 Task: Find connections with filter location Preston with filter topic #linkedincoachwith filter profile language German with filter current company LIC with filter school V.B.S Purvanchal University with filter industry Insurance with filter service category Team Building with filter keywords title Quality Engineer
Action: Mouse moved to (723, 71)
Screenshot: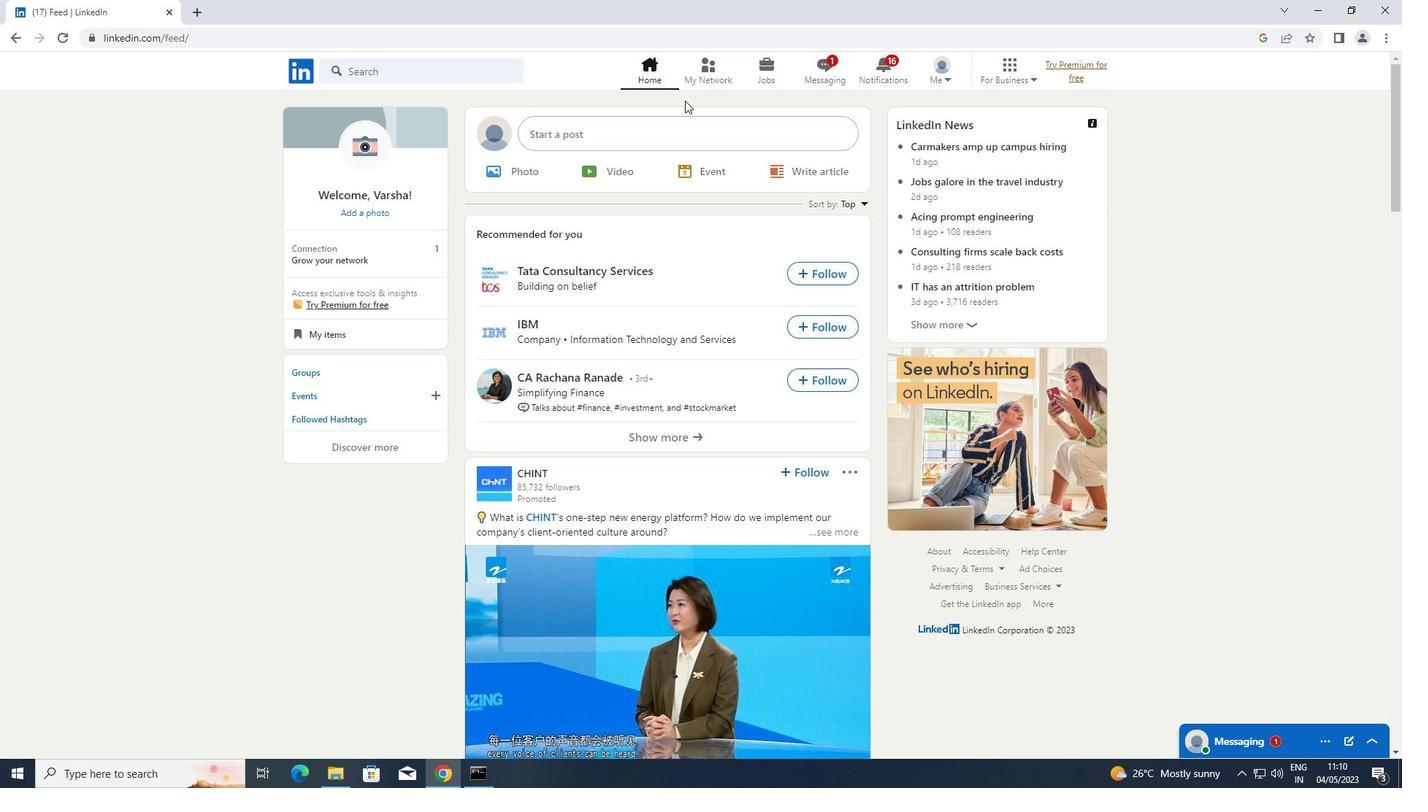 
Action: Mouse pressed left at (723, 71)
Screenshot: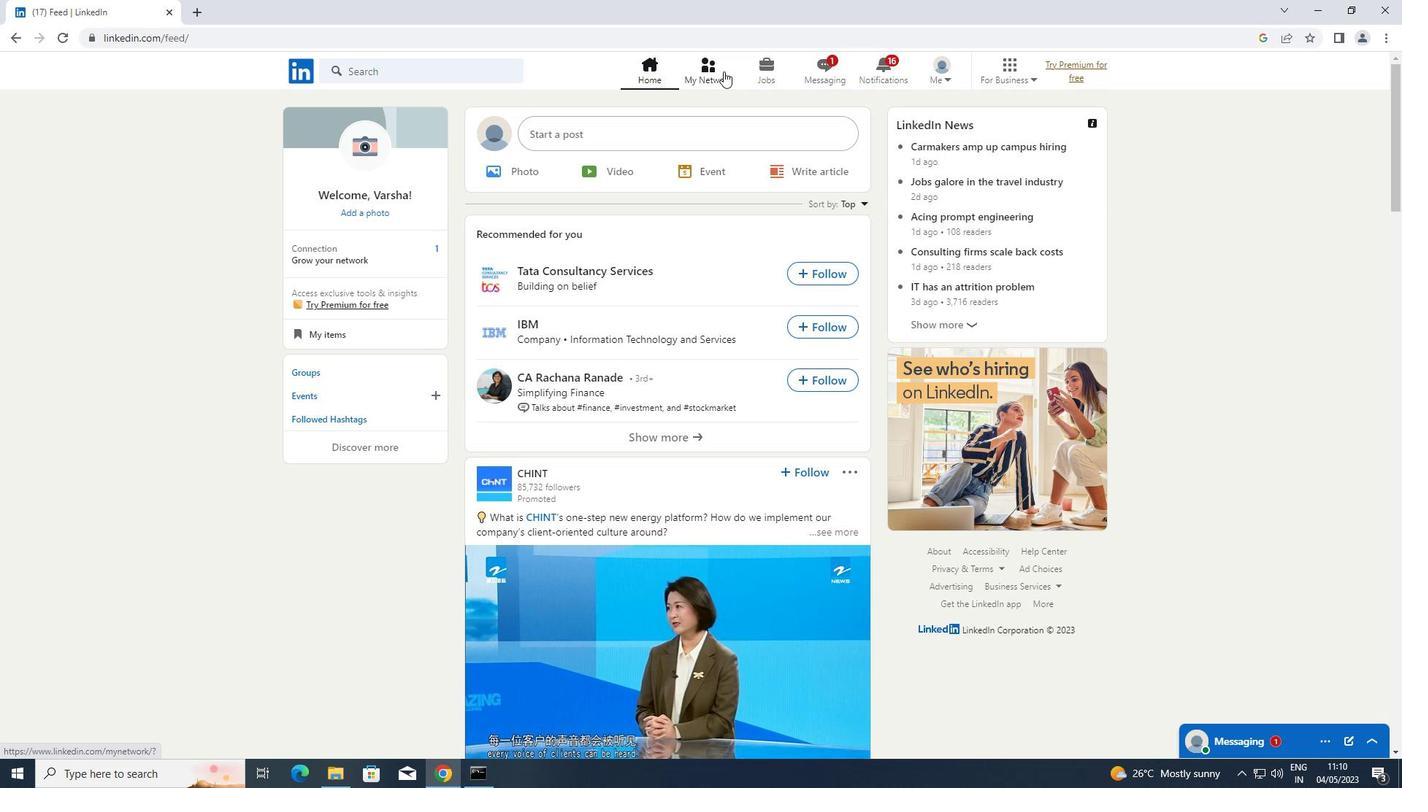 
Action: Mouse moved to (397, 154)
Screenshot: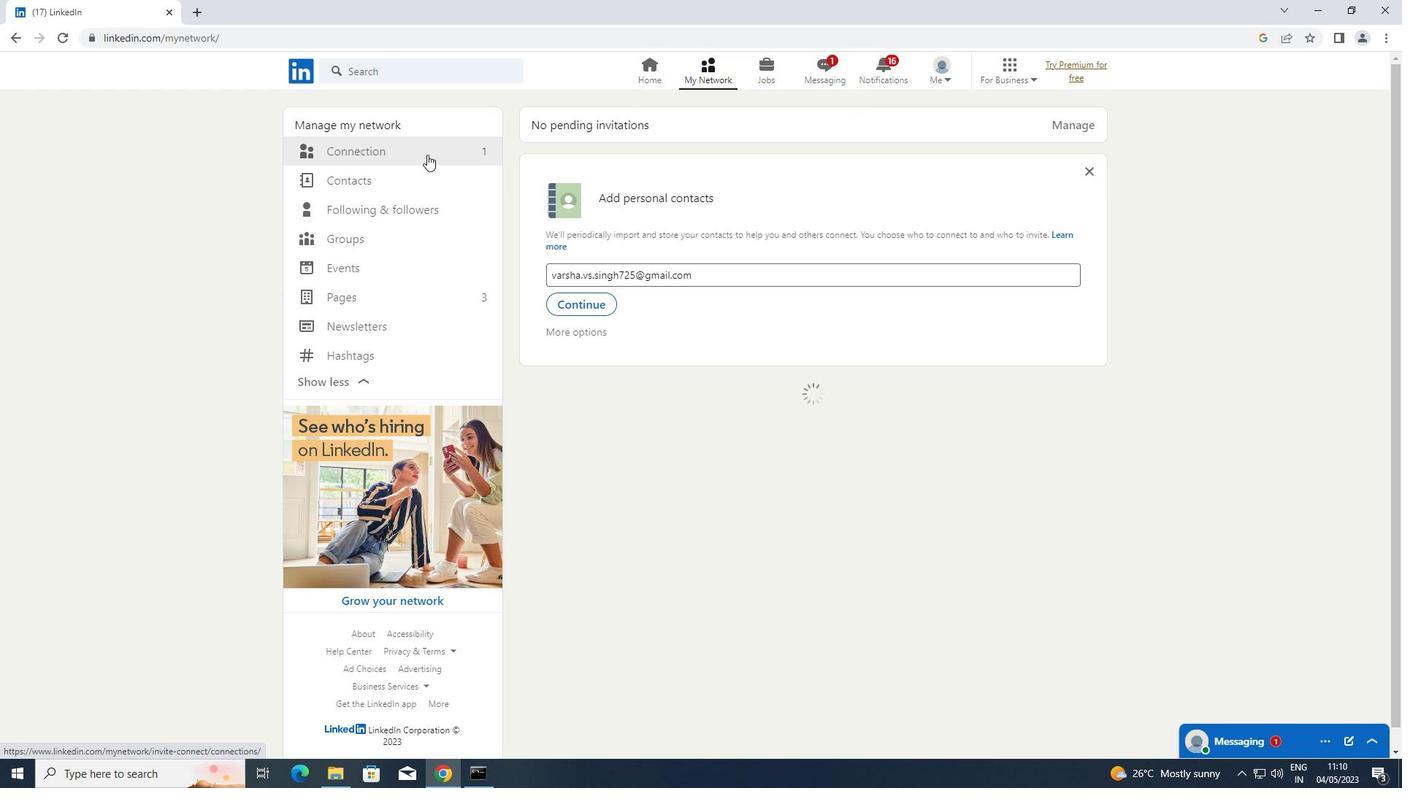 
Action: Mouse pressed left at (397, 154)
Screenshot: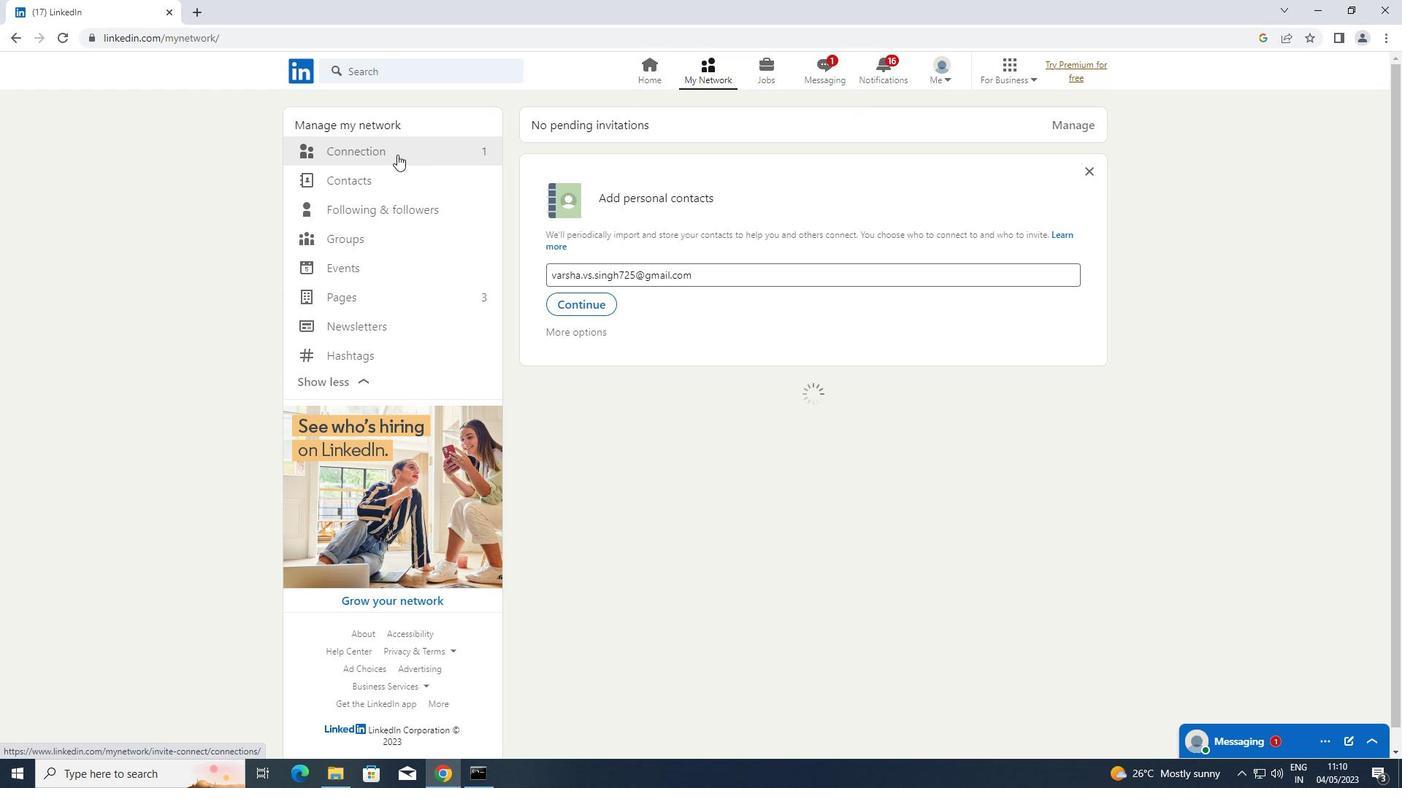 
Action: Mouse moved to (798, 150)
Screenshot: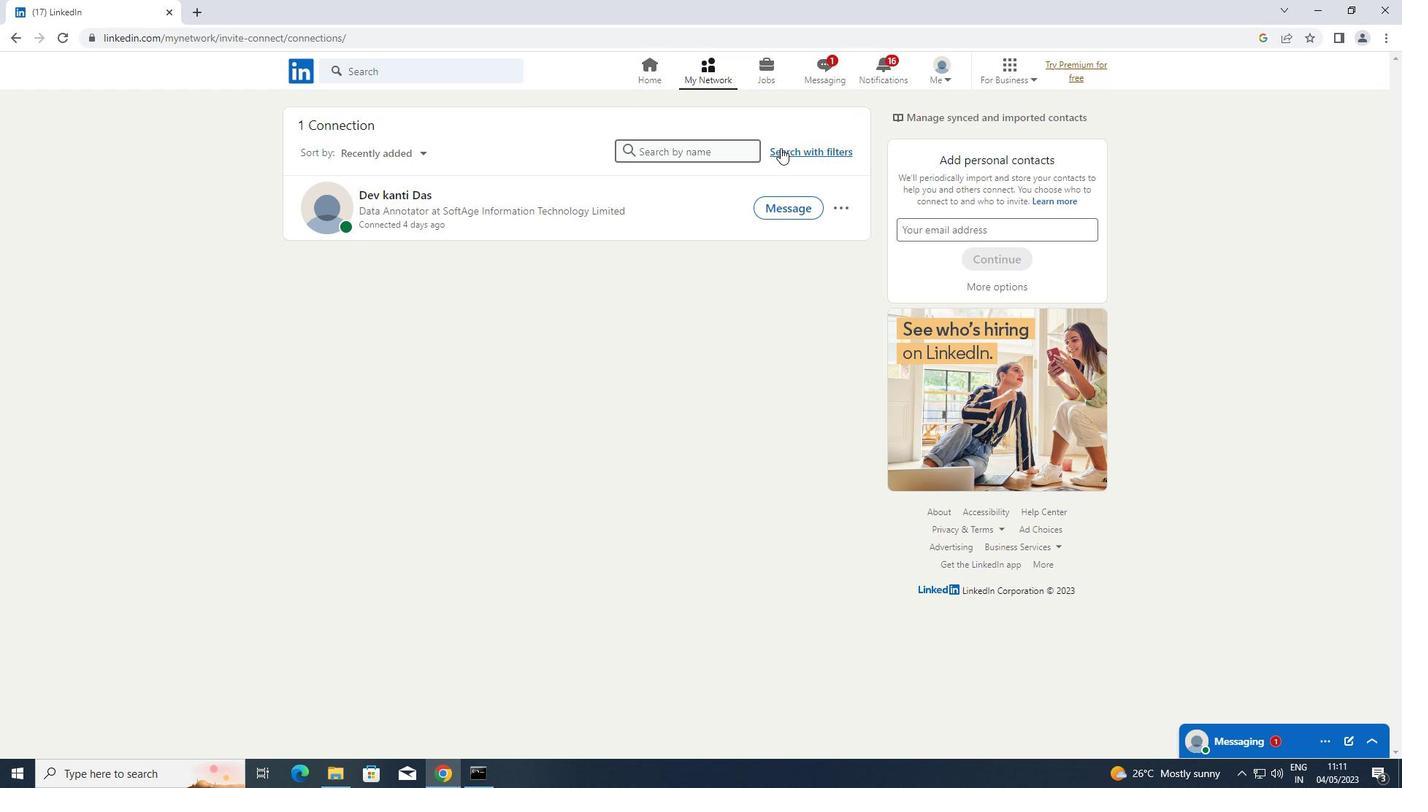 
Action: Mouse pressed left at (798, 150)
Screenshot: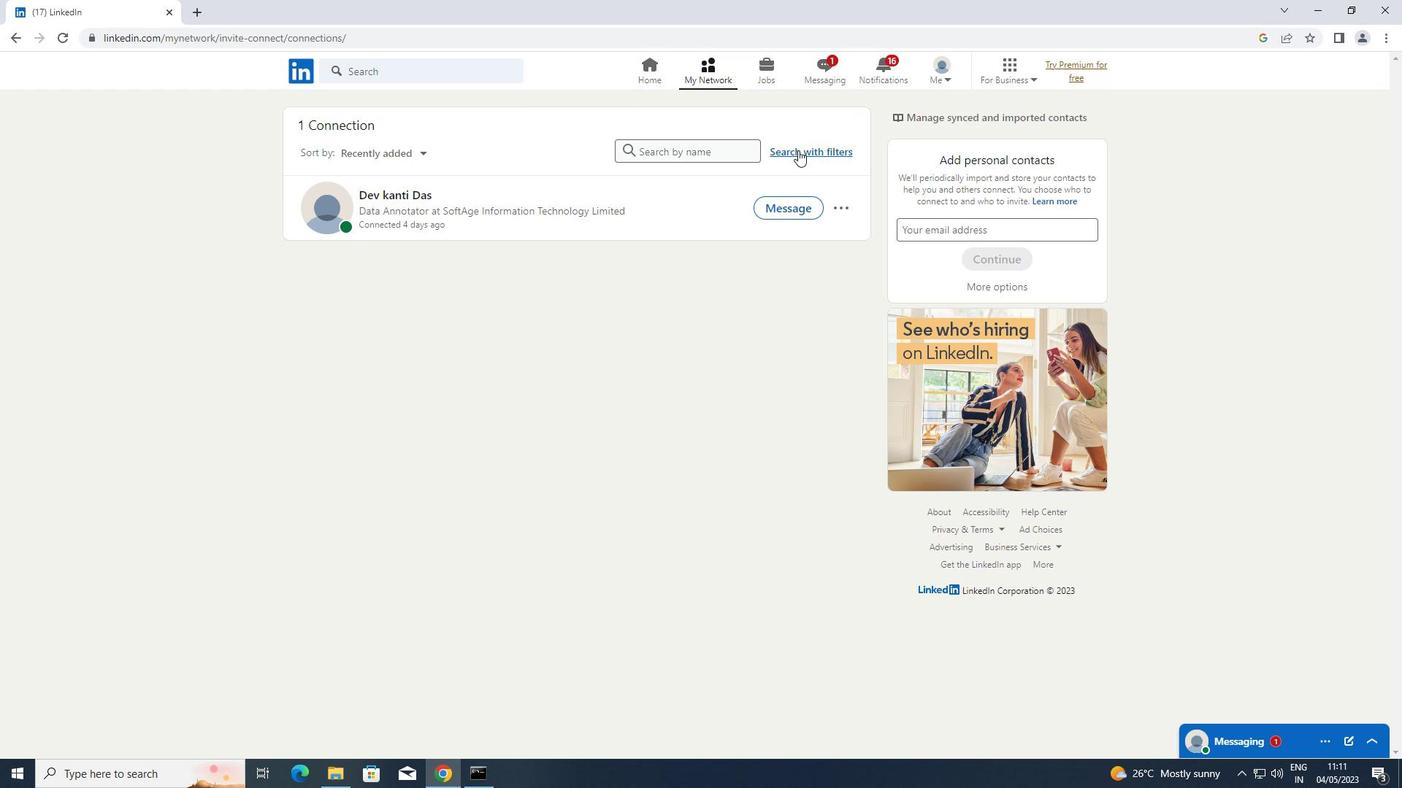 
Action: Mouse moved to (756, 113)
Screenshot: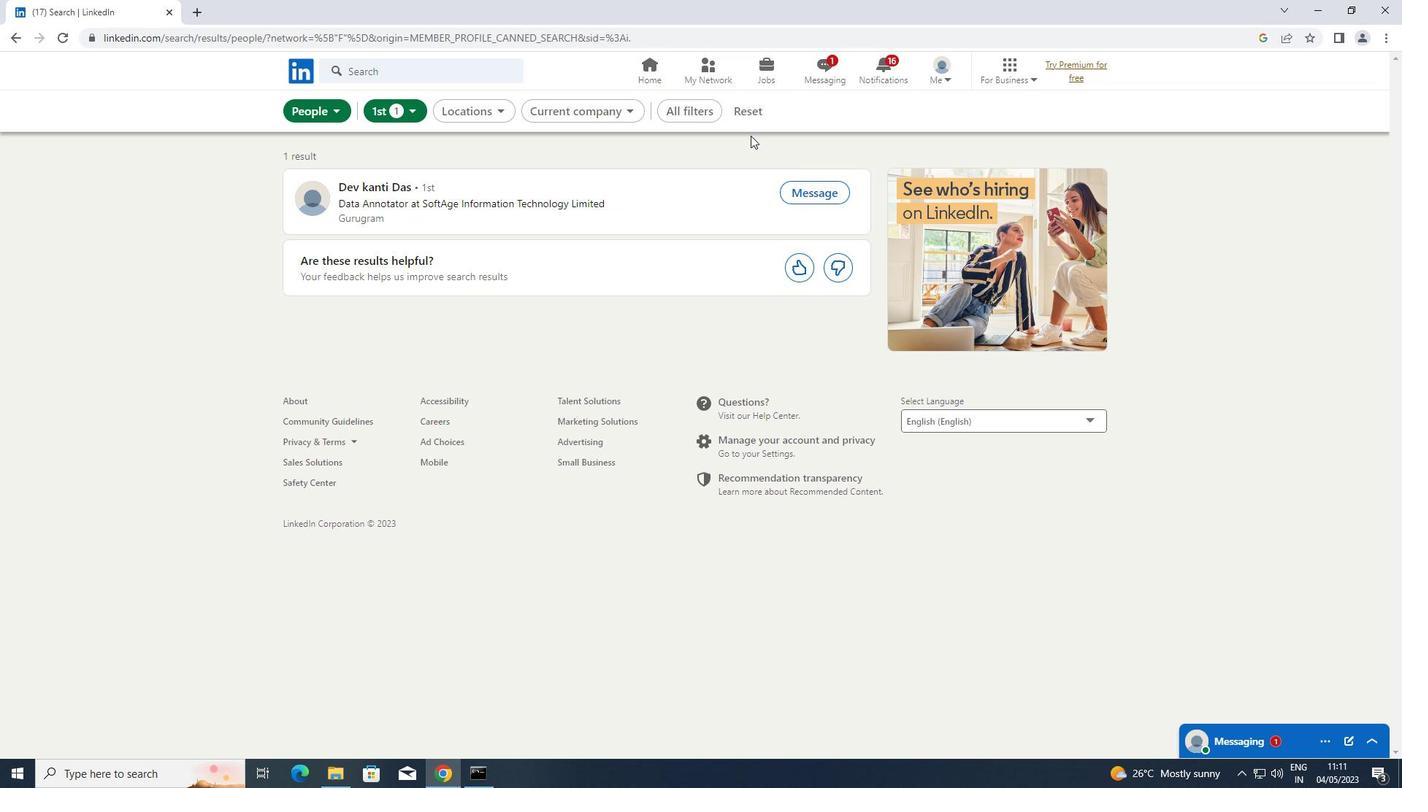 
Action: Mouse pressed left at (756, 113)
Screenshot: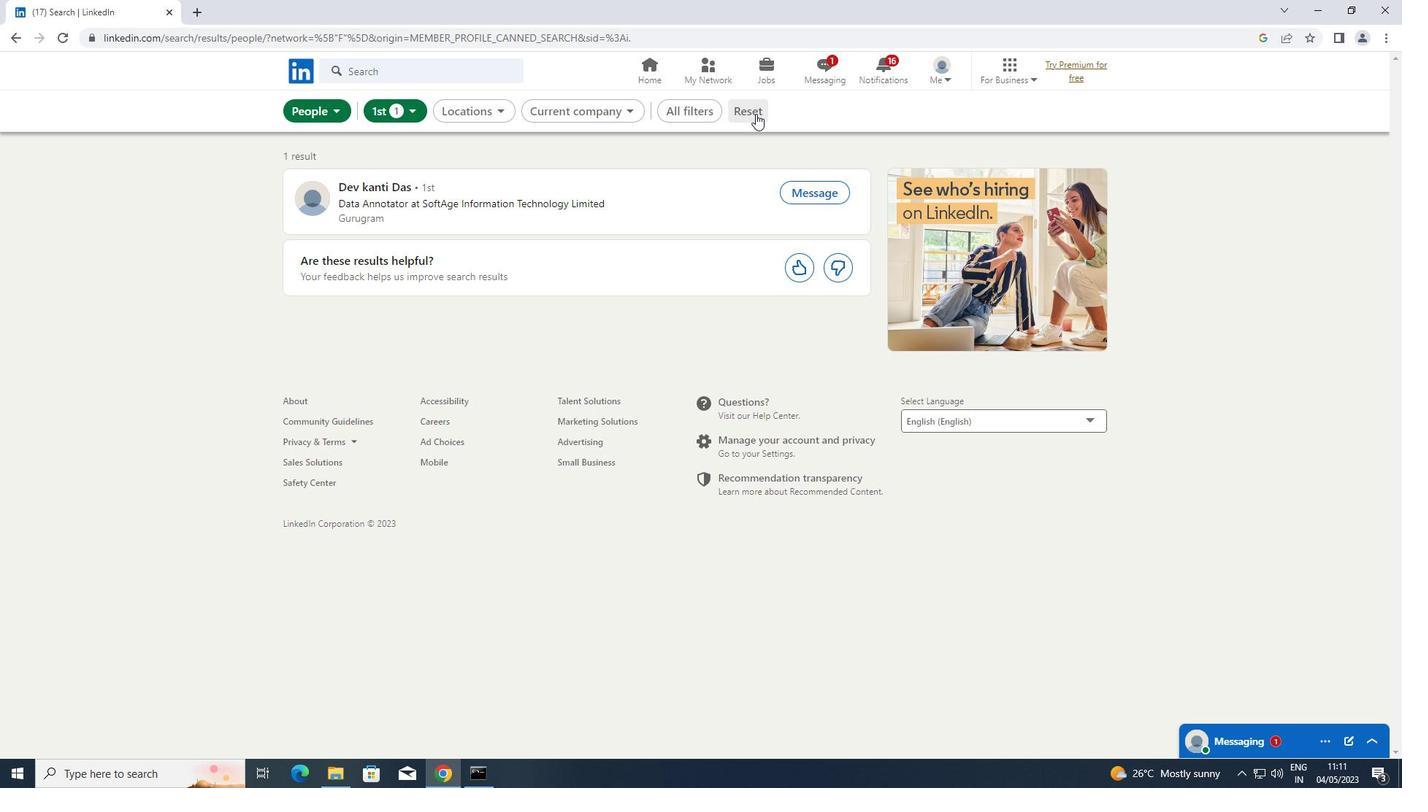 
Action: Mouse moved to (741, 105)
Screenshot: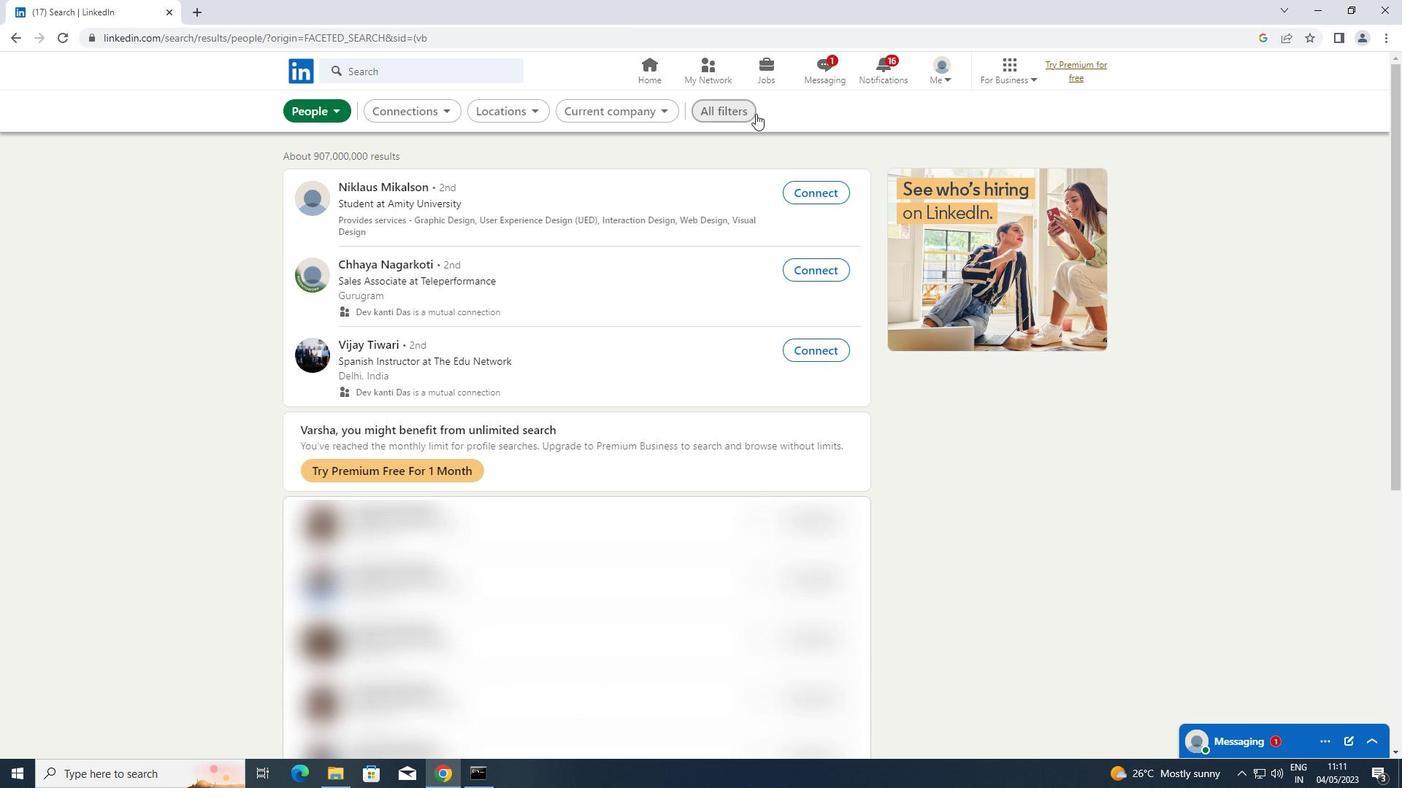 
Action: Mouse pressed left at (741, 105)
Screenshot: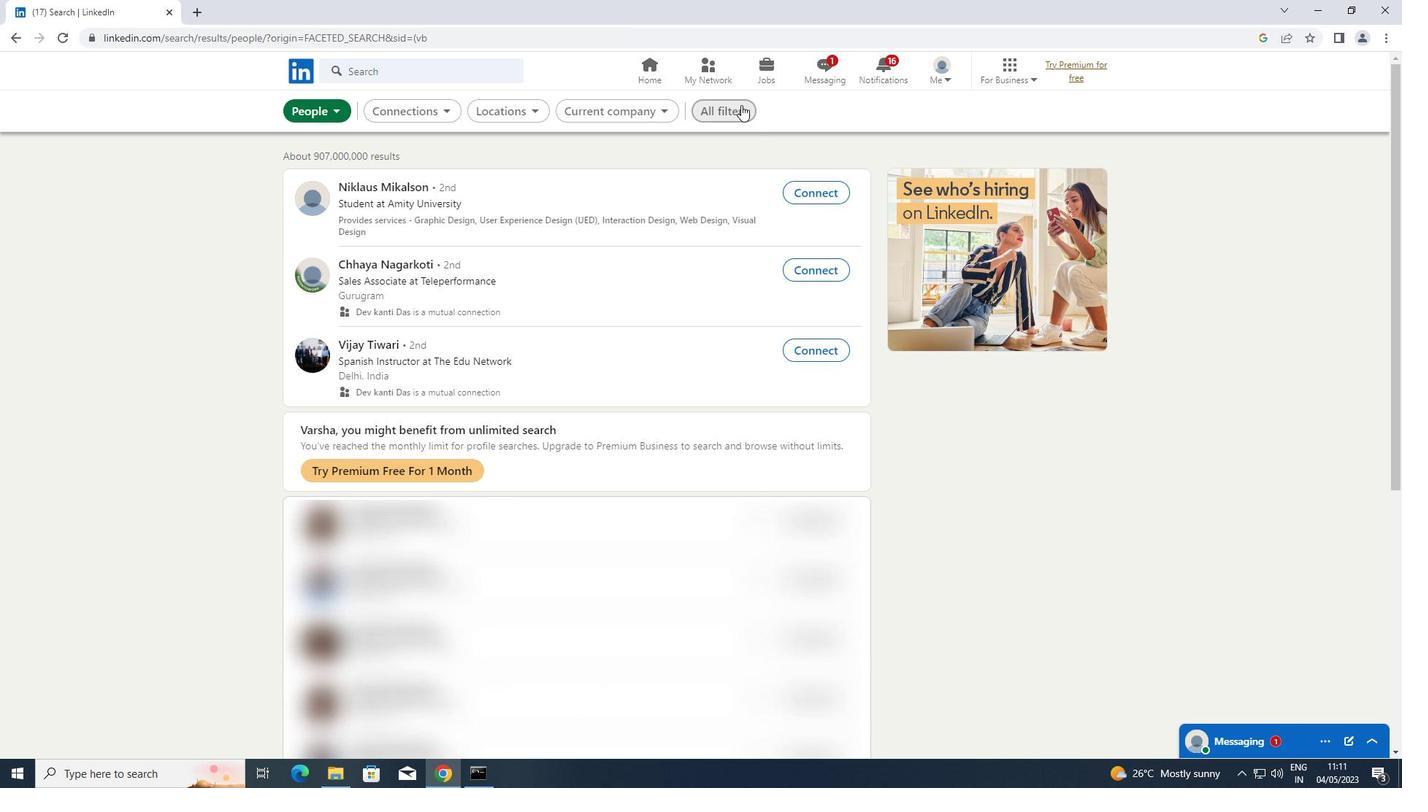 
Action: Mouse moved to (989, 214)
Screenshot: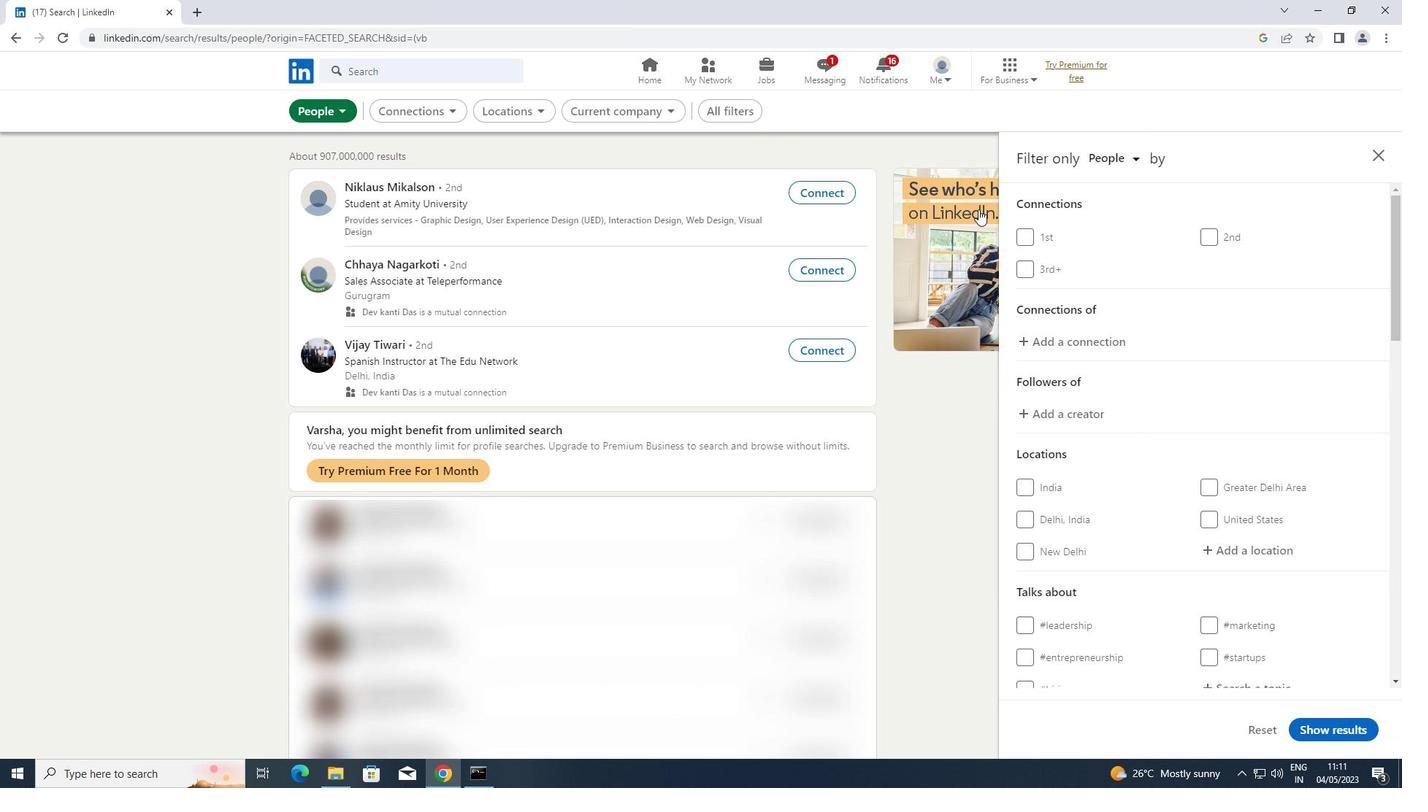 
Action: Mouse scrolled (989, 214) with delta (0, 0)
Screenshot: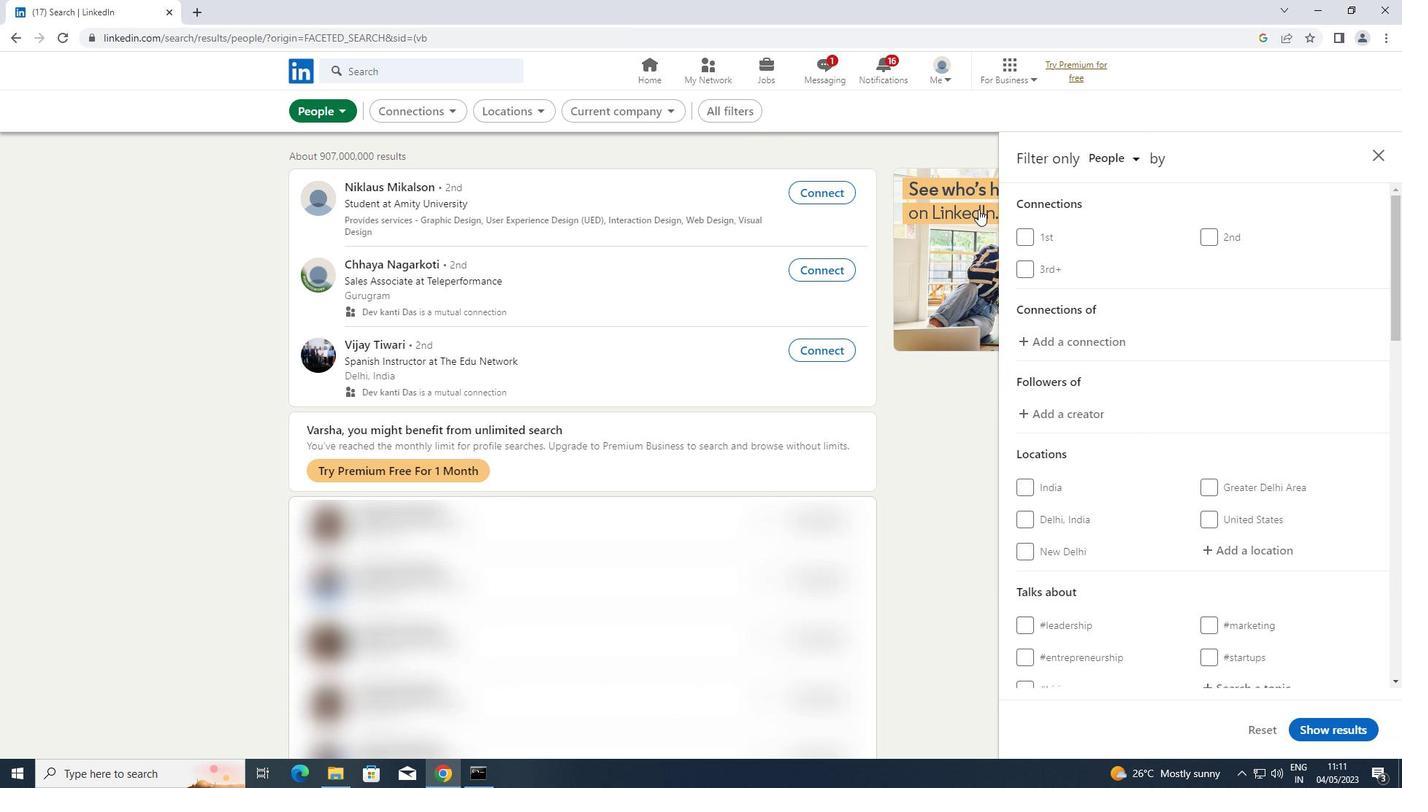 
Action: Mouse moved to (991, 215)
Screenshot: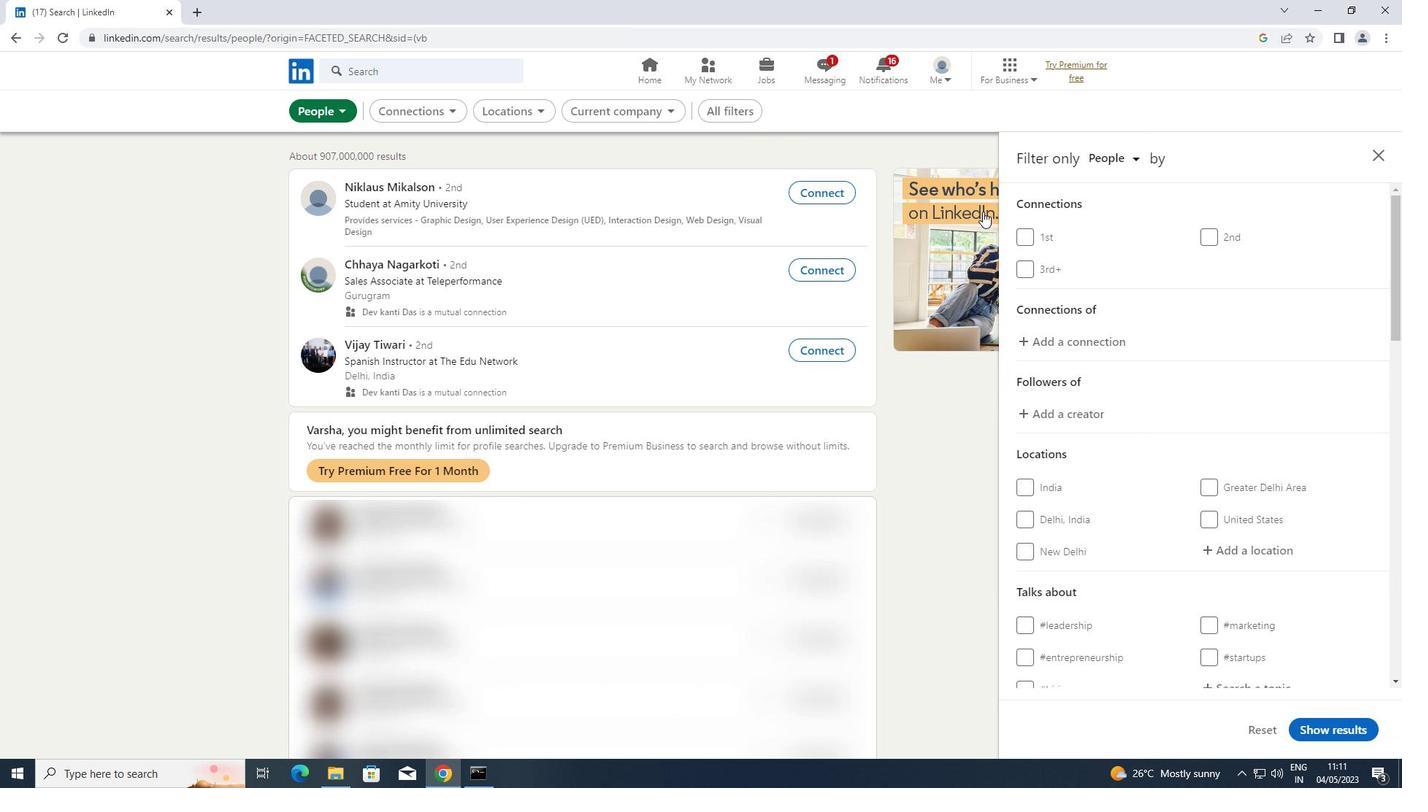 
Action: Mouse scrolled (991, 214) with delta (0, 0)
Screenshot: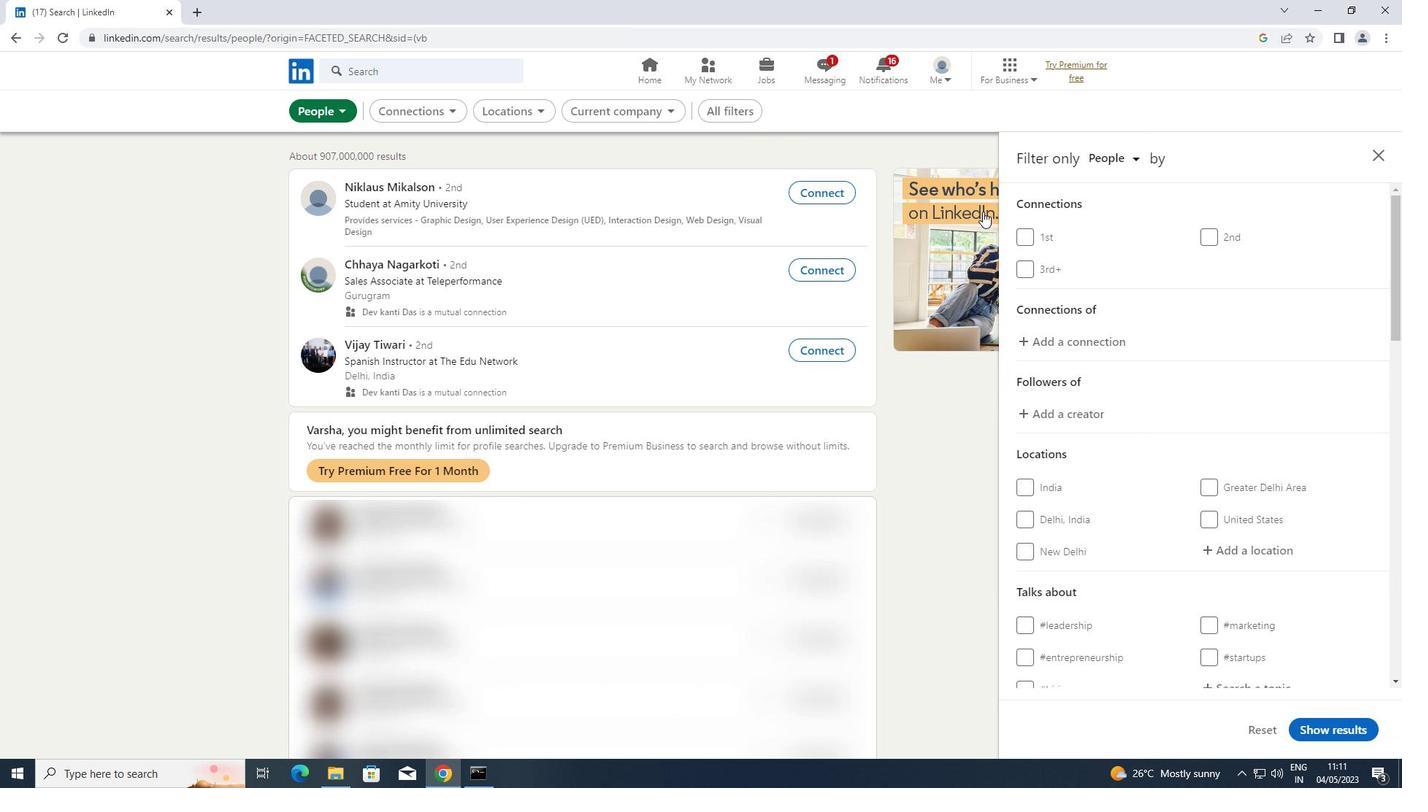 
Action: Mouse scrolled (991, 214) with delta (0, 0)
Screenshot: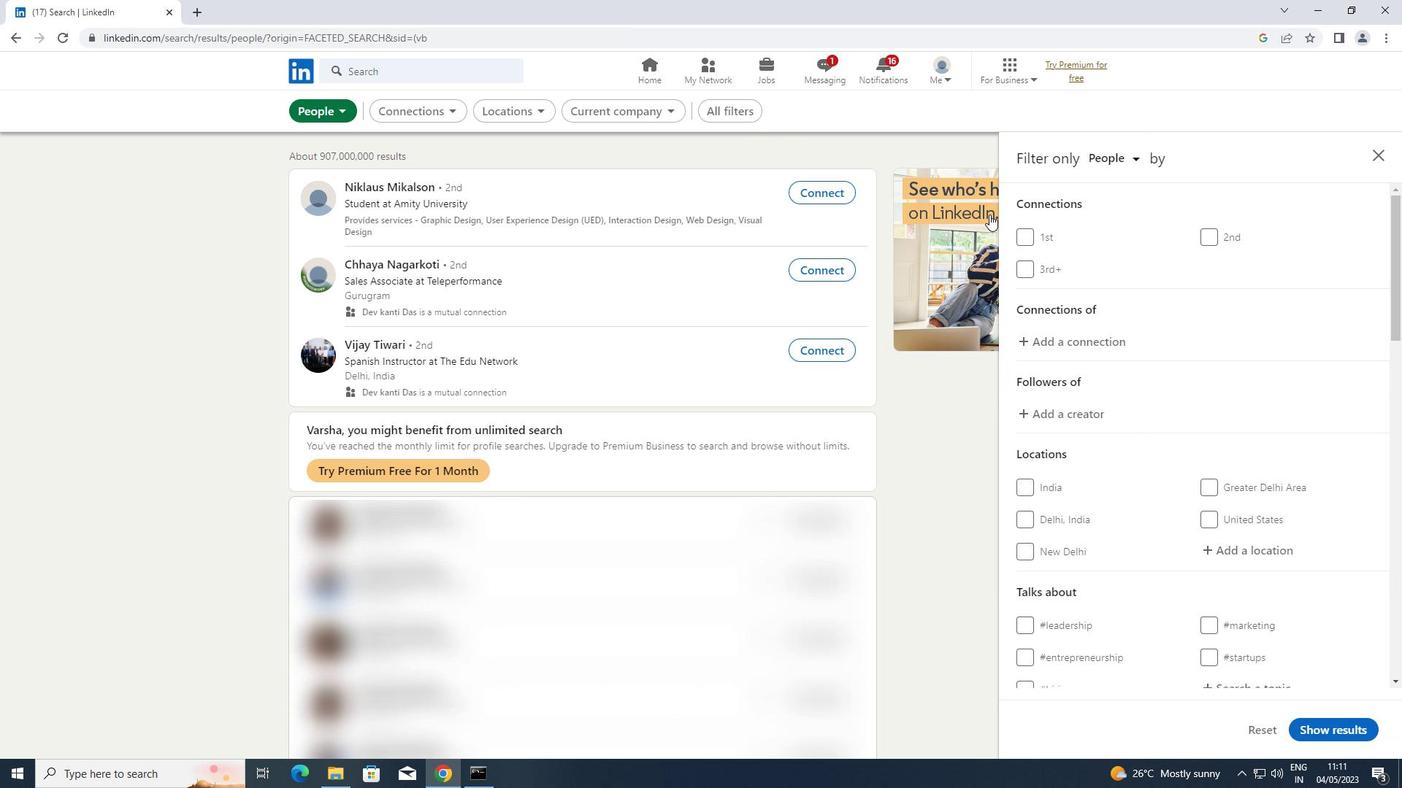 
Action: Mouse moved to (1179, 312)
Screenshot: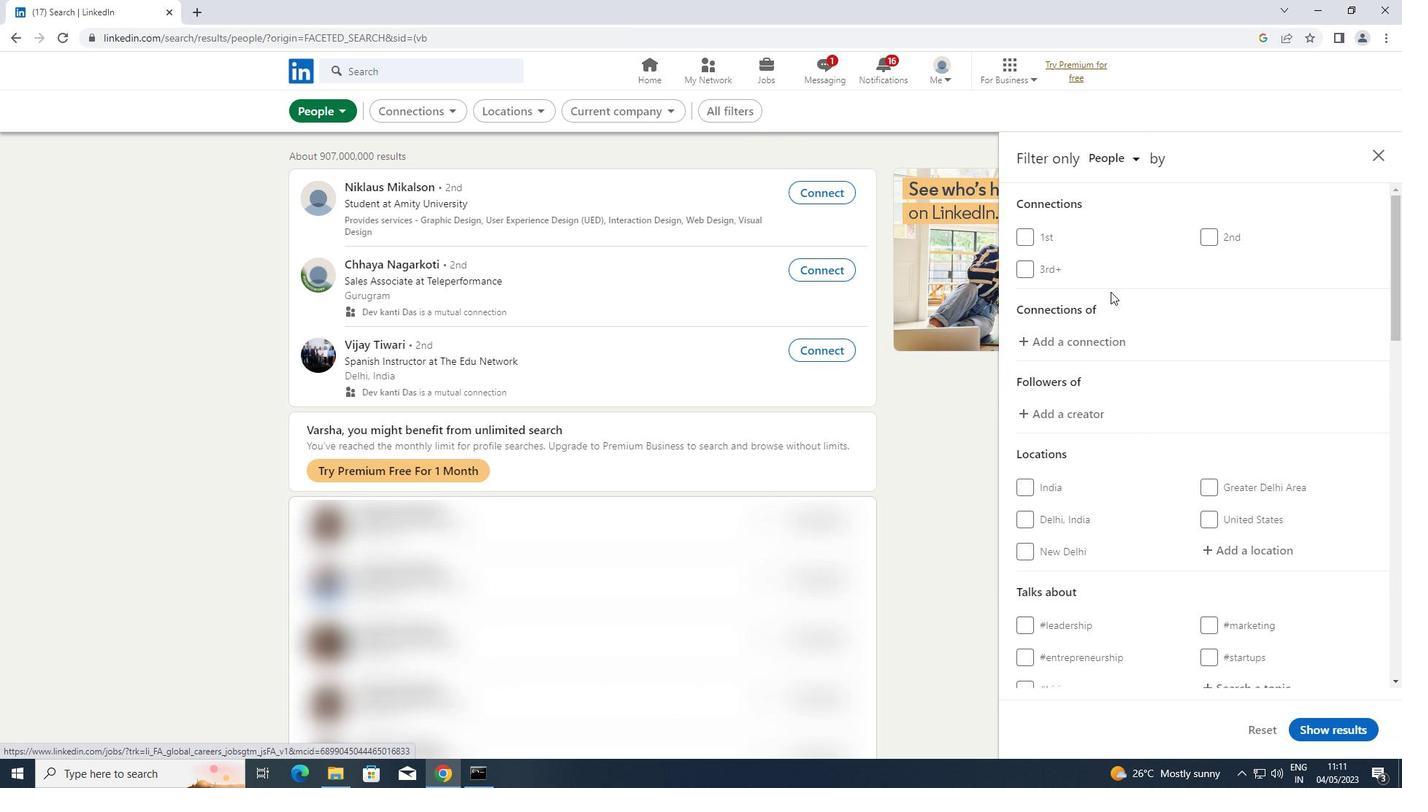 
Action: Mouse scrolled (1179, 311) with delta (0, 0)
Screenshot: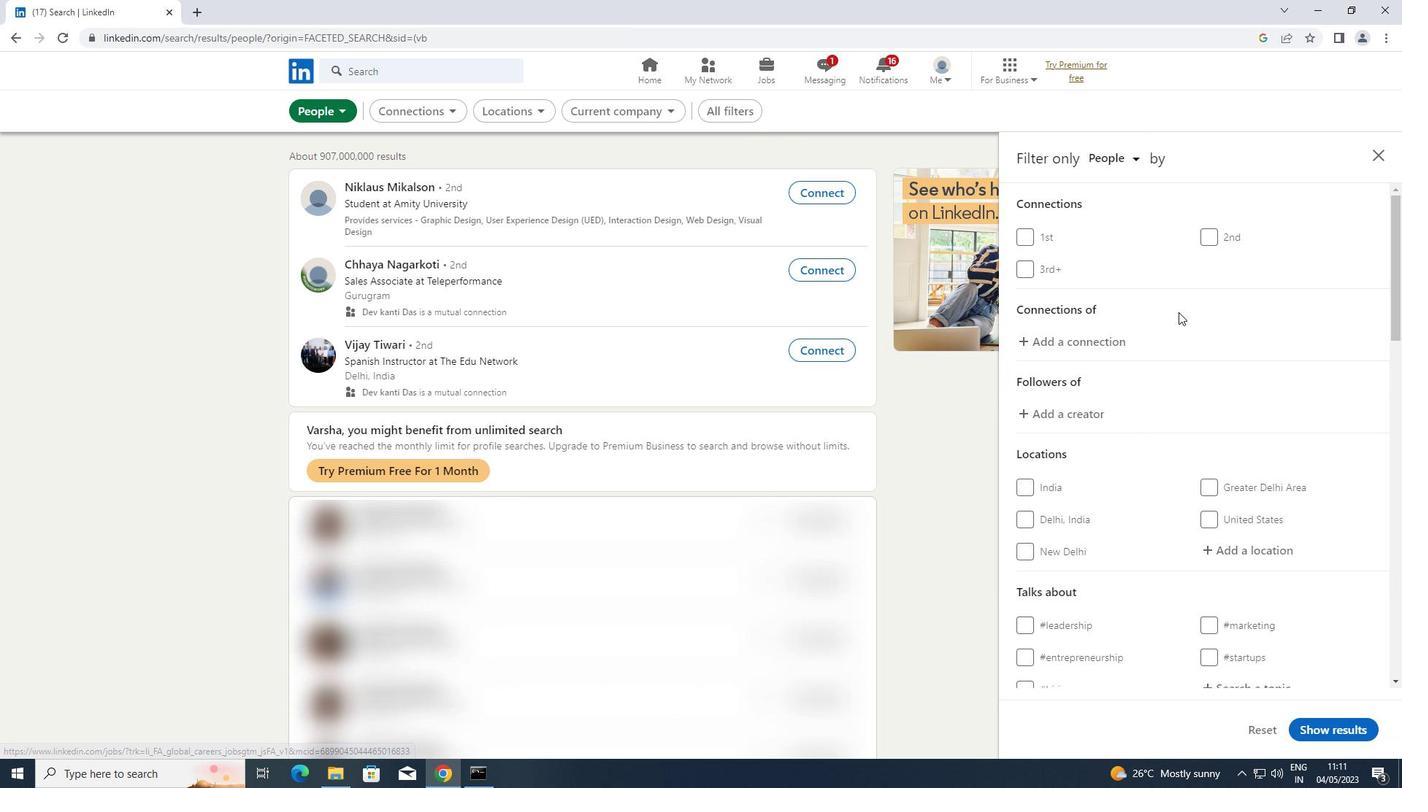 
Action: Mouse scrolled (1179, 311) with delta (0, 0)
Screenshot: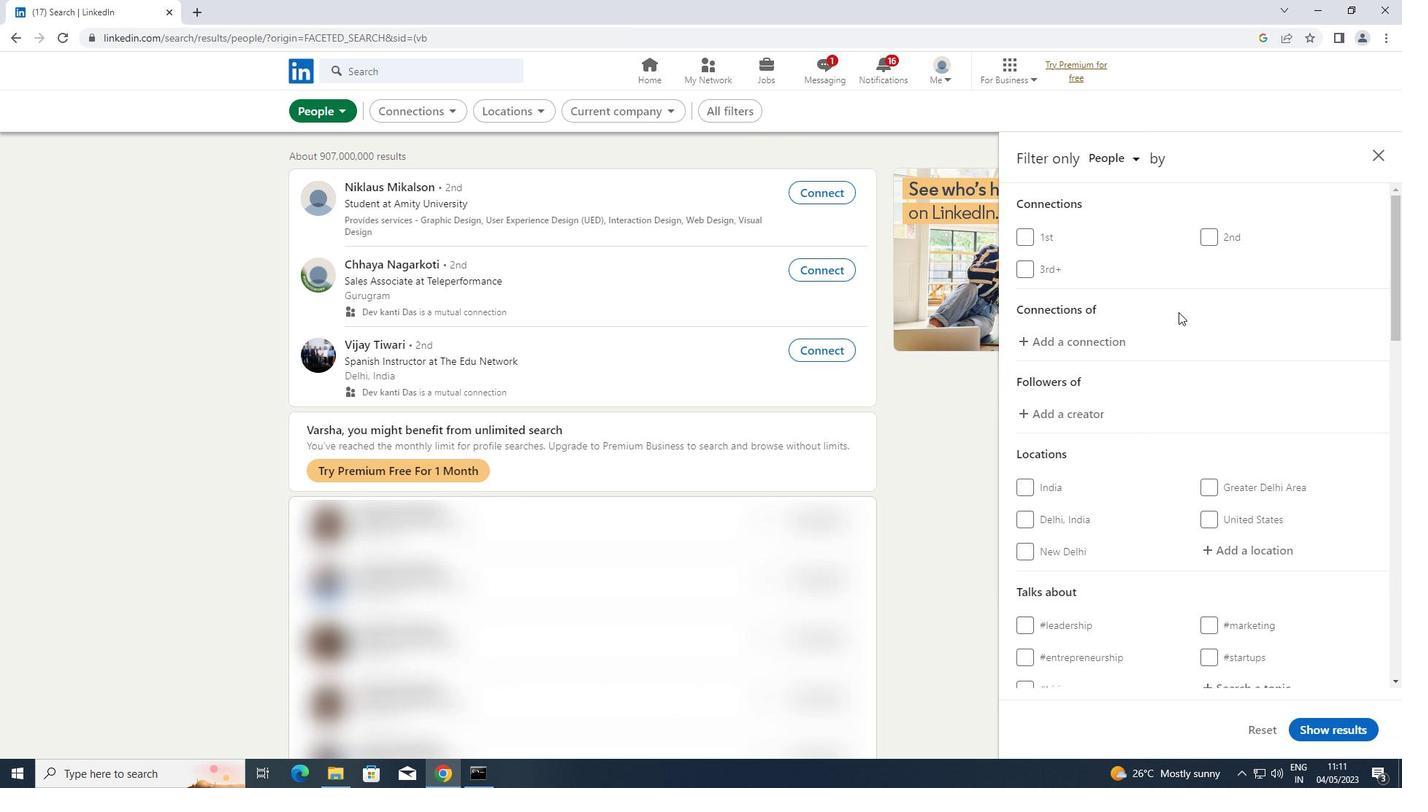 
Action: Mouse moved to (1246, 406)
Screenshot: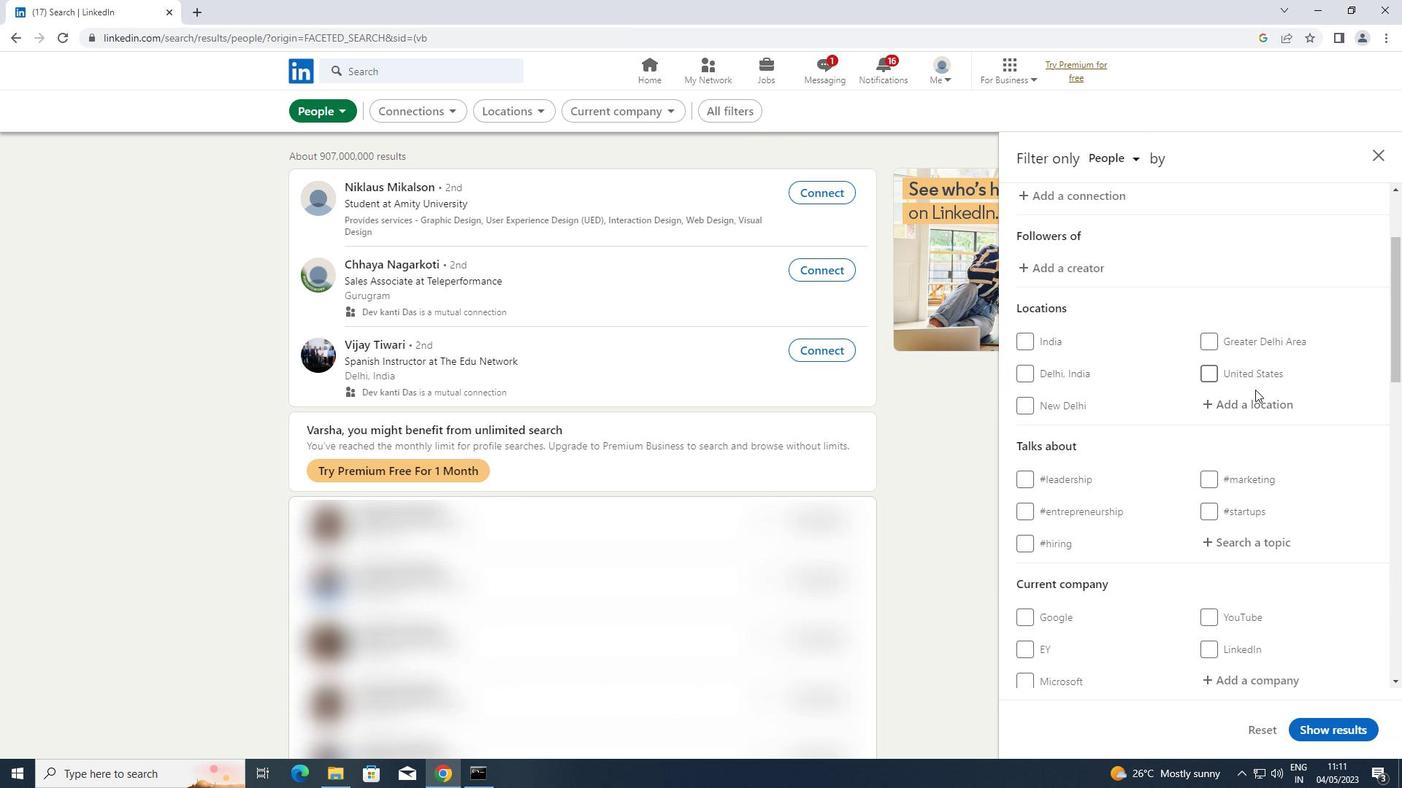 
Action: Mouse pressed left at (1246, 406)
Screenshot: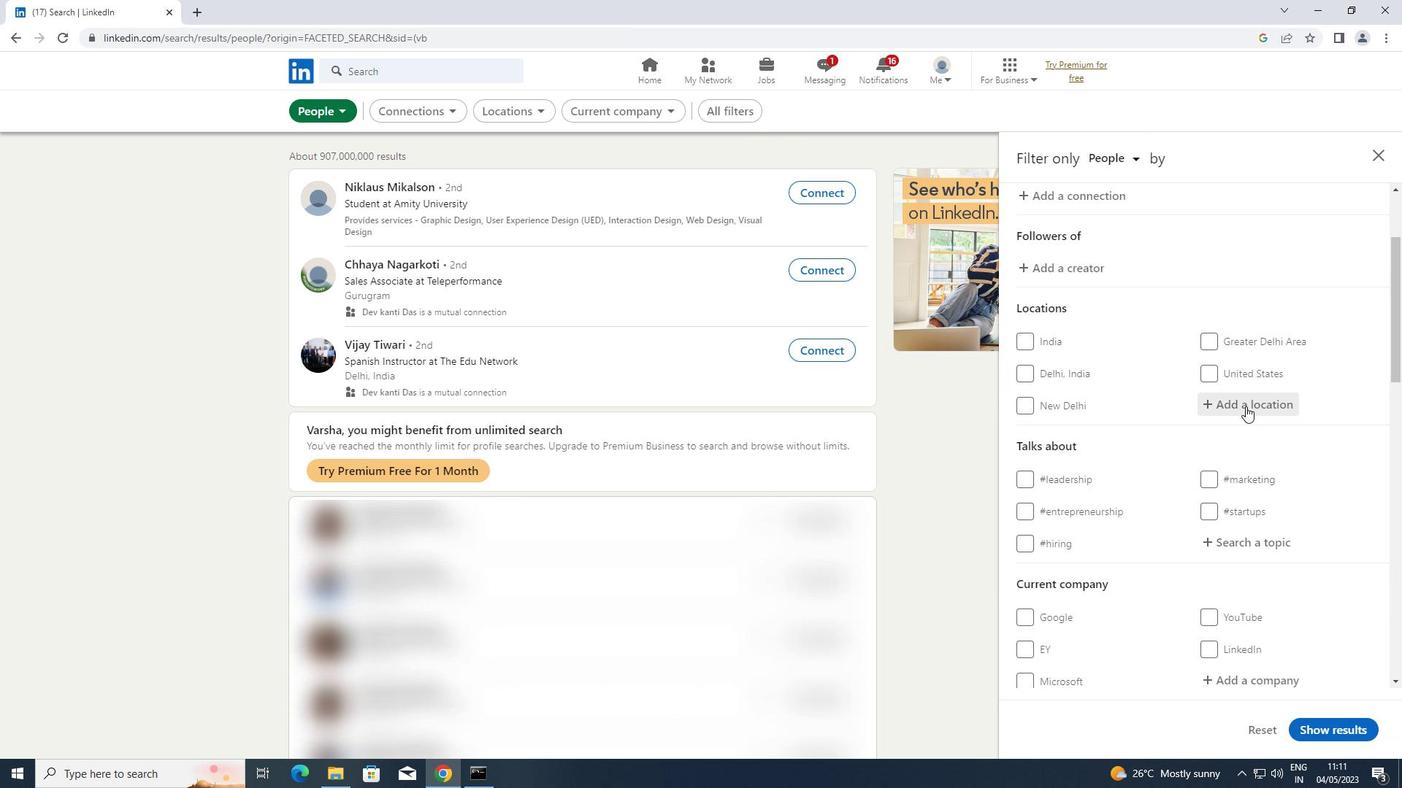 
Action: Key pressed <Key.shift>PRESTON
Screenshot: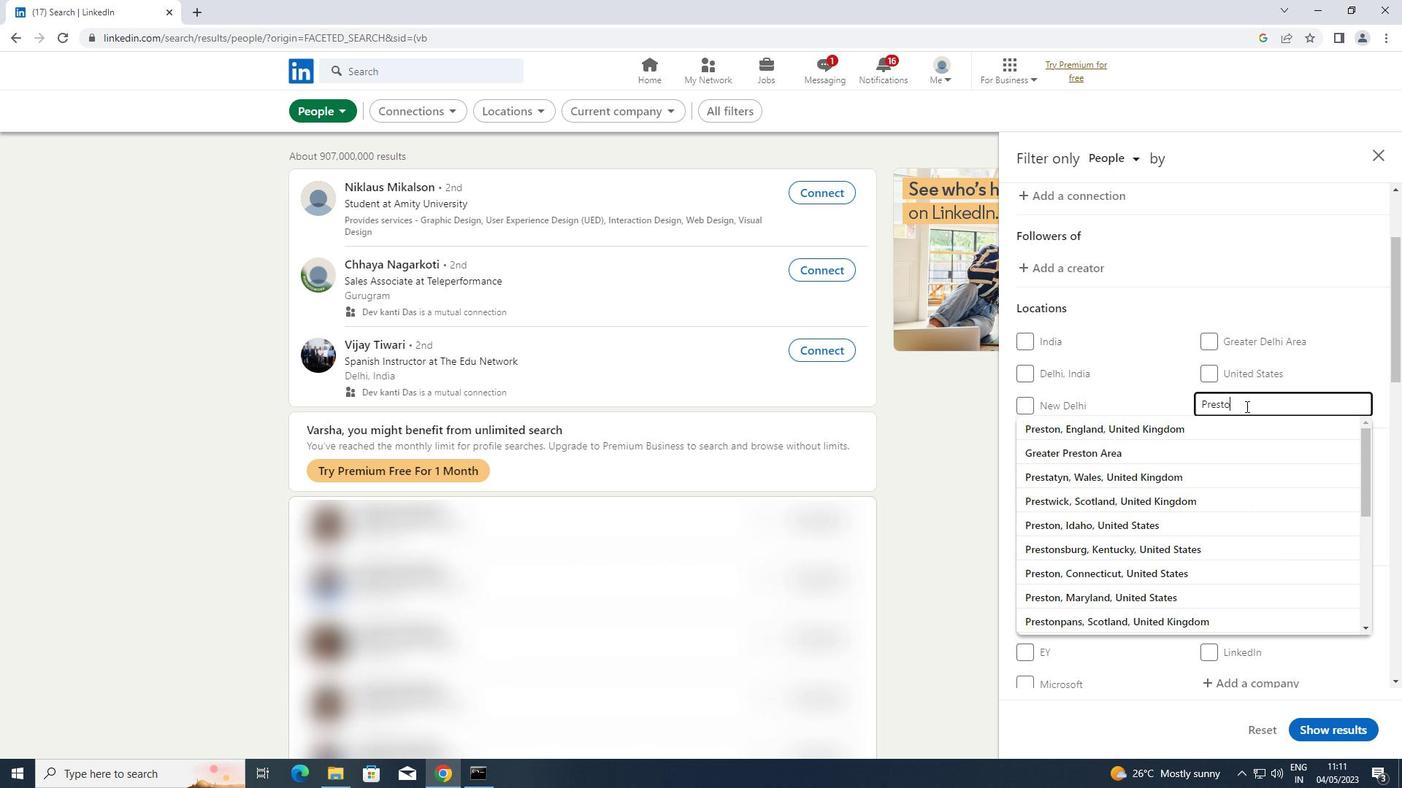 
Action: Mouse moved to (1219, 408)
Screenshot: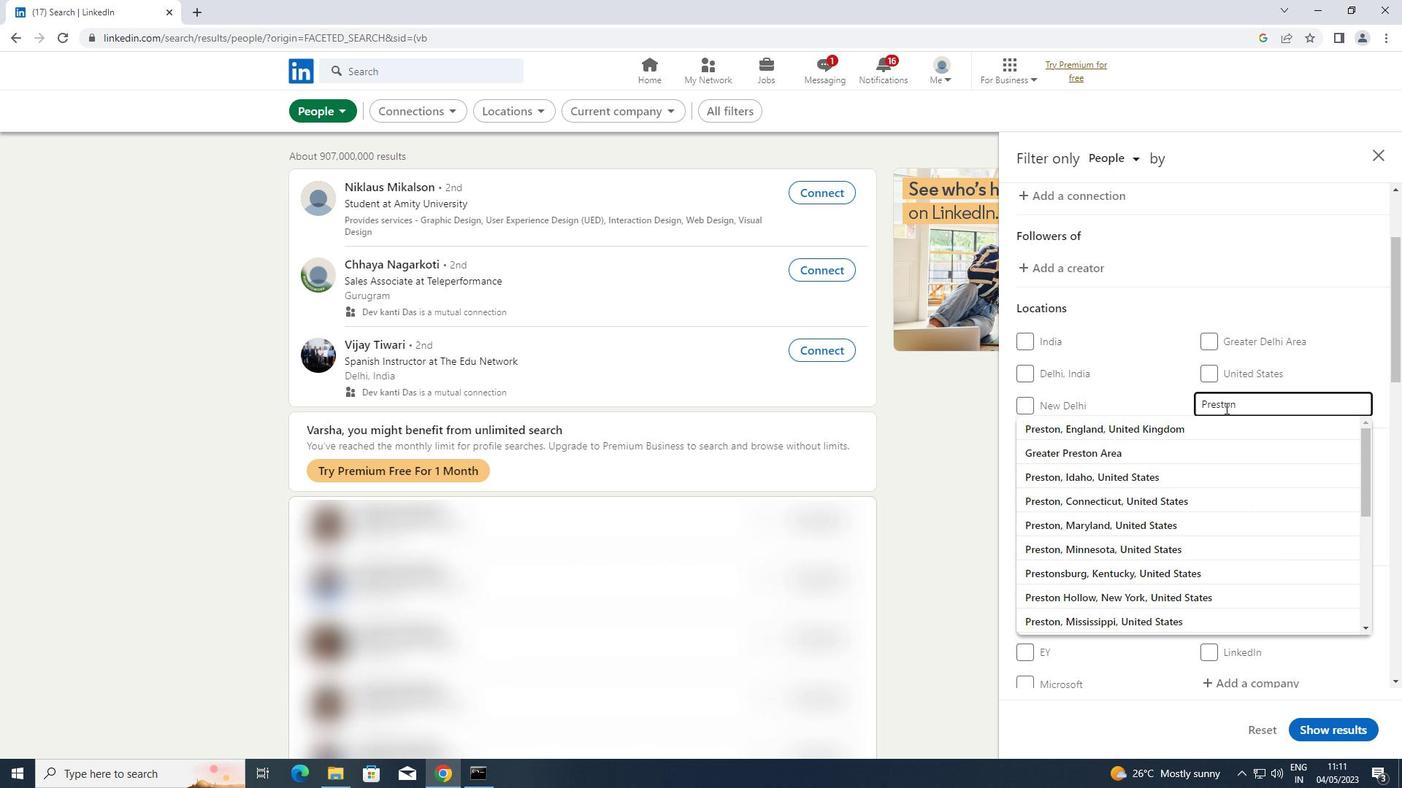 
Action: Mouse scrolled (1219, 407) with delta (0, 0)
Screenshot: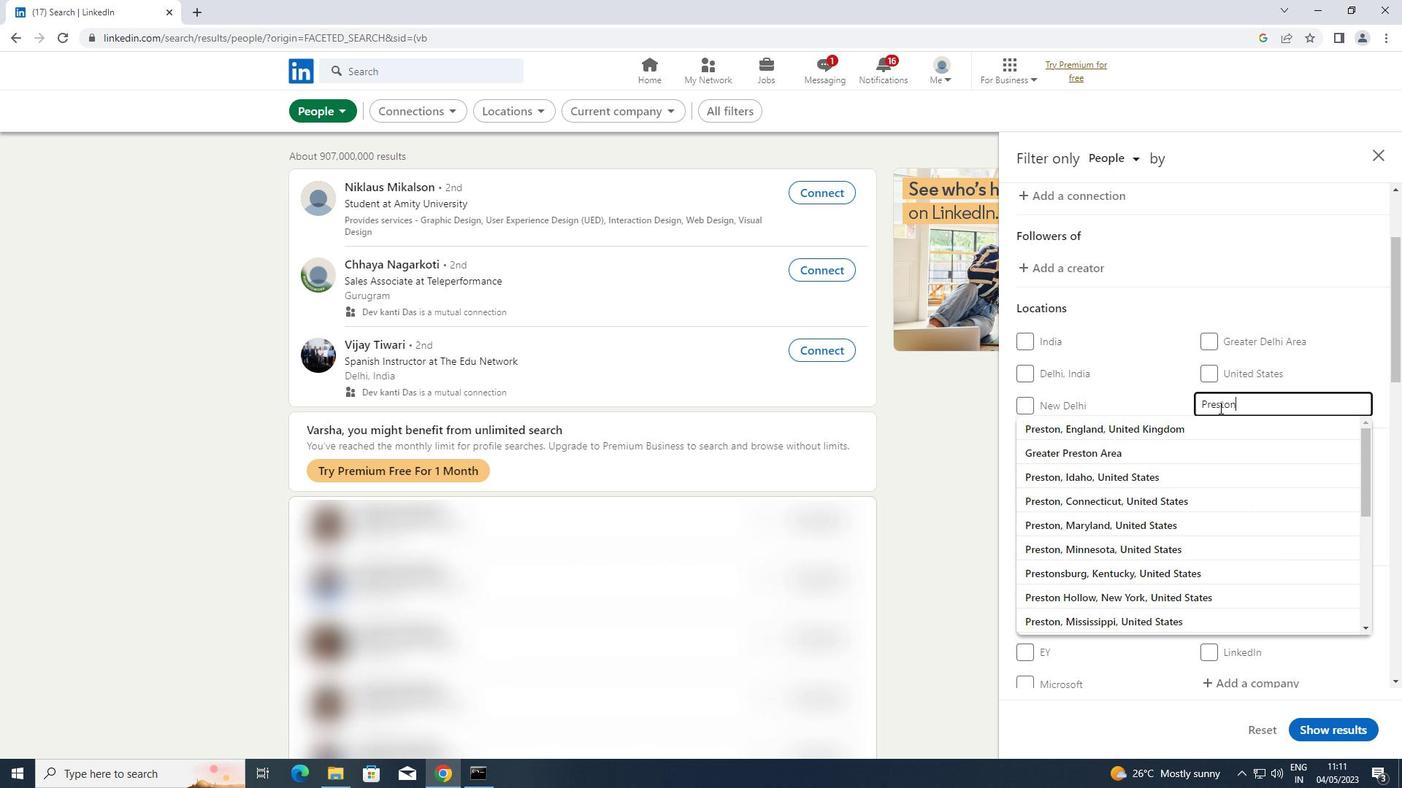 
Action: Mouse scrolled (1219, 407) with delta (0, 0)
Screenshot: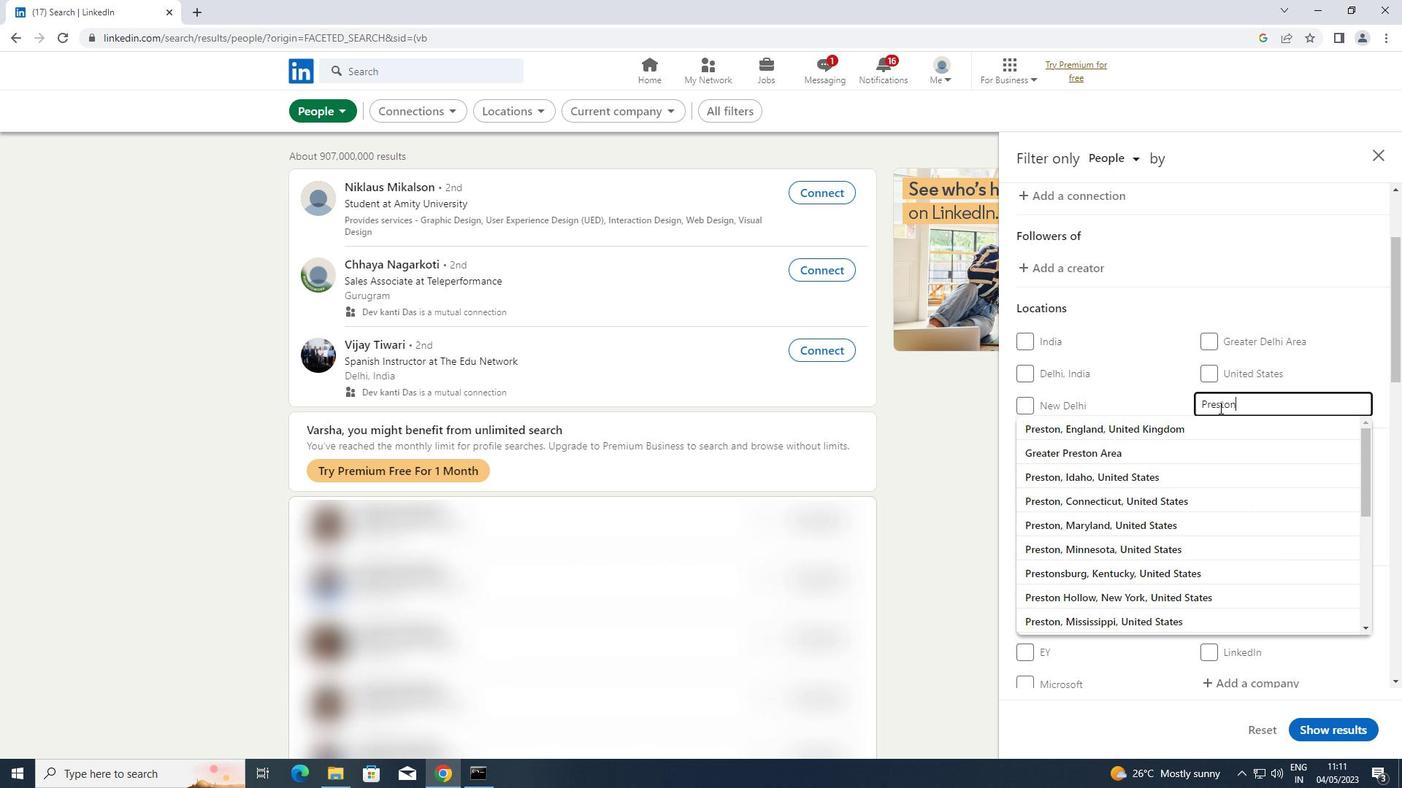 
Action: Key pressed <Key.enter>
Screenshot: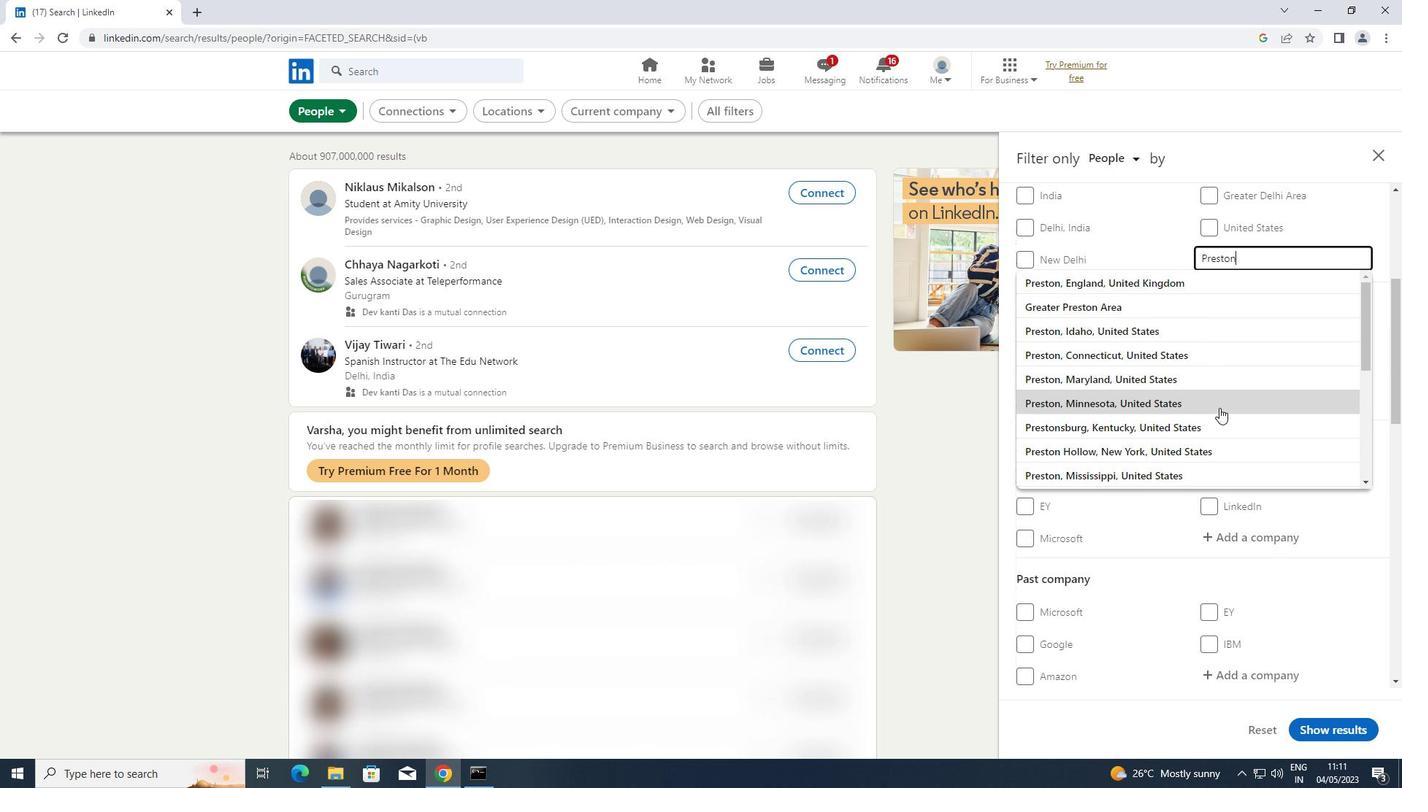 
Action: Mouse moved to (1263, 395)
Screenshot: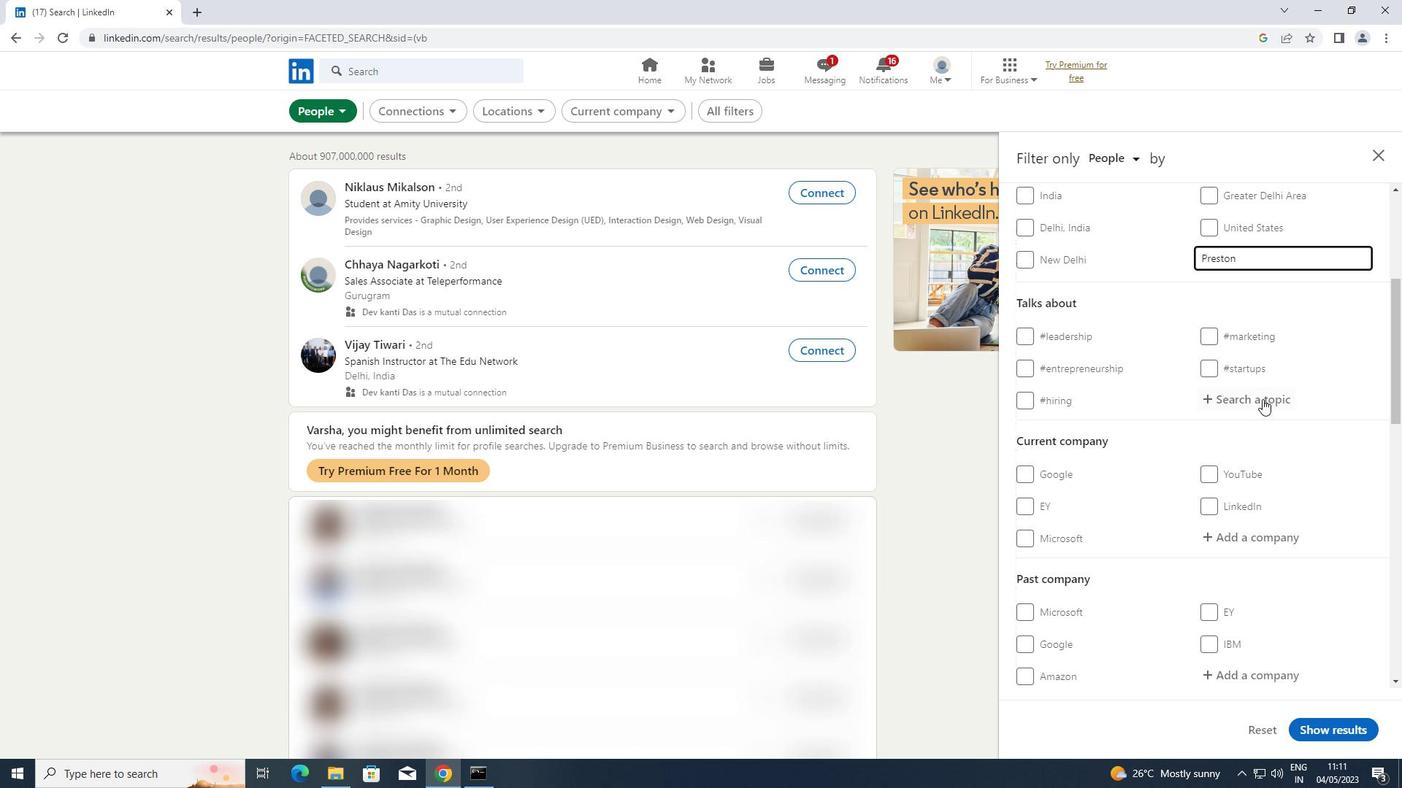 
Action: Mouse pressed left at (1263, 395)
Screenshot: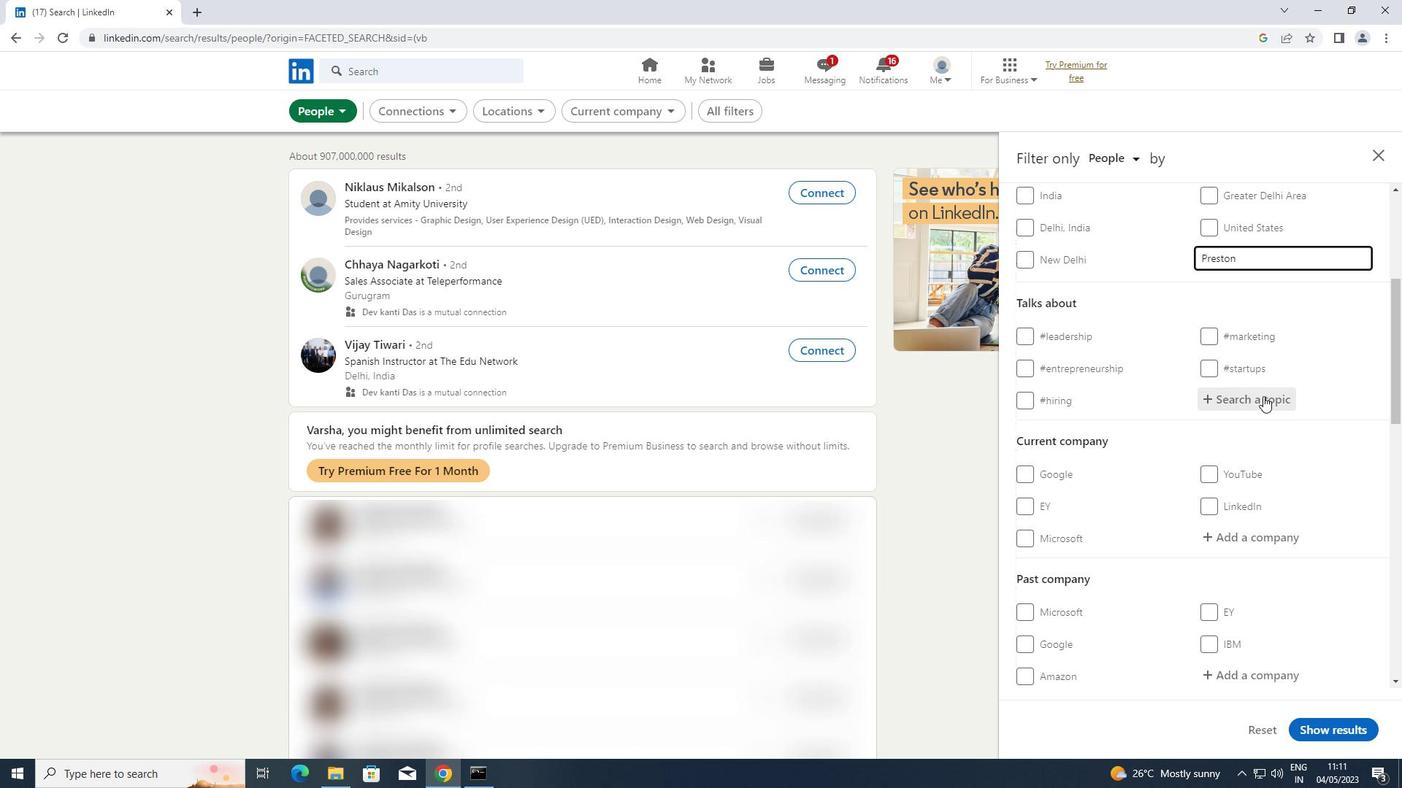 
Action: Key pressed LINKEDINCOACH
Screenshot: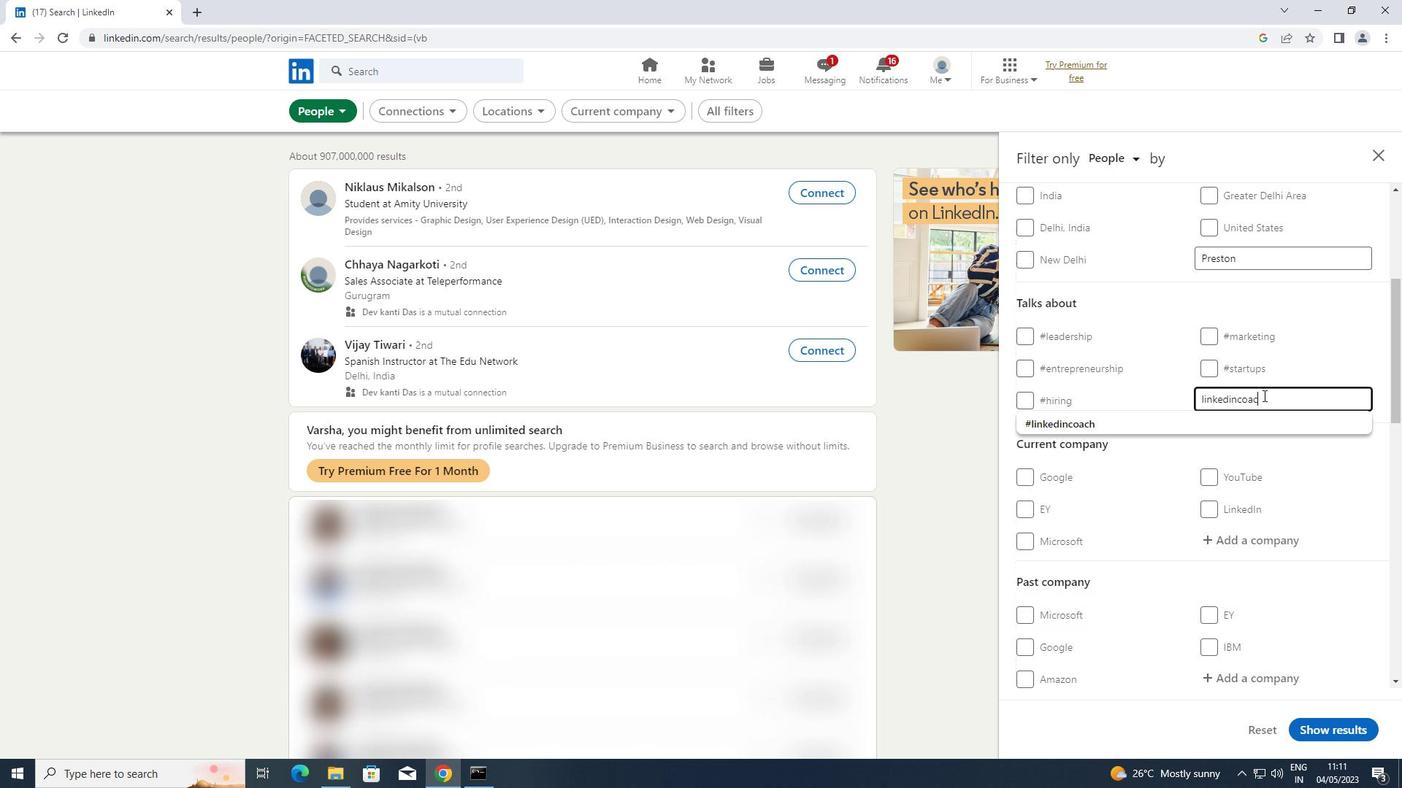 
Action: Mouse moved to (1098, 422)
Screenshot: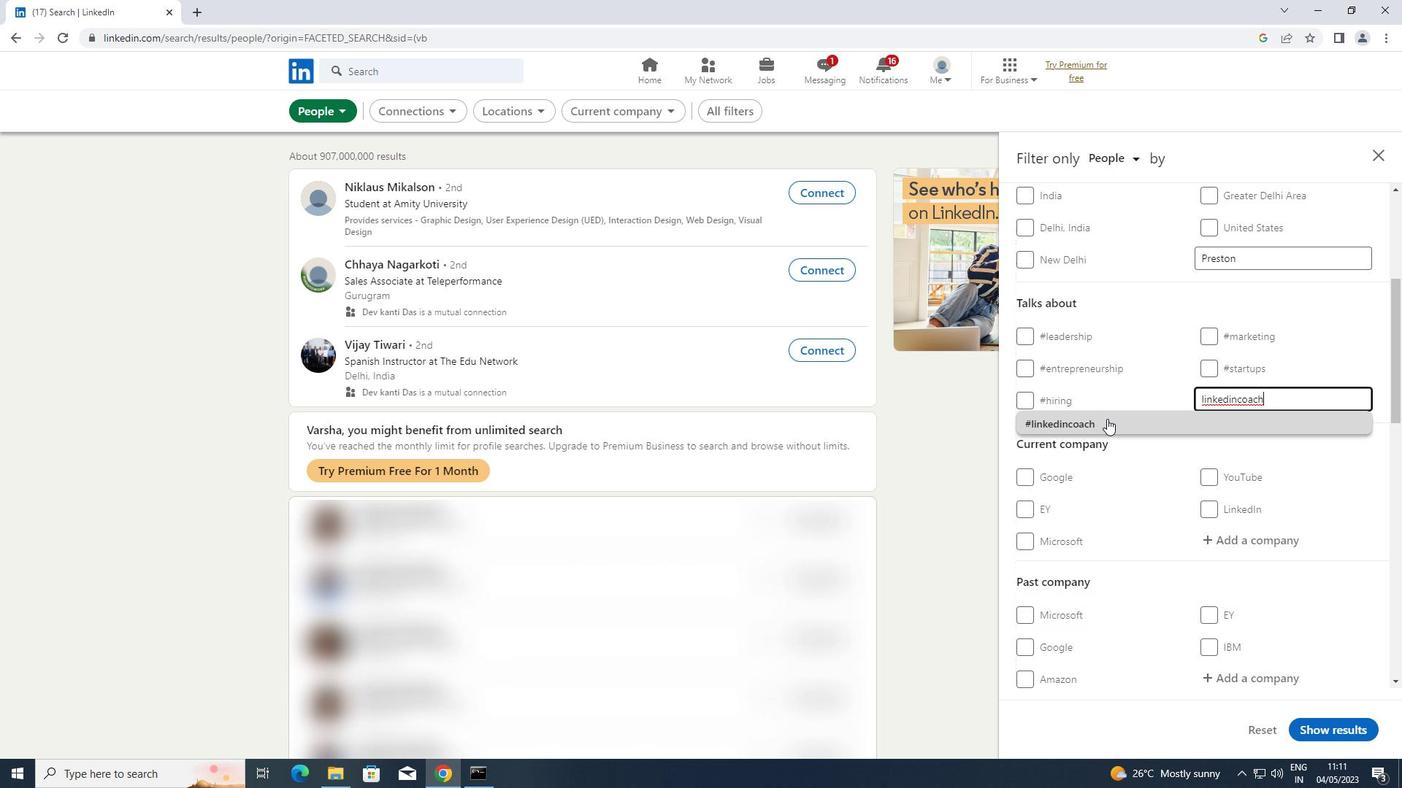 
Action: Mouse pressed left at (1098, 422)
Screenshot: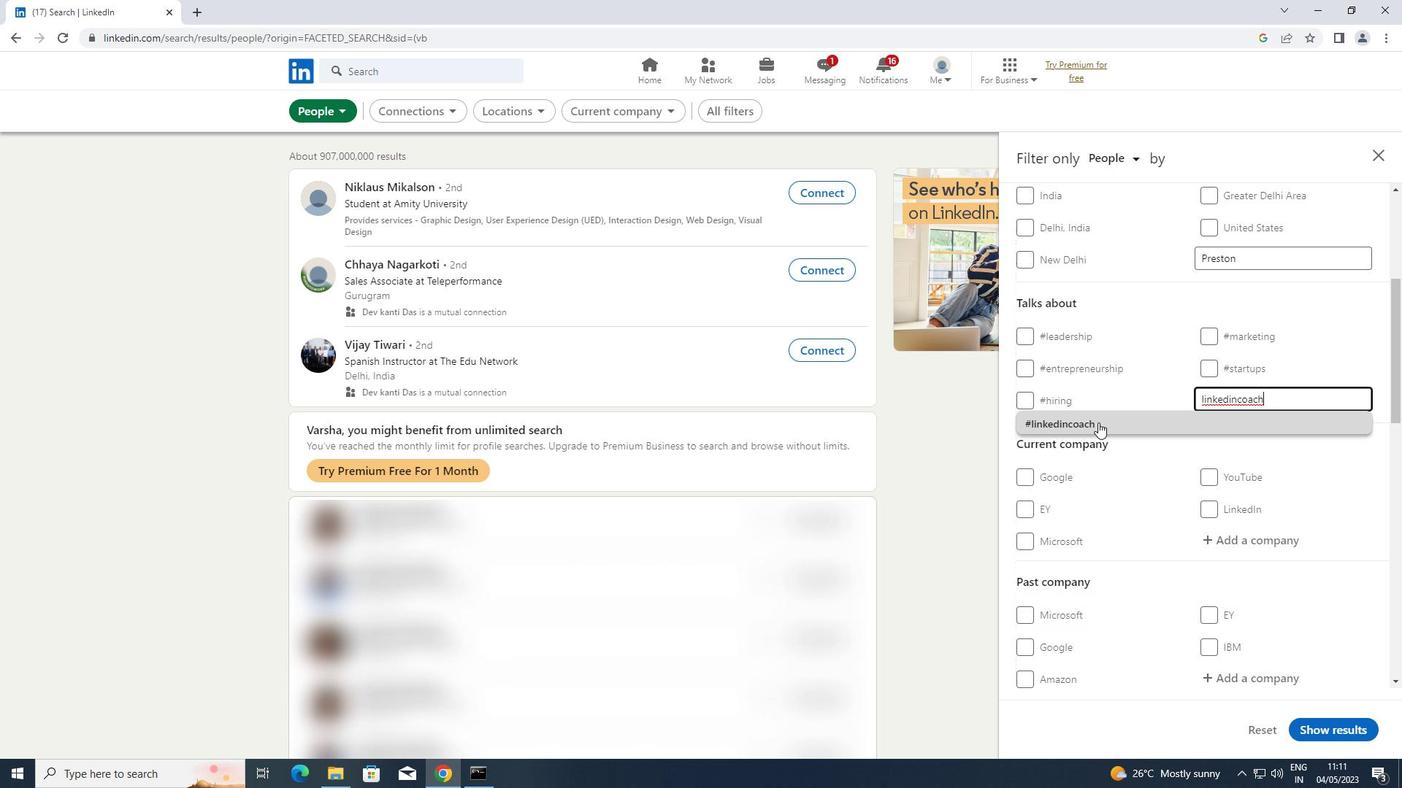 
Action: Mouse moved to (1104, 422)
Screenshot: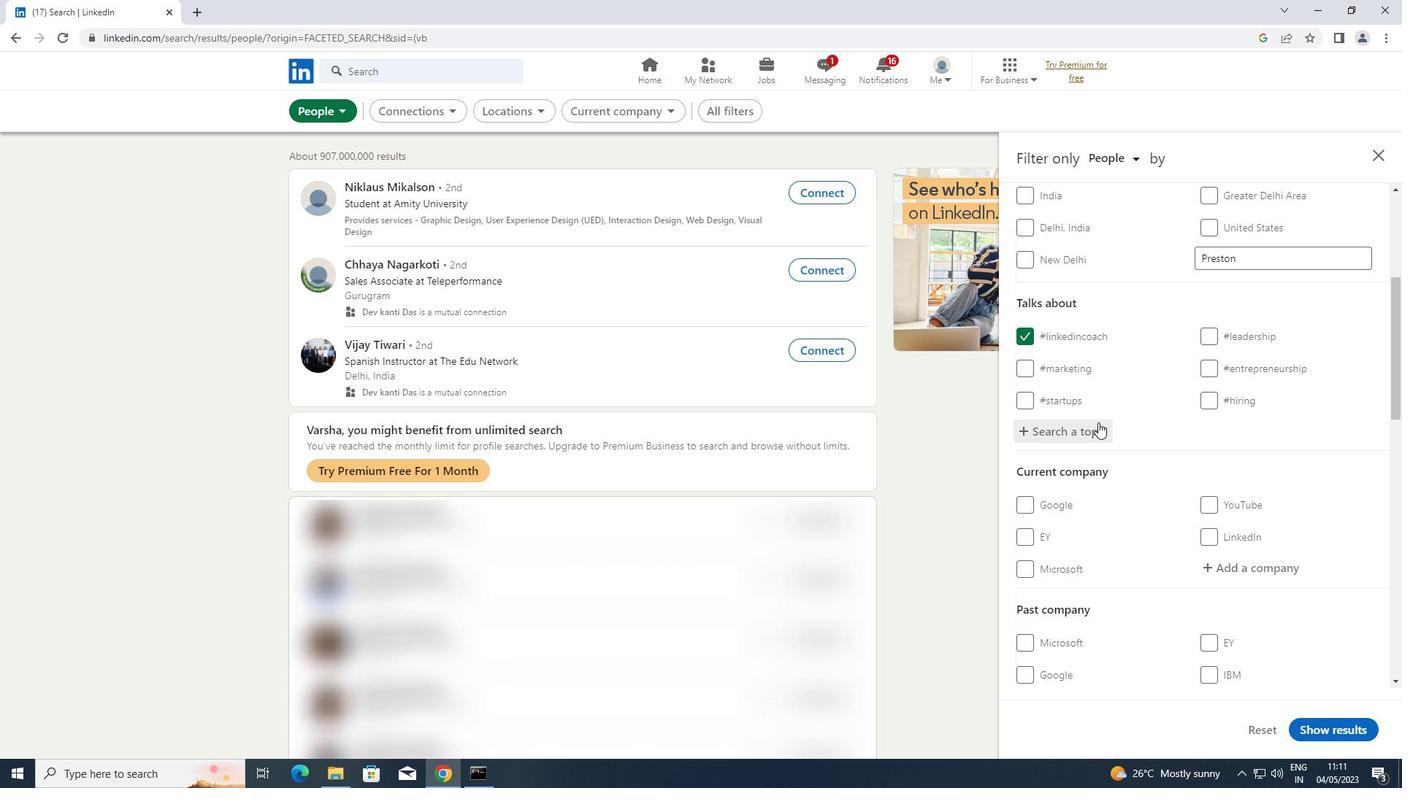 
Action: Mouse scrolled (1104, 422) with delta (0, 0)
Screenshot: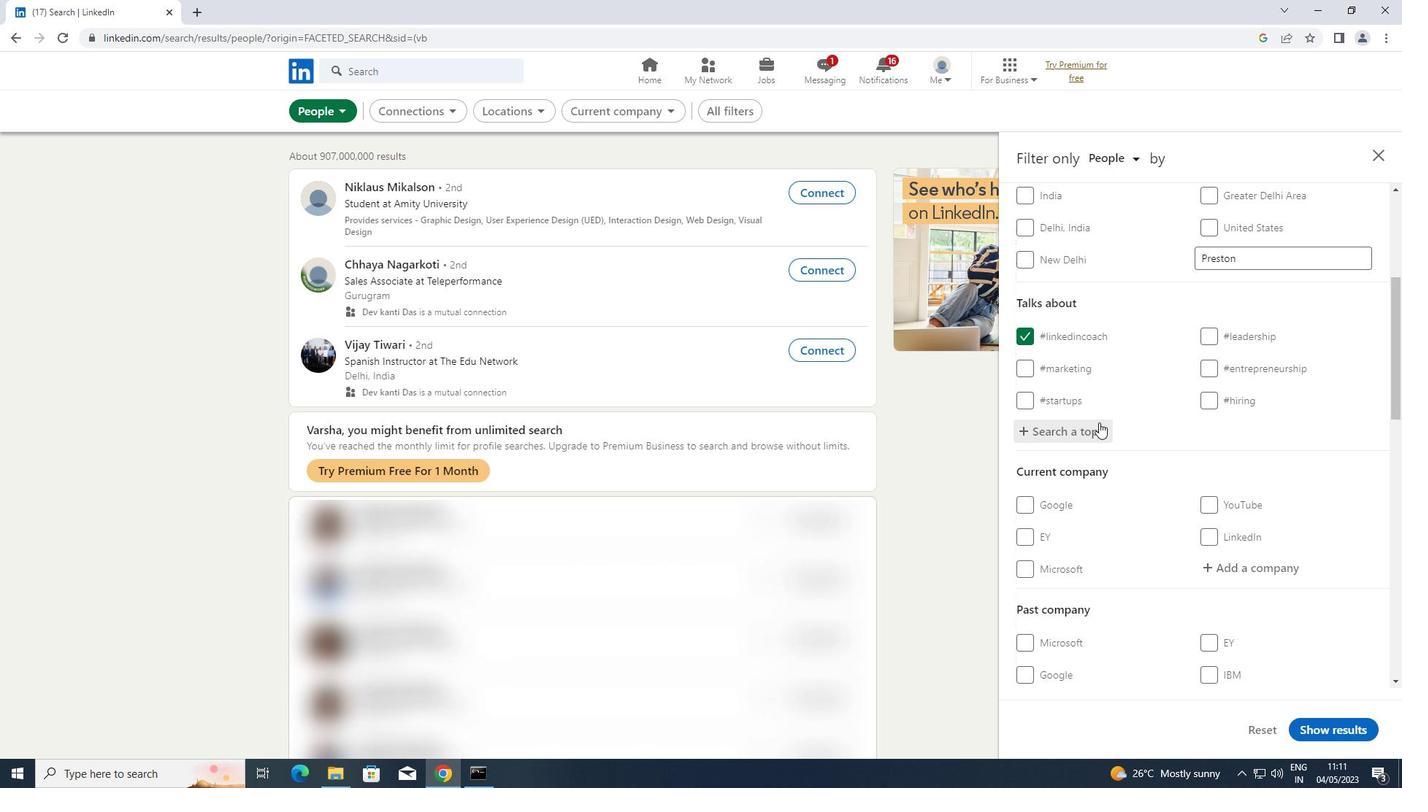 
Action: Mouse scrolled (1104, 422) with delta (0, 0)
Screenshot: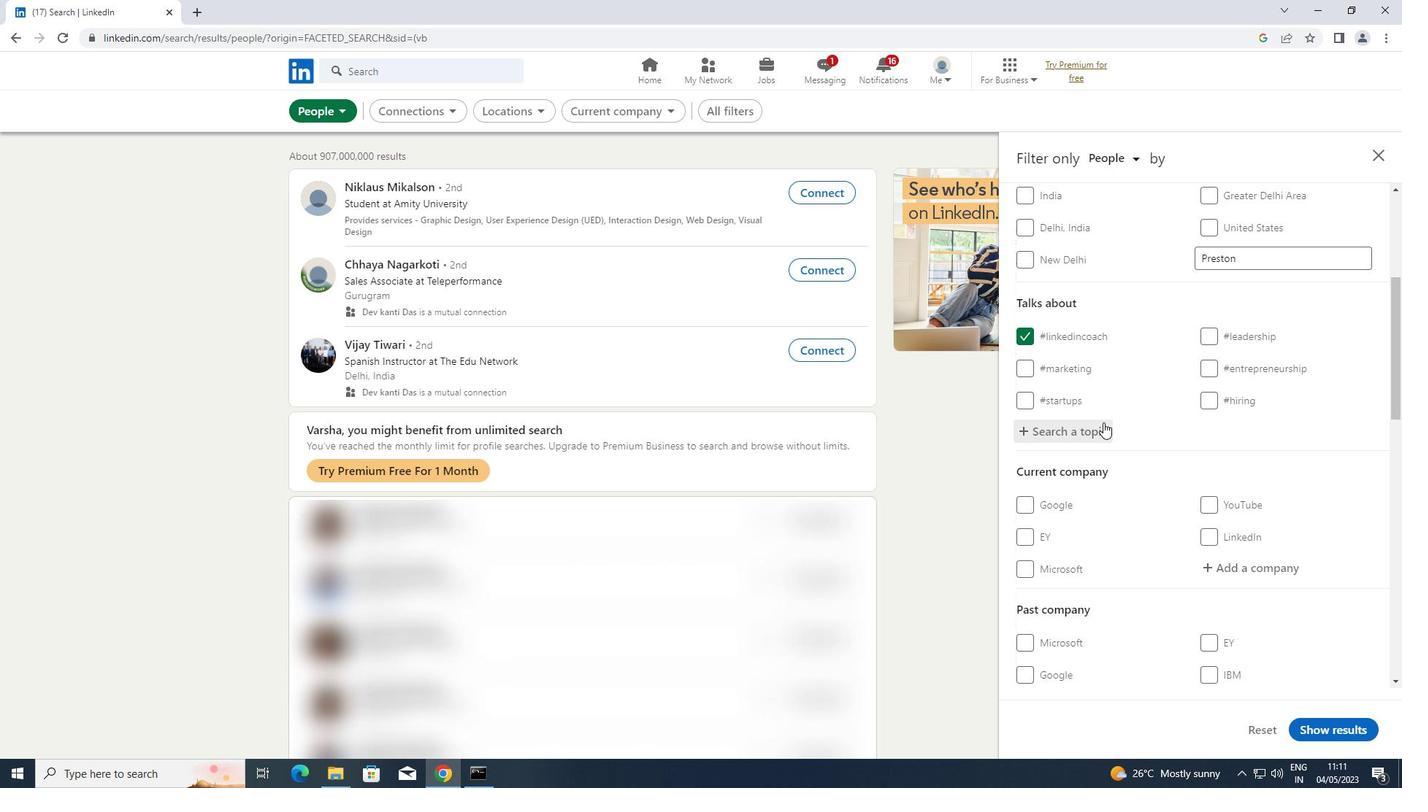 
Action: Mouse moved to (1104, 422)
Screenshot: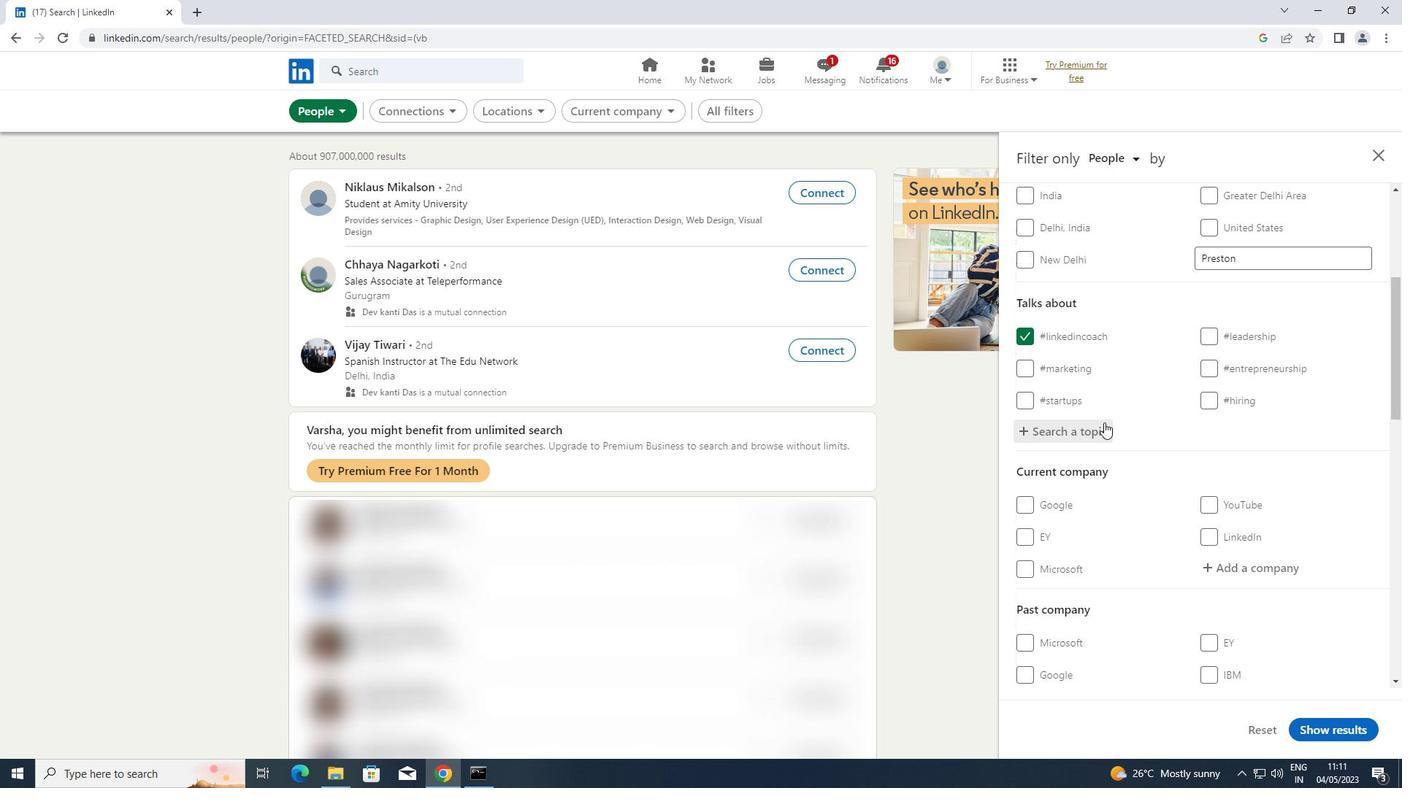 
Action: Mouse scrolled (1104, 422) with delta (0, 0)
Screenshot: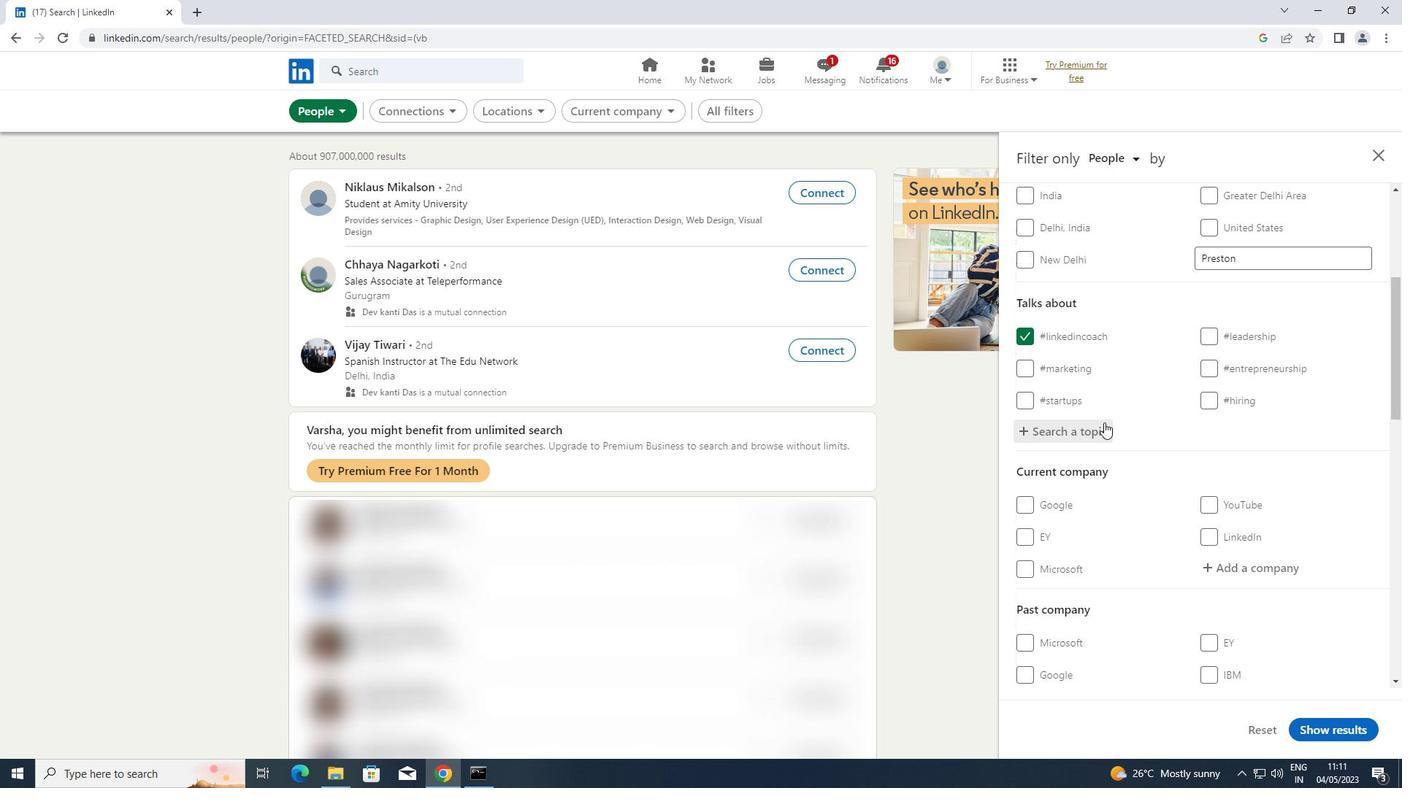 
Action: Mouse scrolled (1104, 422) with delta (0, 0)
Screenshot: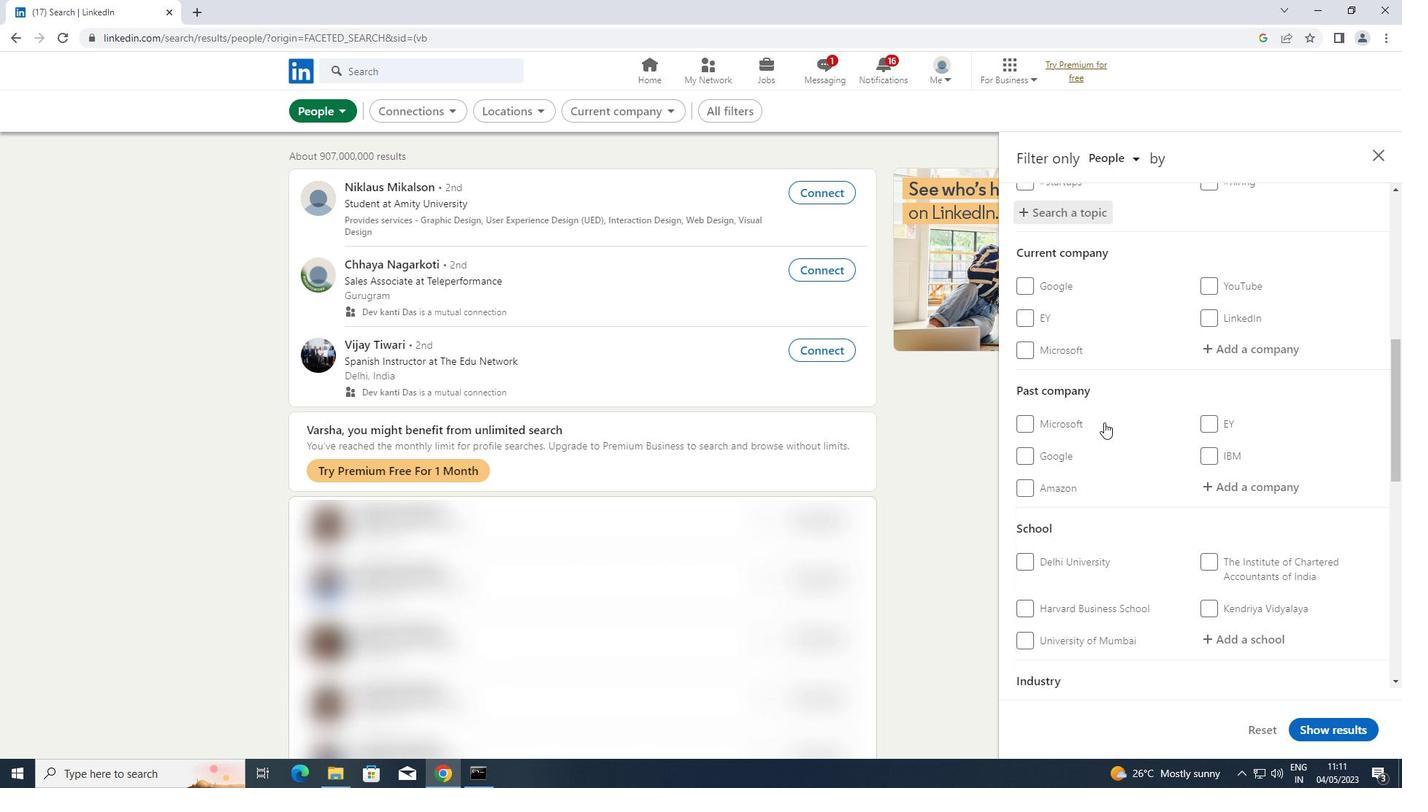
Action: Mouse scrolled (1104, 422) with delta (0, 0)
Screenshot: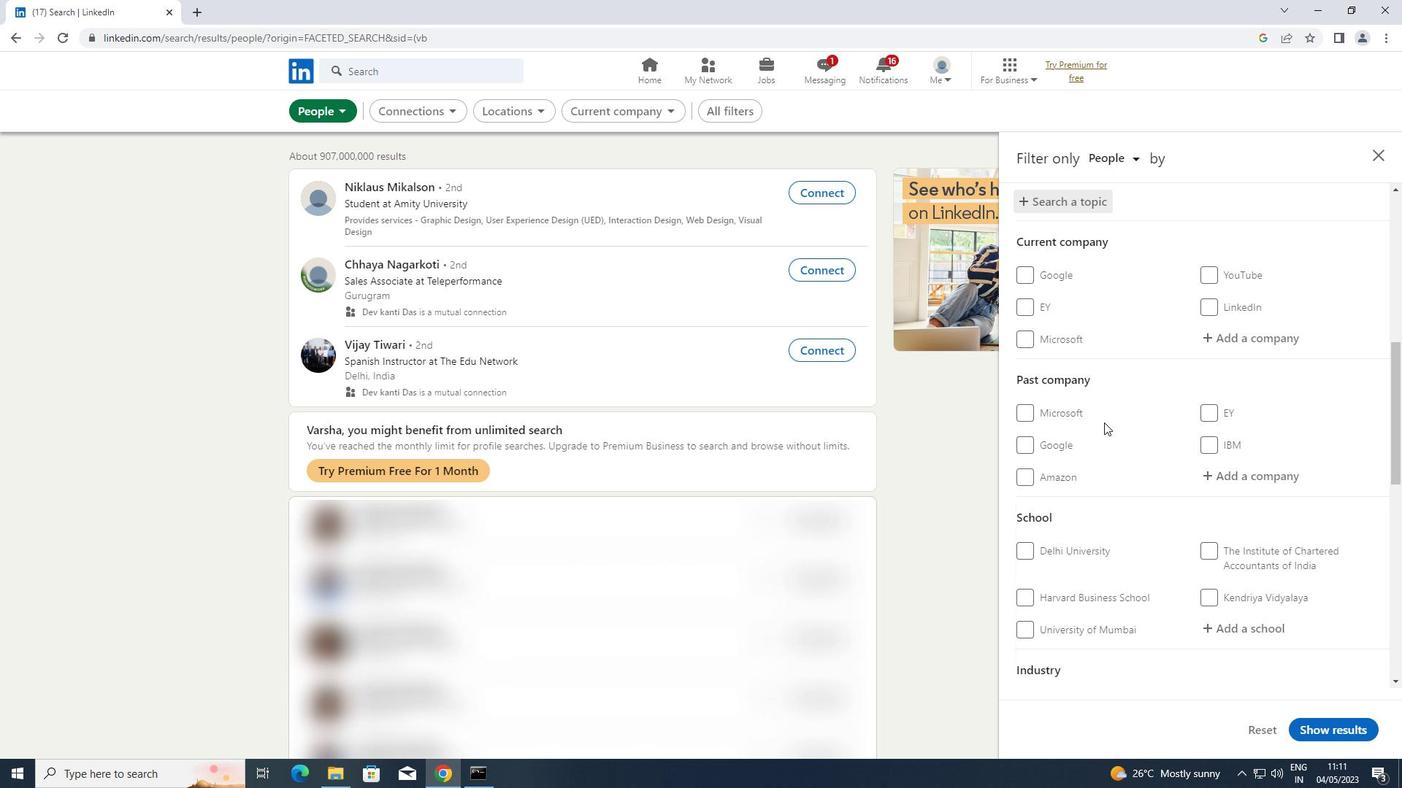 
Action: Mouse scrolled (1104, 422) with delta (0, 0)
Screenshot: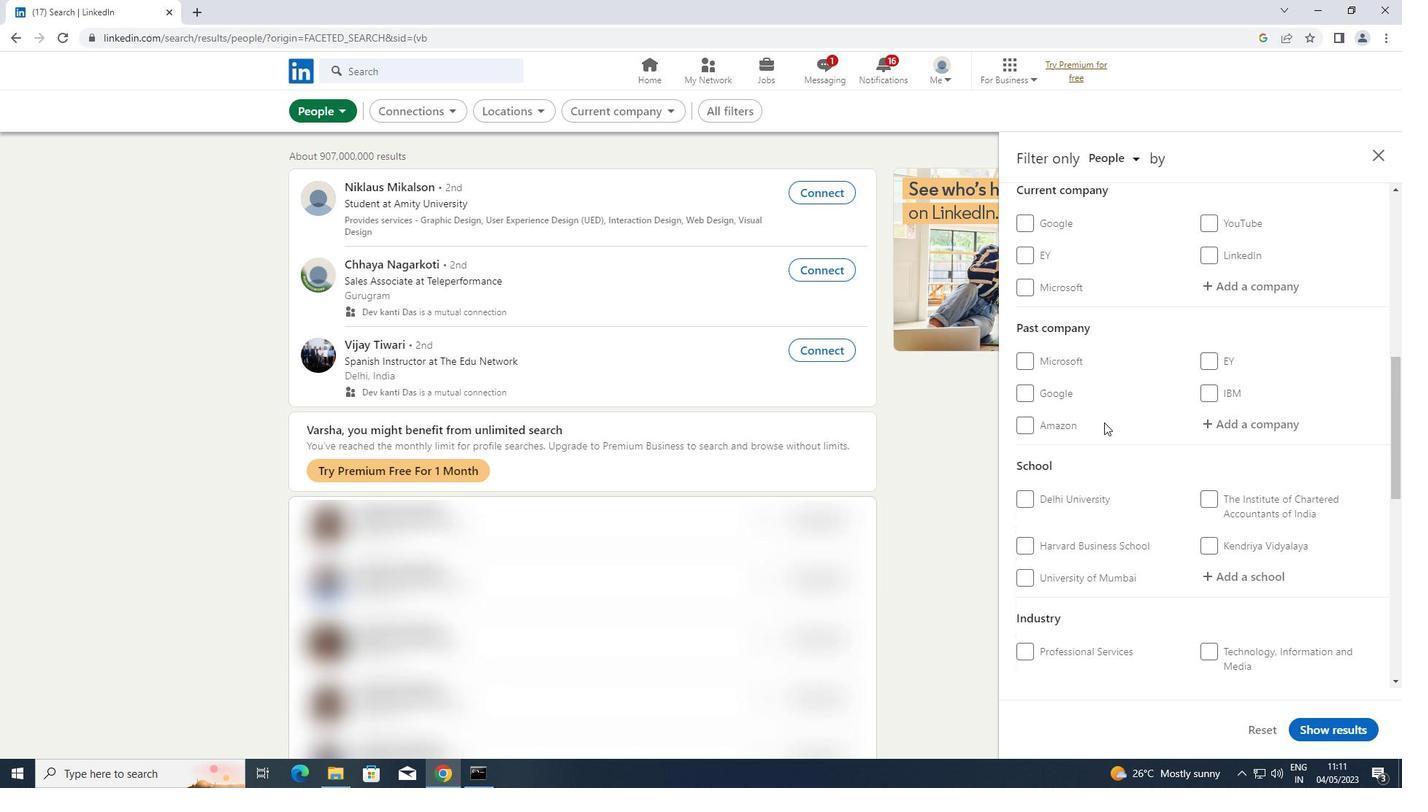 
Action: Mouse scrolled (1104, 422) with delta (0, 0)
Screenshot: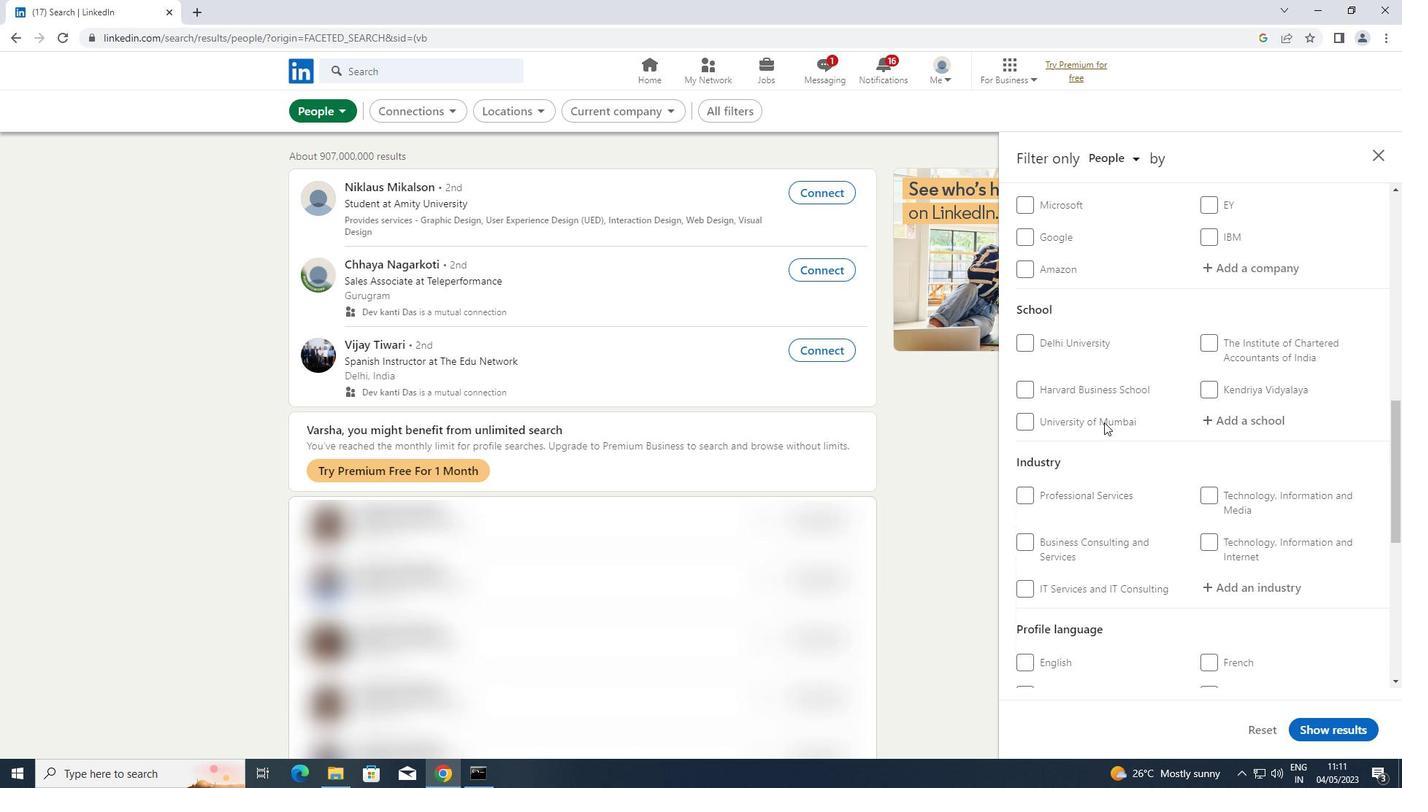 
Action: Mouse scrolled (1104, 422) with delta (0, 0)
Screenshot: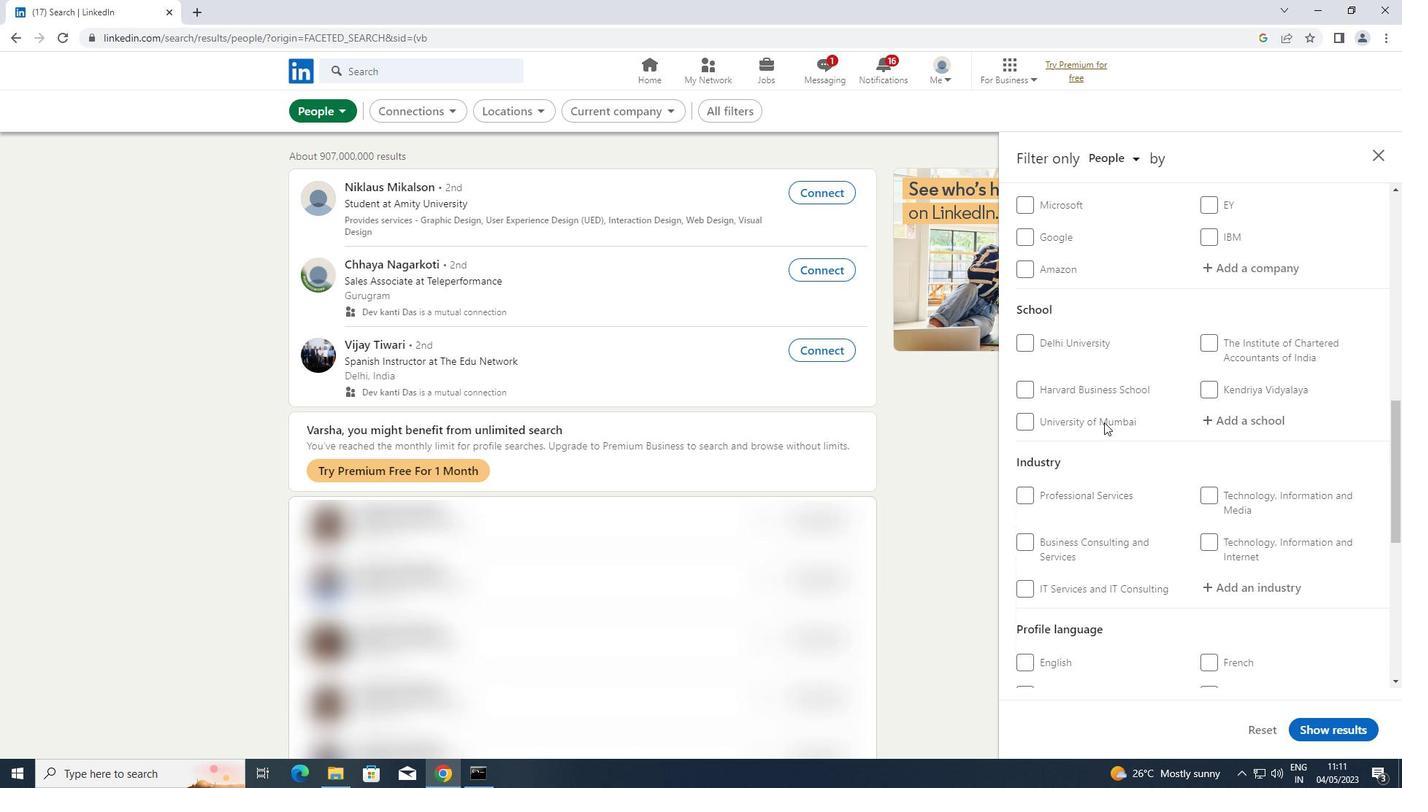 
Action: Mouse moved to (1027, 580)
Screenshot: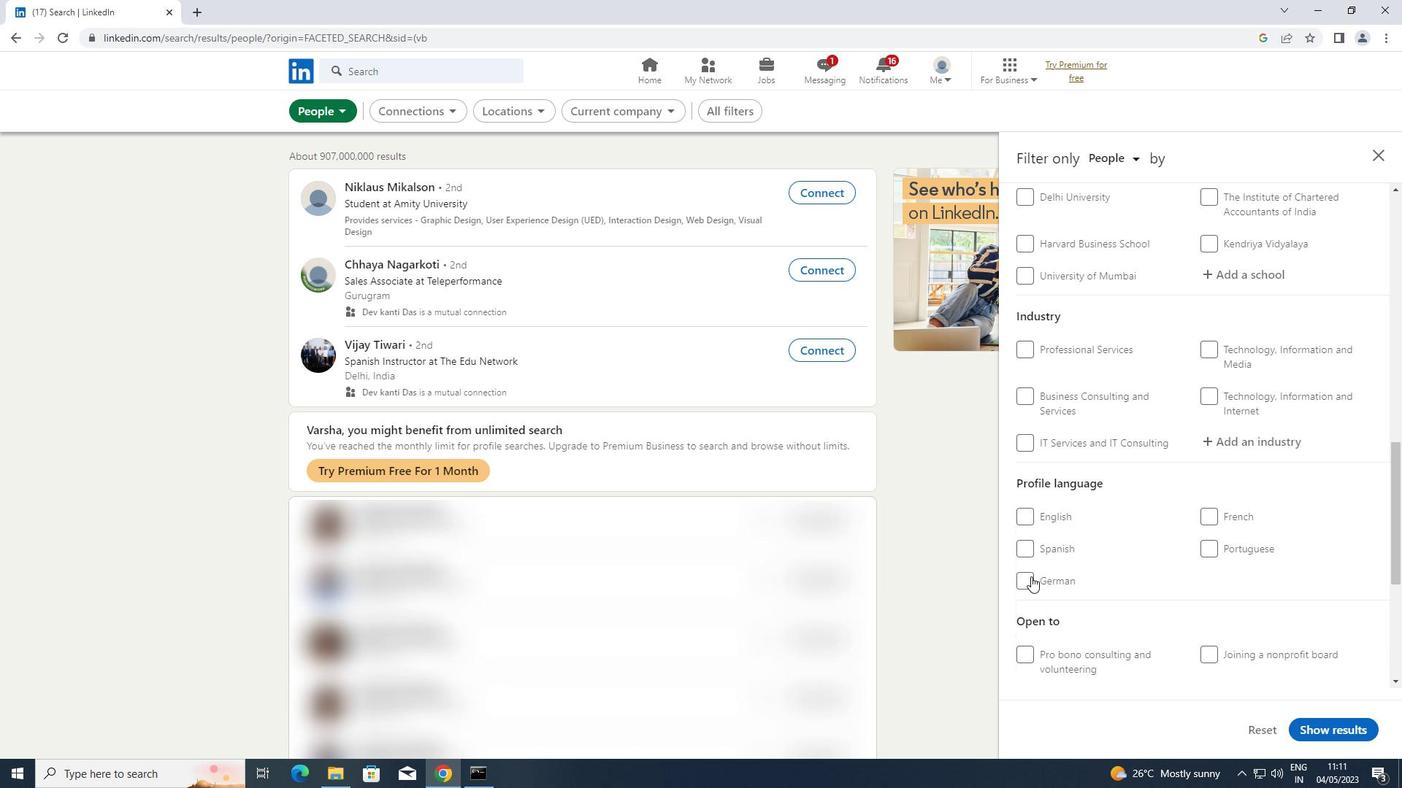 
Action: Mouse pressed left at (1027, 580)
Screenshot: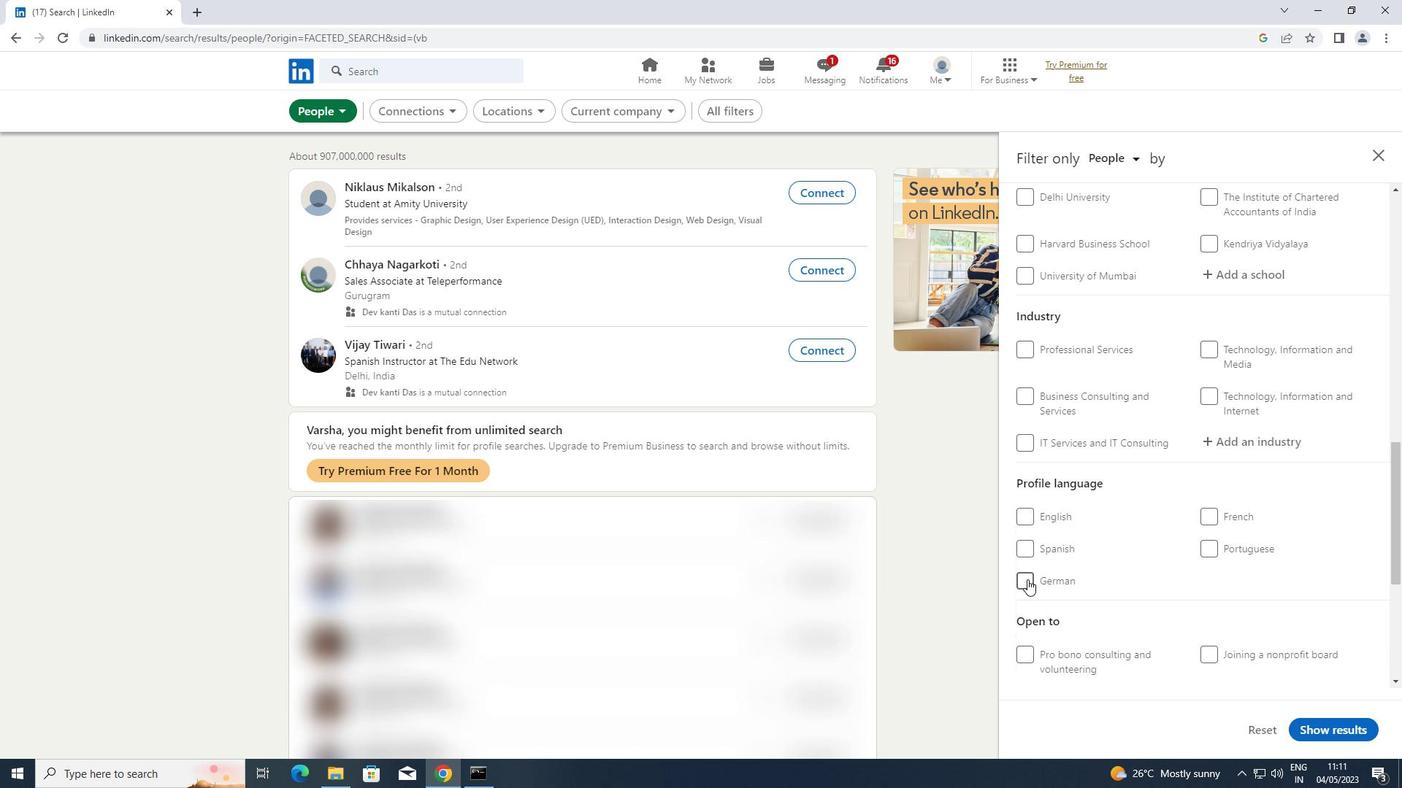 
Action: Mouse moved to (1100, 542)
Screenshot: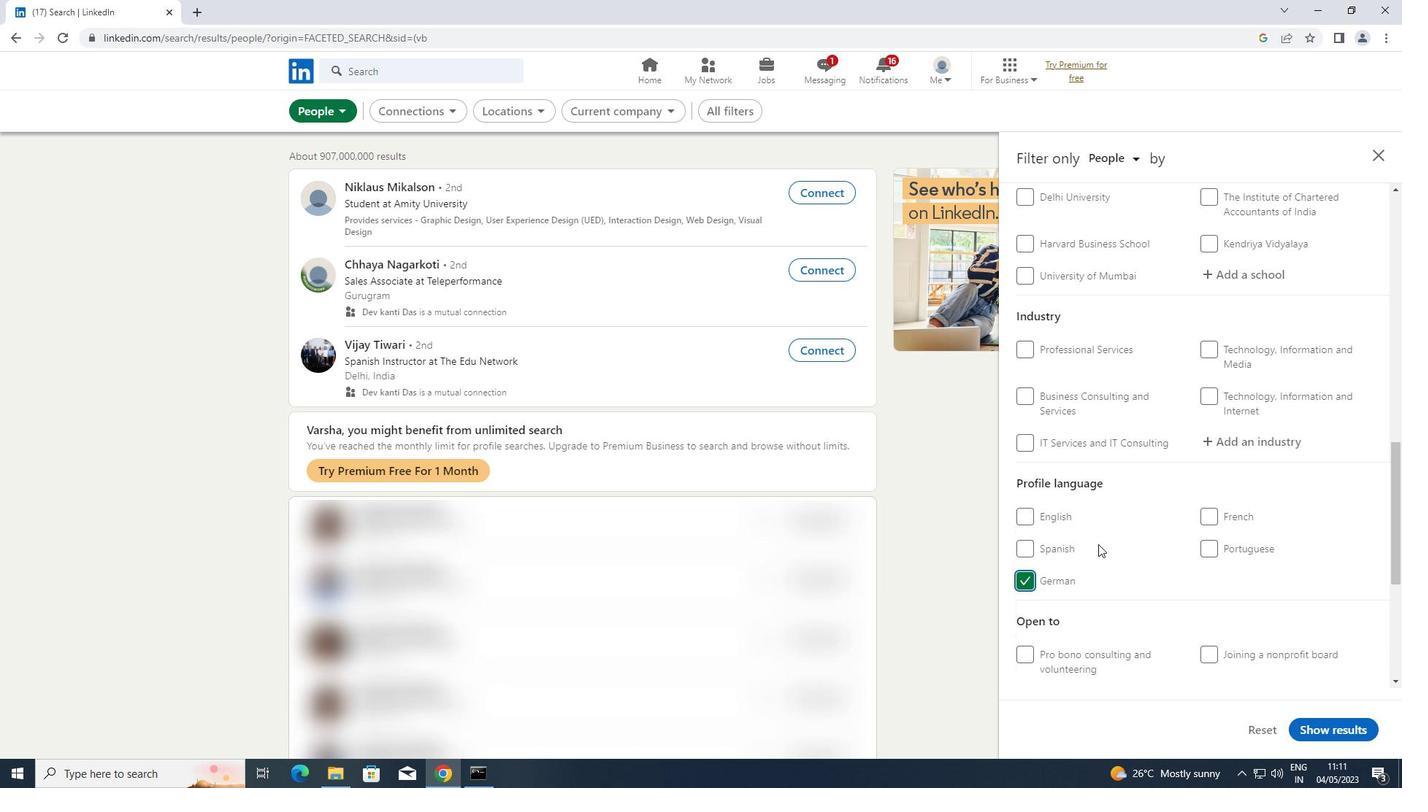 
Action: Mouse scrolled (1100, 542) with delta (0, 0)
Screenshot: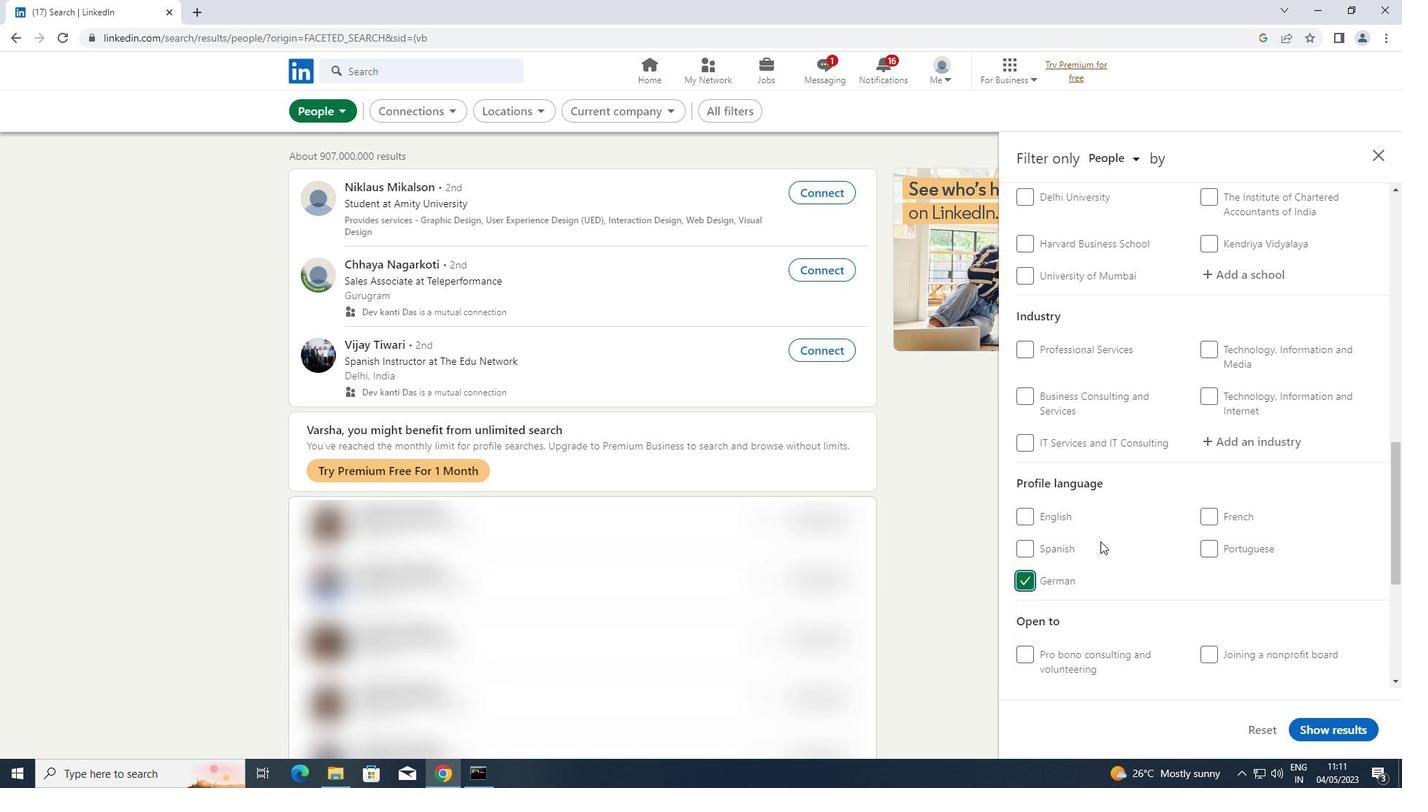 
Action: Mouse scrolled (1100, 542) with delta (0, 0)
Screenshot: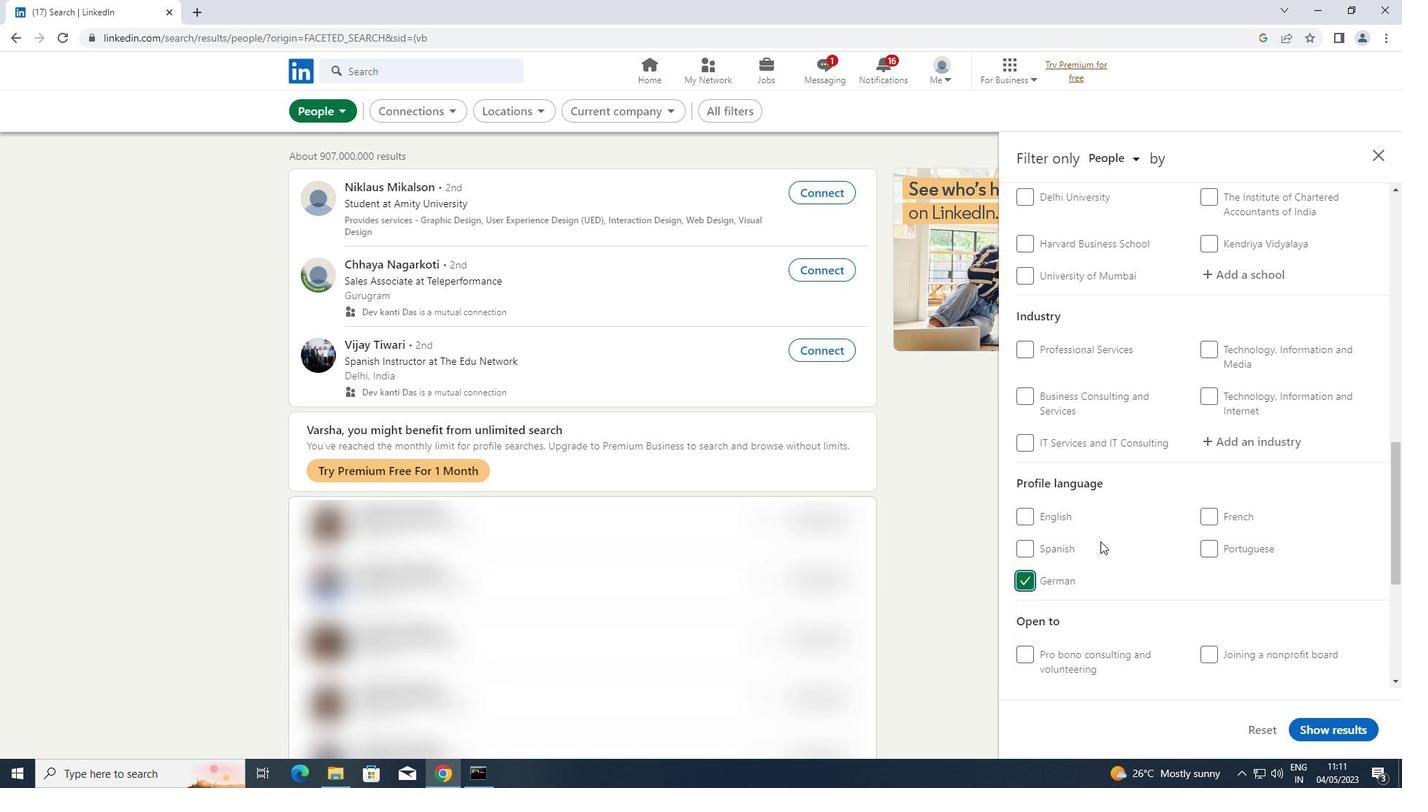 
Action: Mouse scrolled (1100, 542) with delta (0, 0)
Screenshot: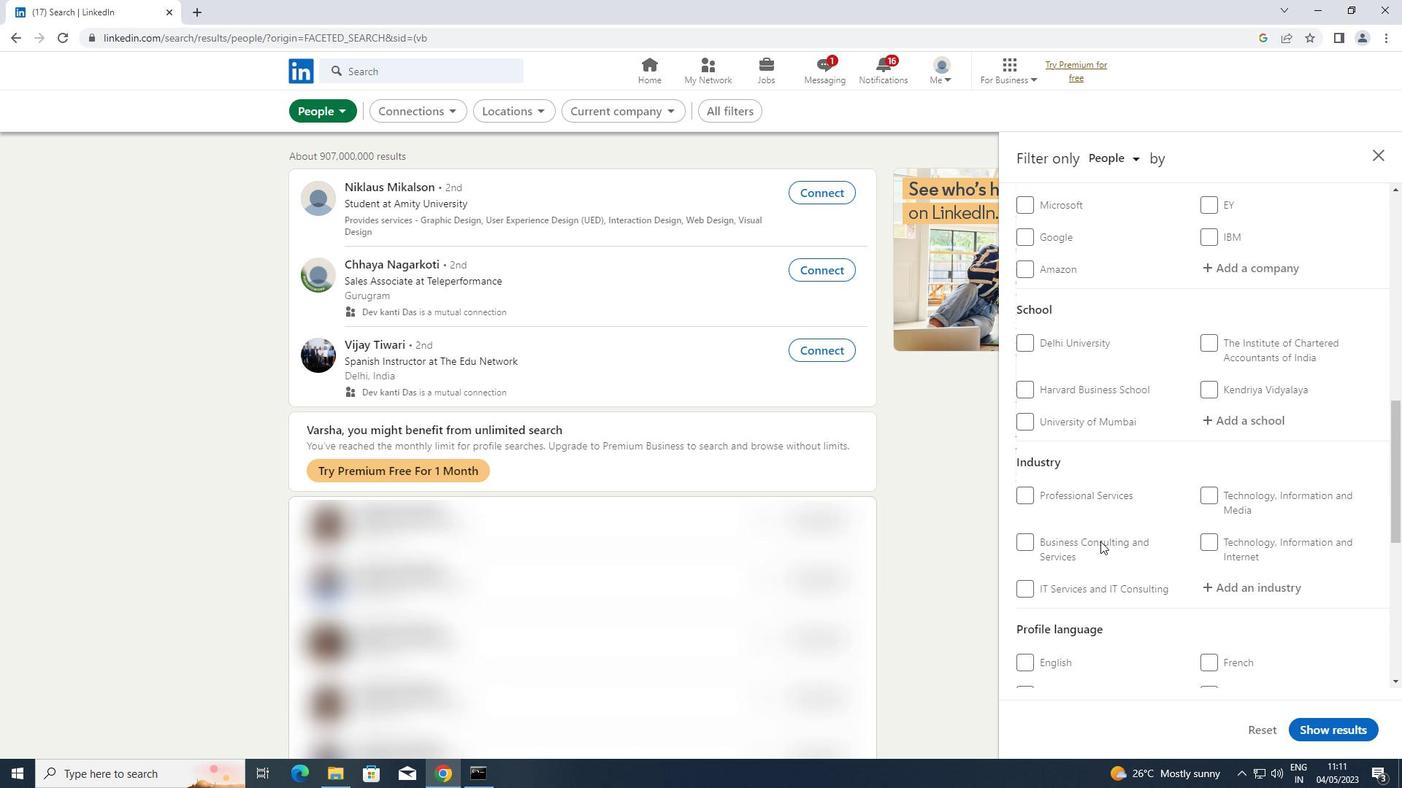 
Action: Mouse scrolled (1100, 542) with delta (0, 0)
Screenshot: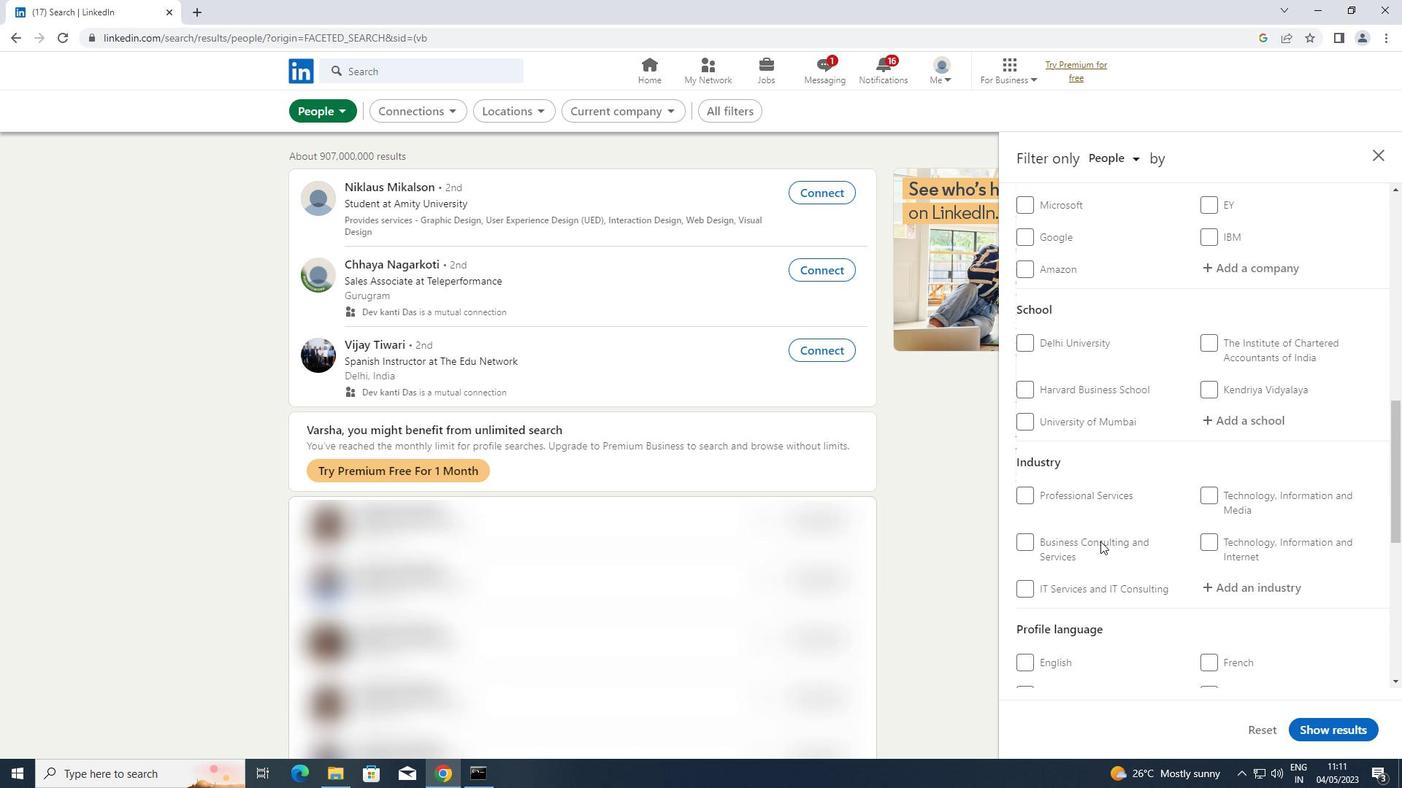 
Action: Mouse moved to (1161, 452)
Screenshot: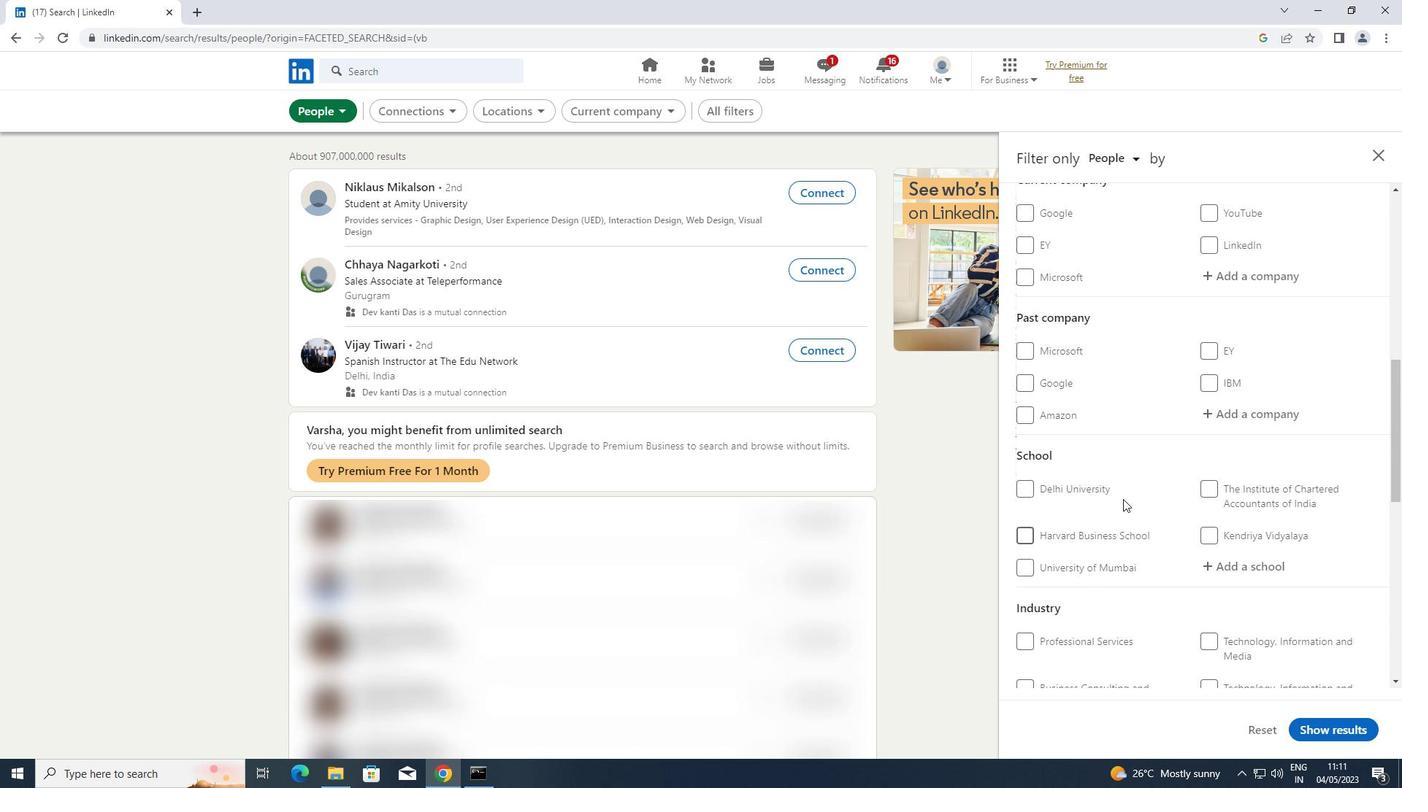 
Action: Mouse scrolled (1161, 452) with delta (0, 0)
Screenshot: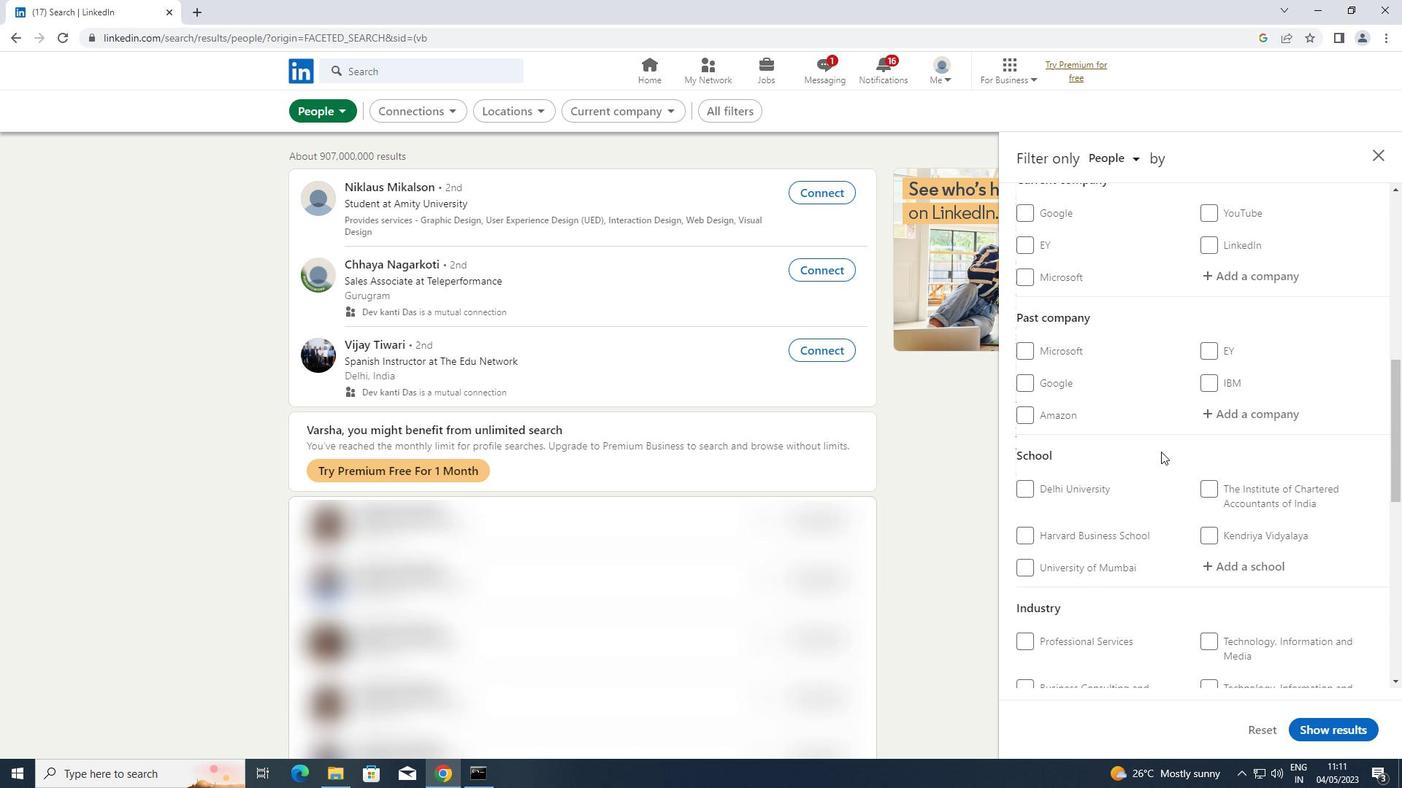 
Action: Mouse moved to (1278, 352)
Screenshot: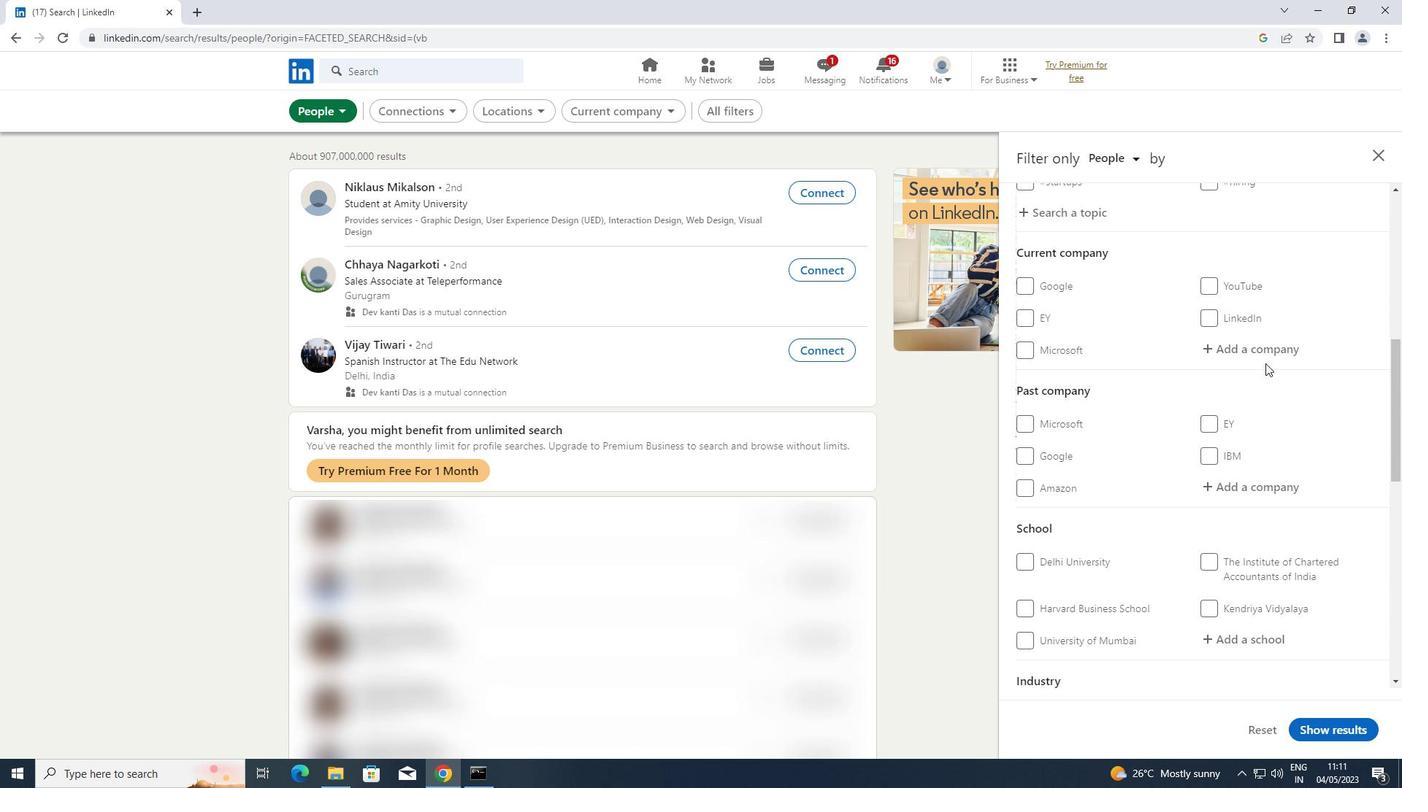 
Action: Mouse pressed left at (1278, 352)
Screenshot: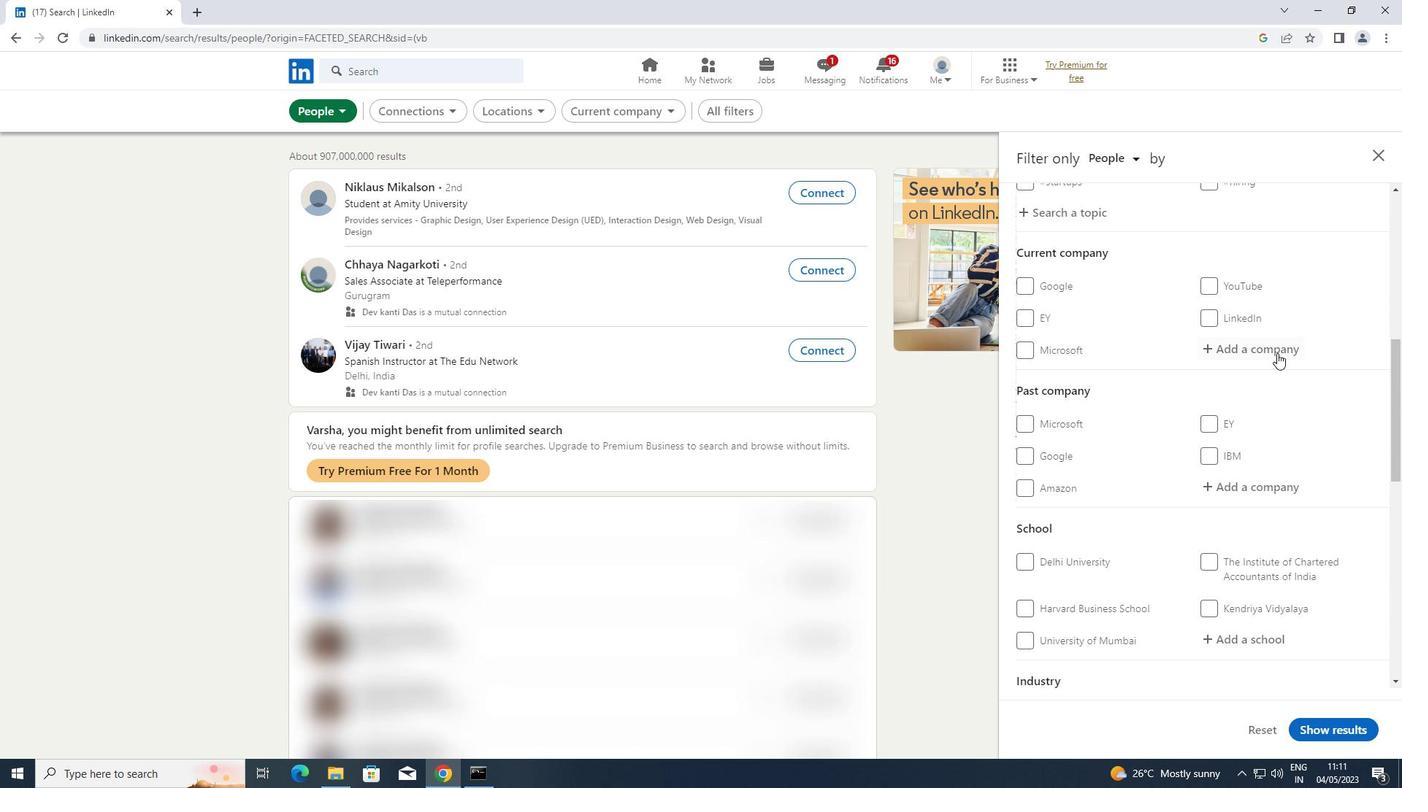 
Action: Key pressed <Key.shift><Key.shift>LIC
Screenshot: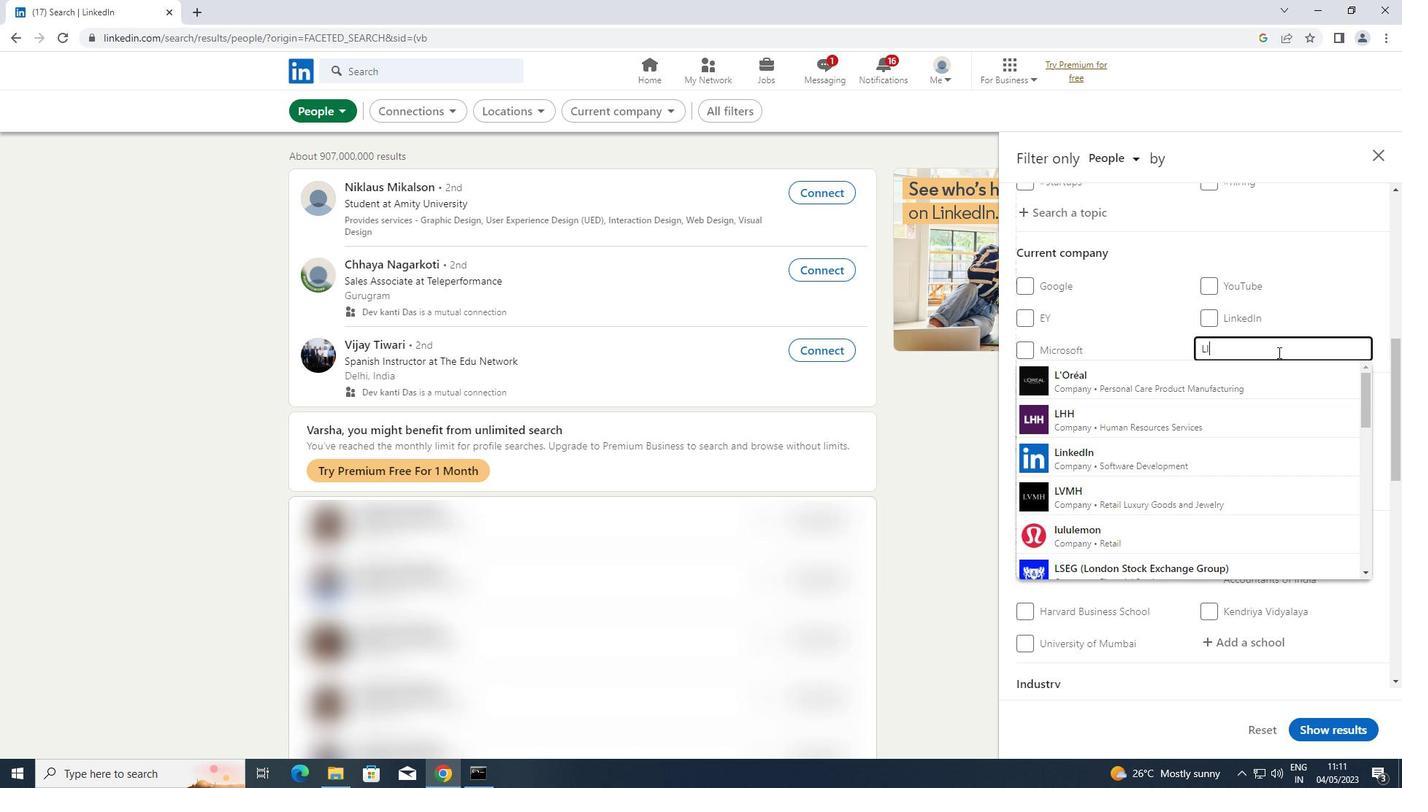 
Action: Mouse moved to (1135, 378)
Screenshot: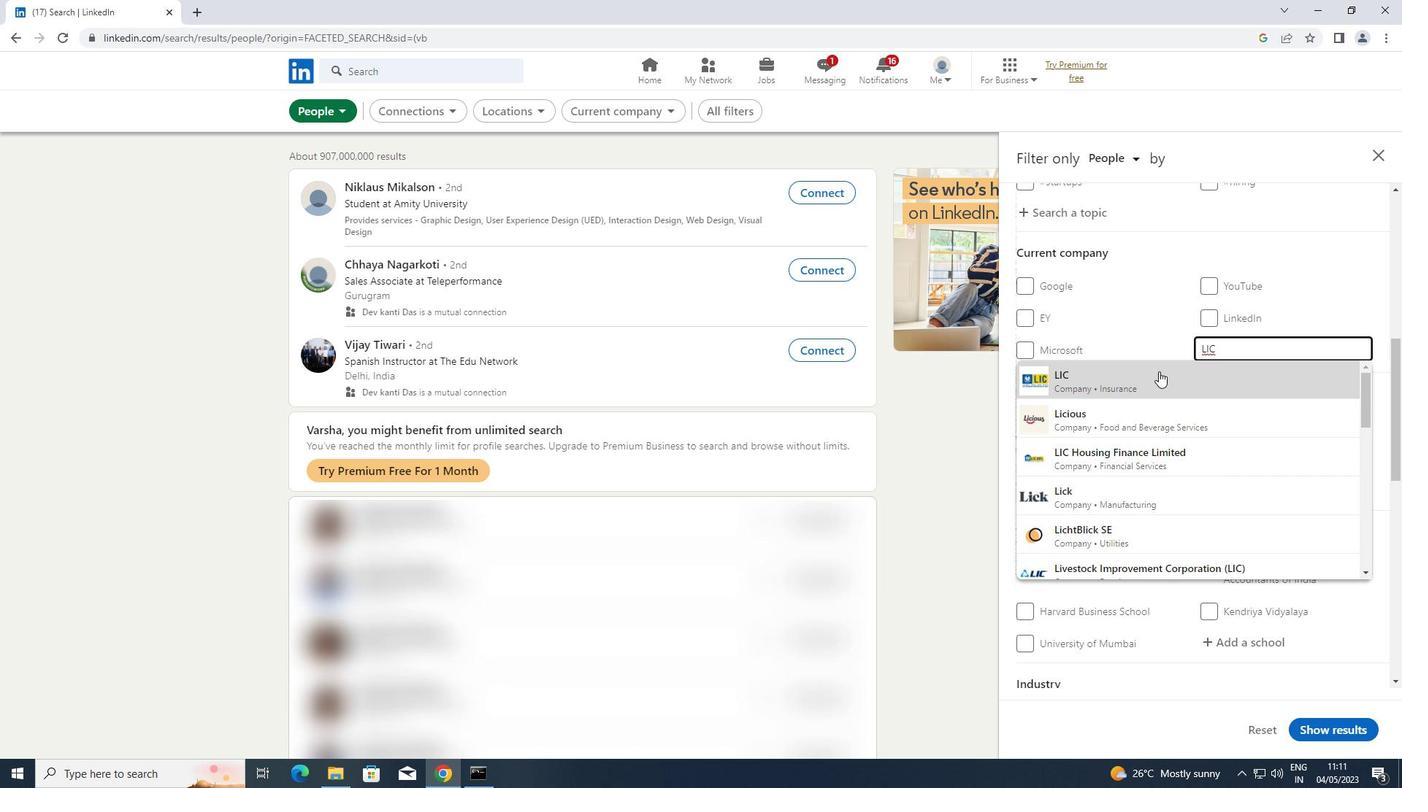 
Action: Mouse pressed left at (1135, 378)
Screenshot: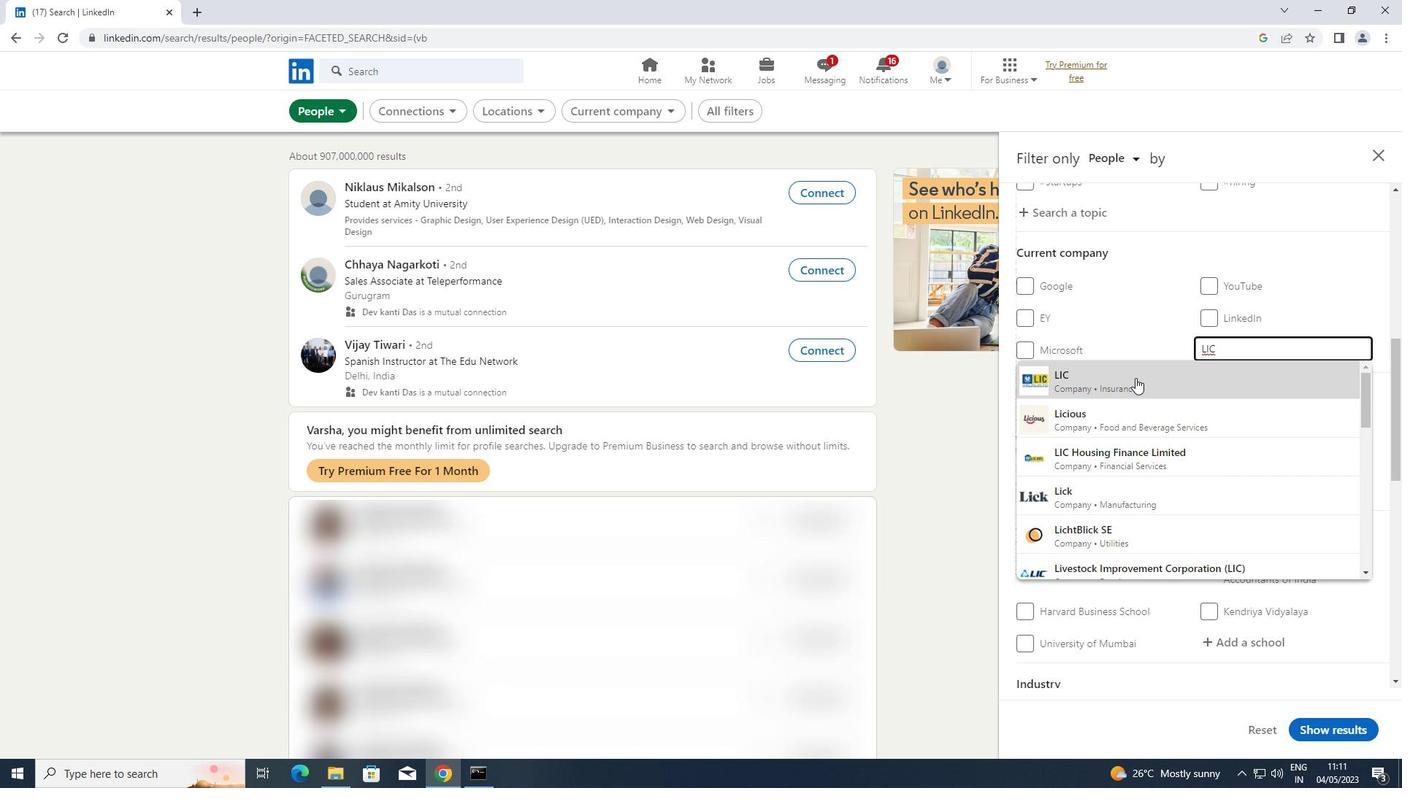 
Action: Mouse scrolled (1135, 377) with delta (0, 0)
Screenshot: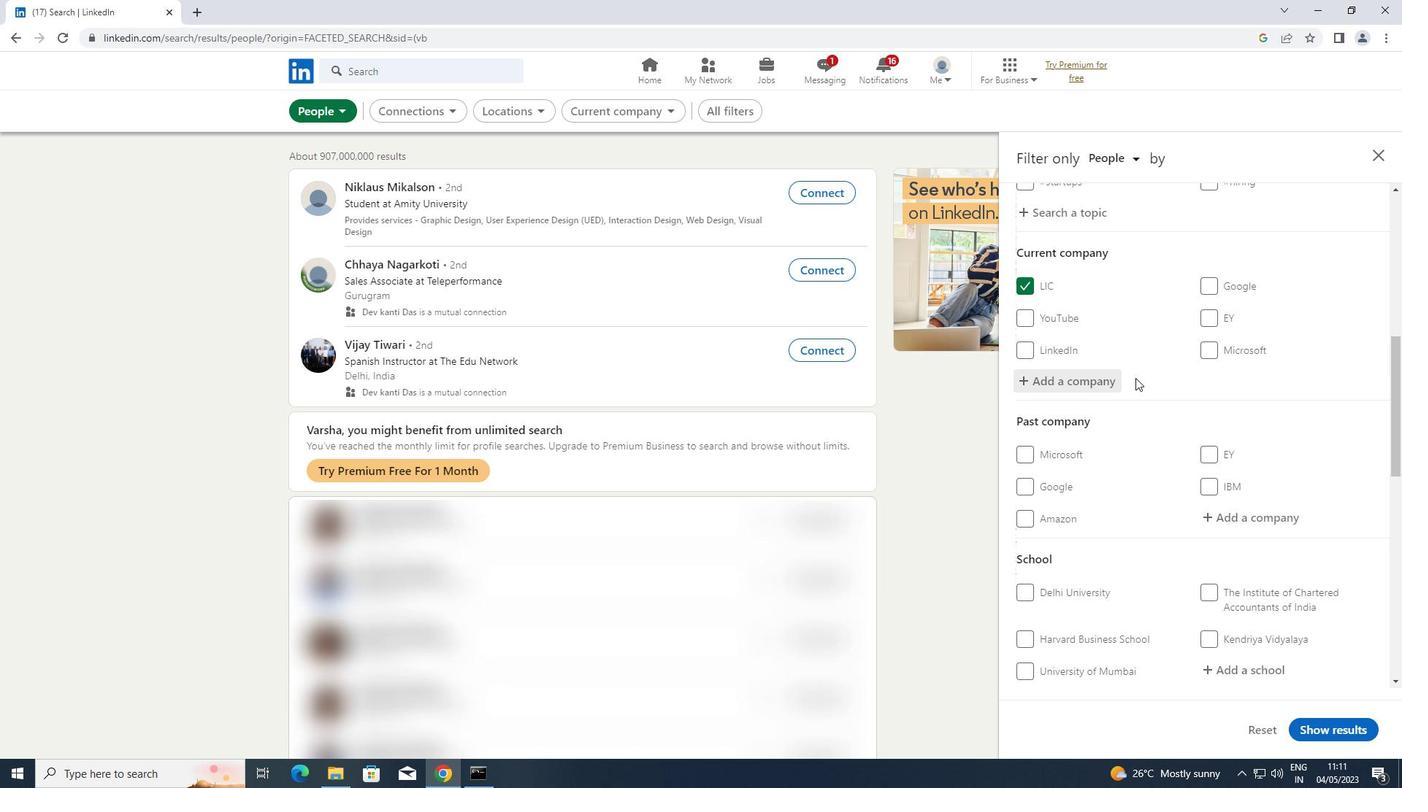 
Action: Mouse scrolled (1135, 377) with delta (0, 0)
Screenshot: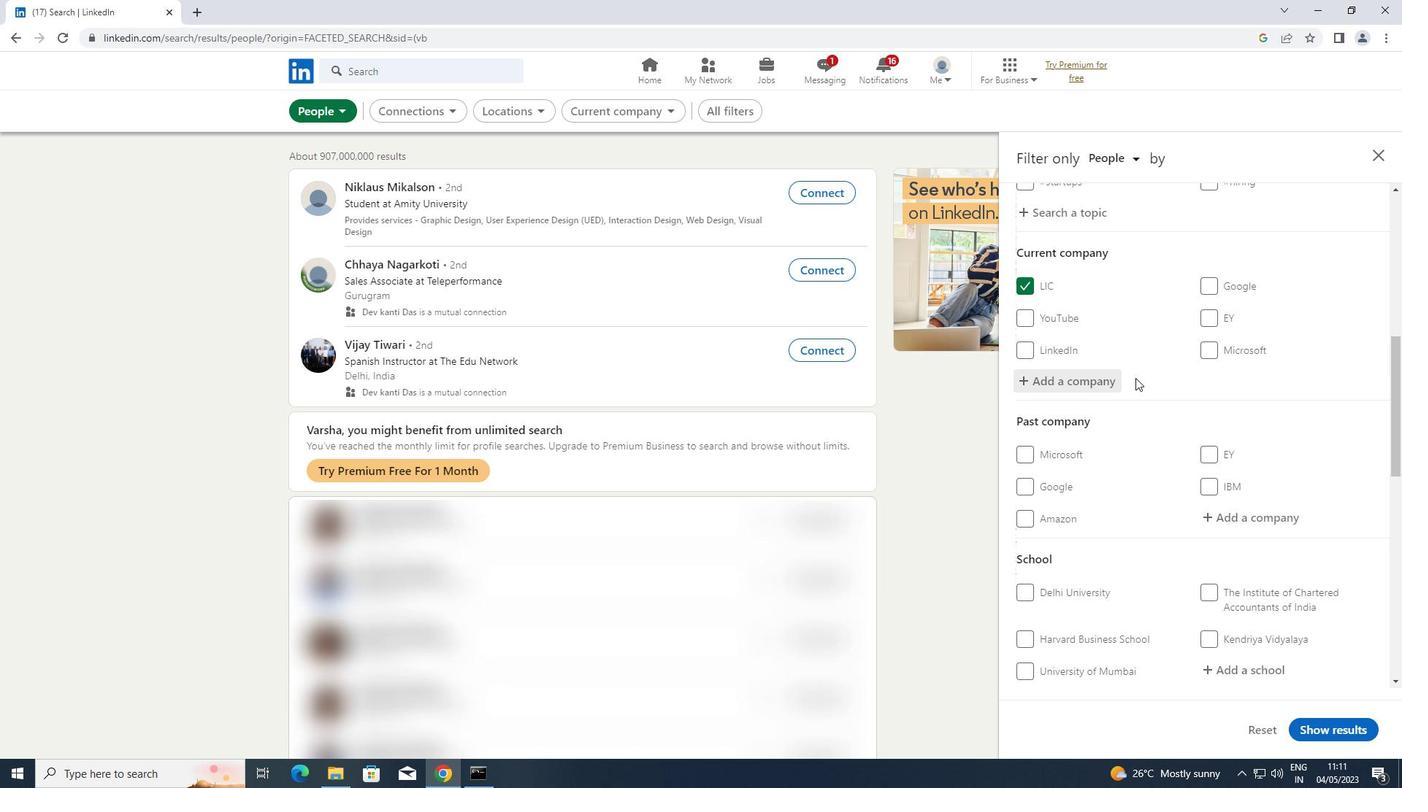 
Action: Mouse moved to (1245, 526)
Screenshot: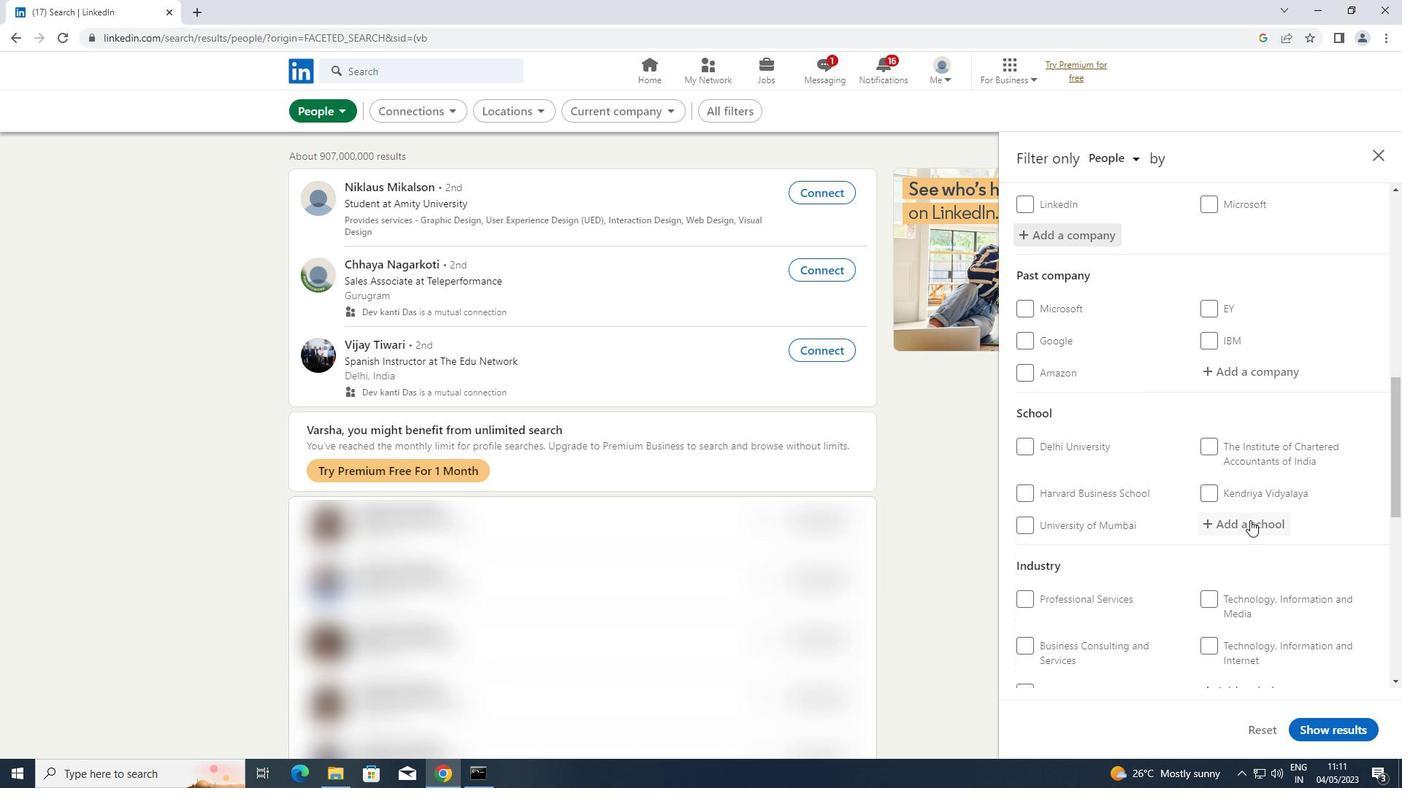 
Action: Mouse pressed left at (1245, 526)
Screenshot: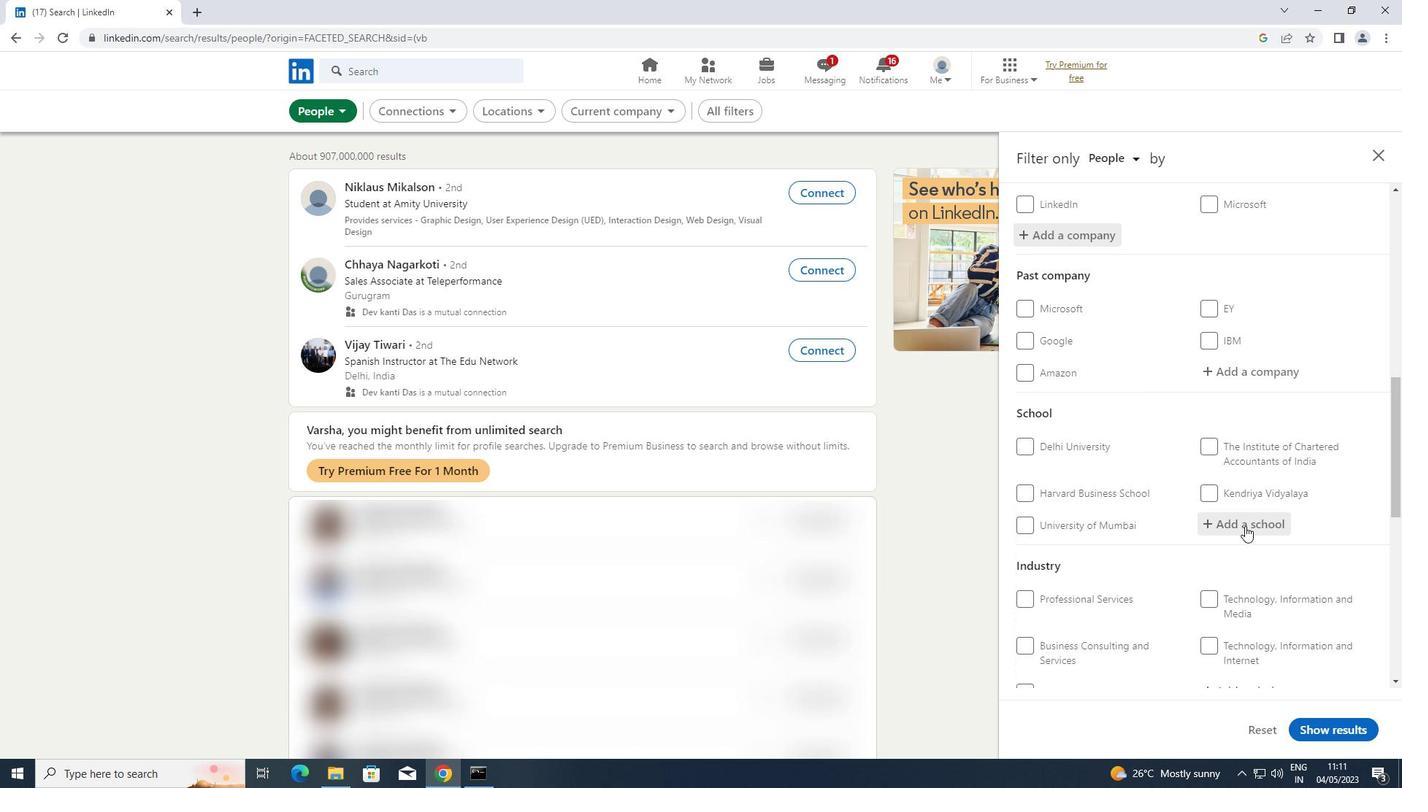 
Action: Key pressed <Key.shift>V.<Key.shift>B.<Key.shift>S<Key.space><Key.shift><Key.shift><Key.shift><Key.shift><Key.shift><Key.shift>PURVANCHAL
Screenshot: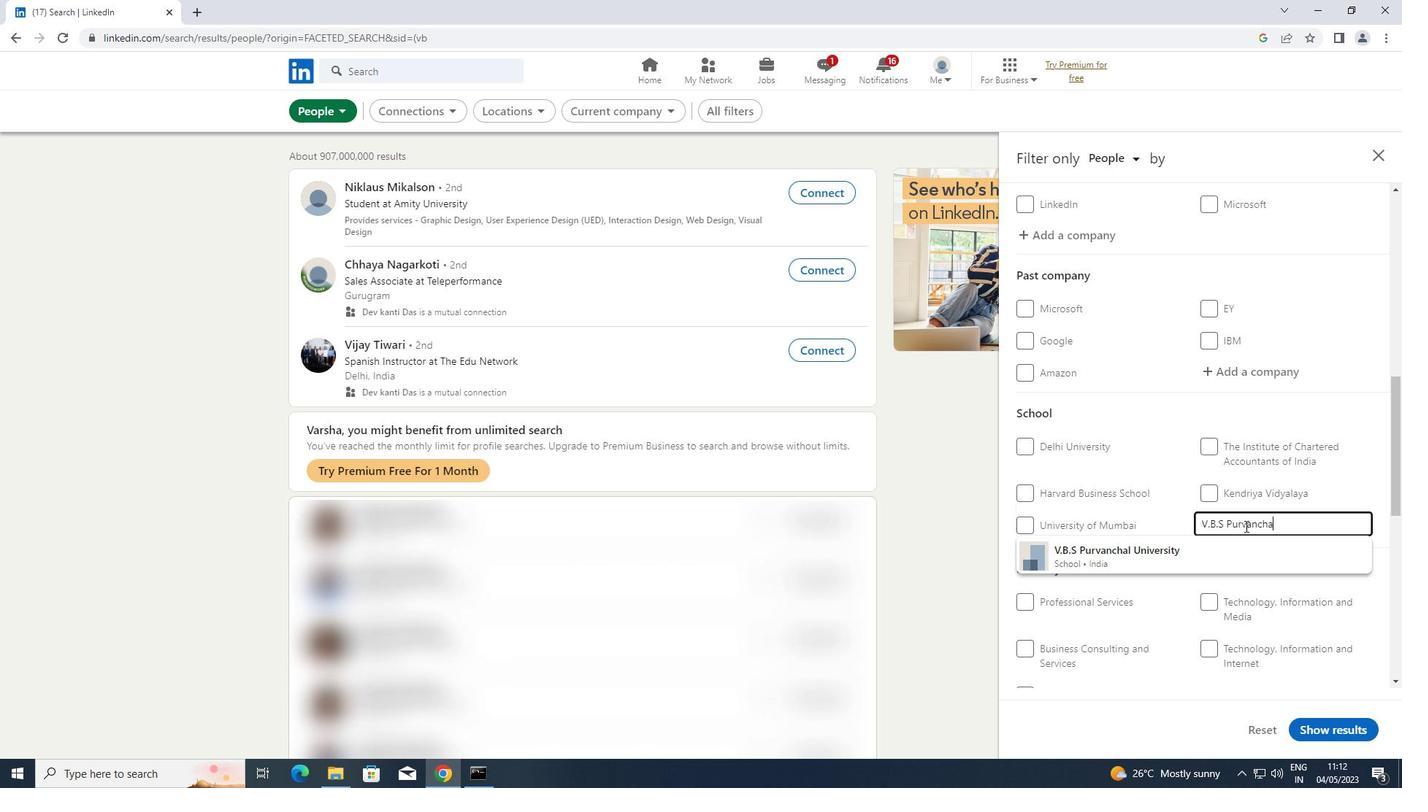 
Action: Mouse moved to (1138, 555)
Screenshot: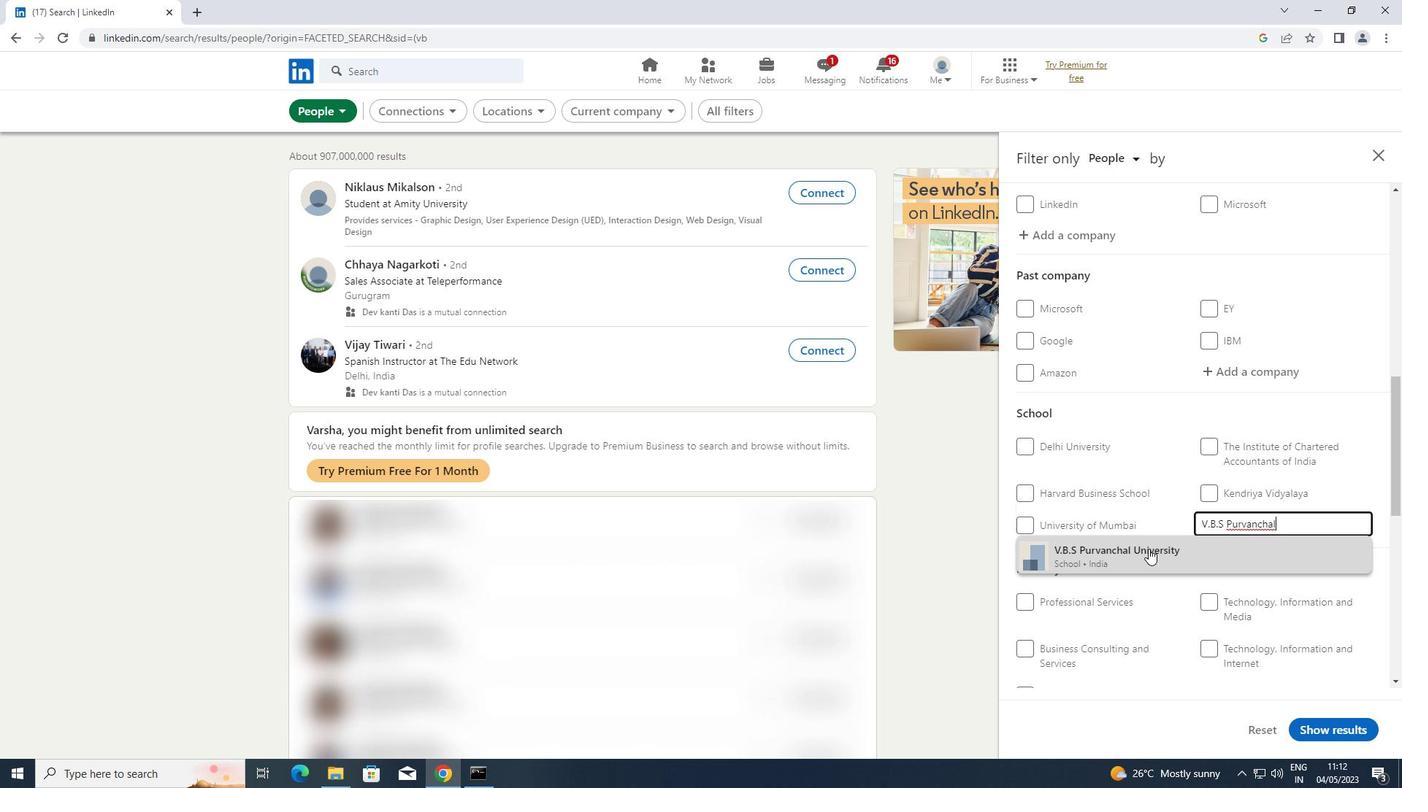 
Action: Mouse pressed left at (1138, 555)
Screenshot: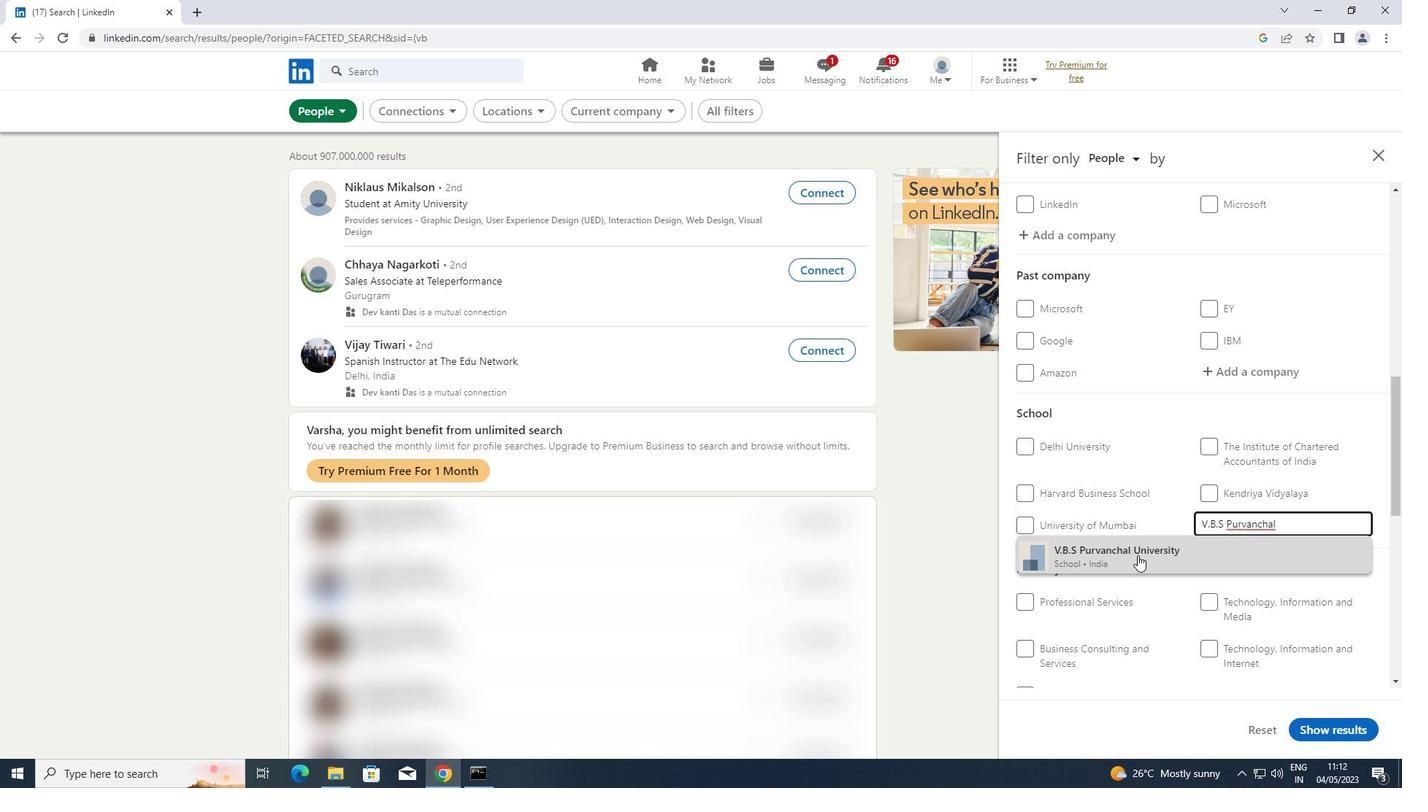 
Action: Mouse moved to (1146, 534)
Screenshot: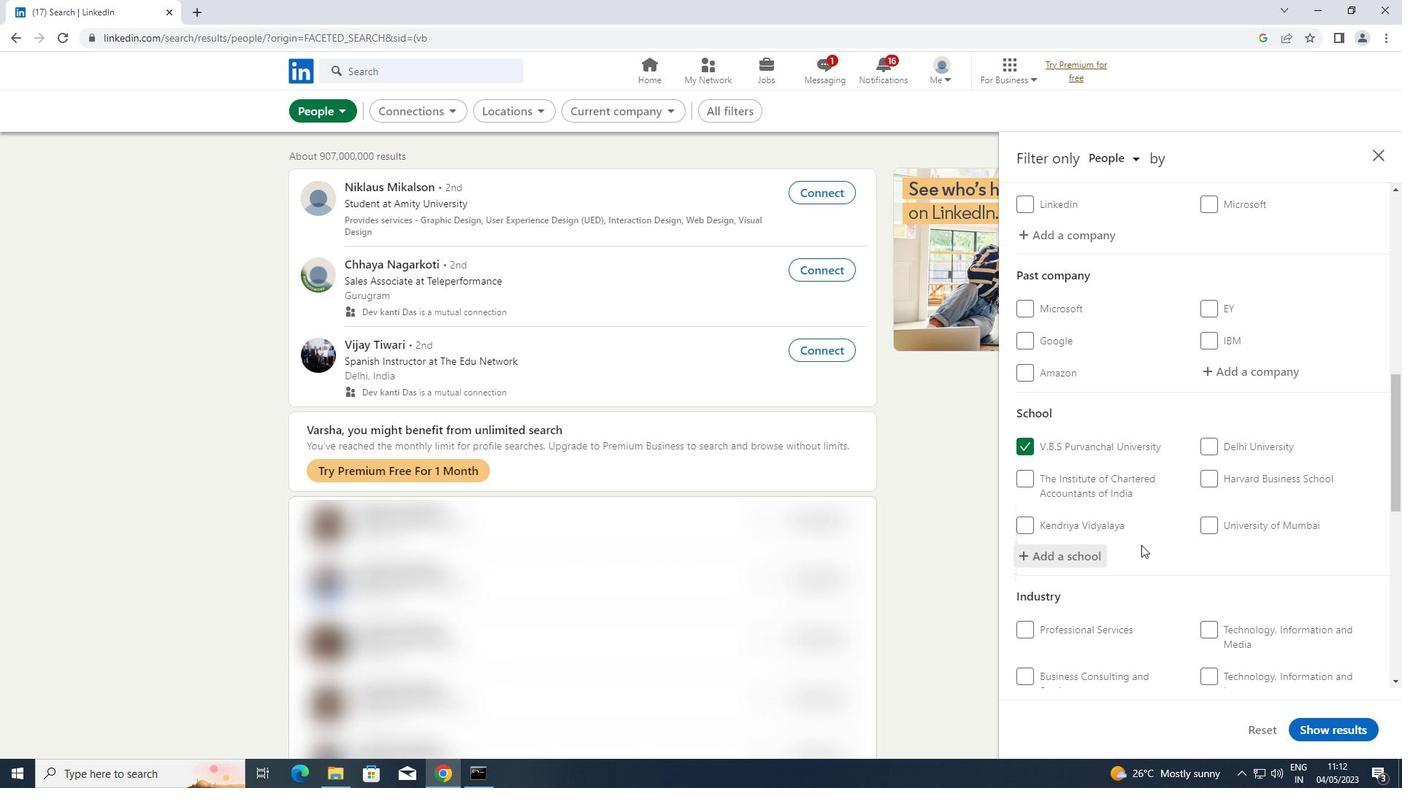 
Action: Mouse scrolled (1146, 534) with delta (0, 0)
Screenshot: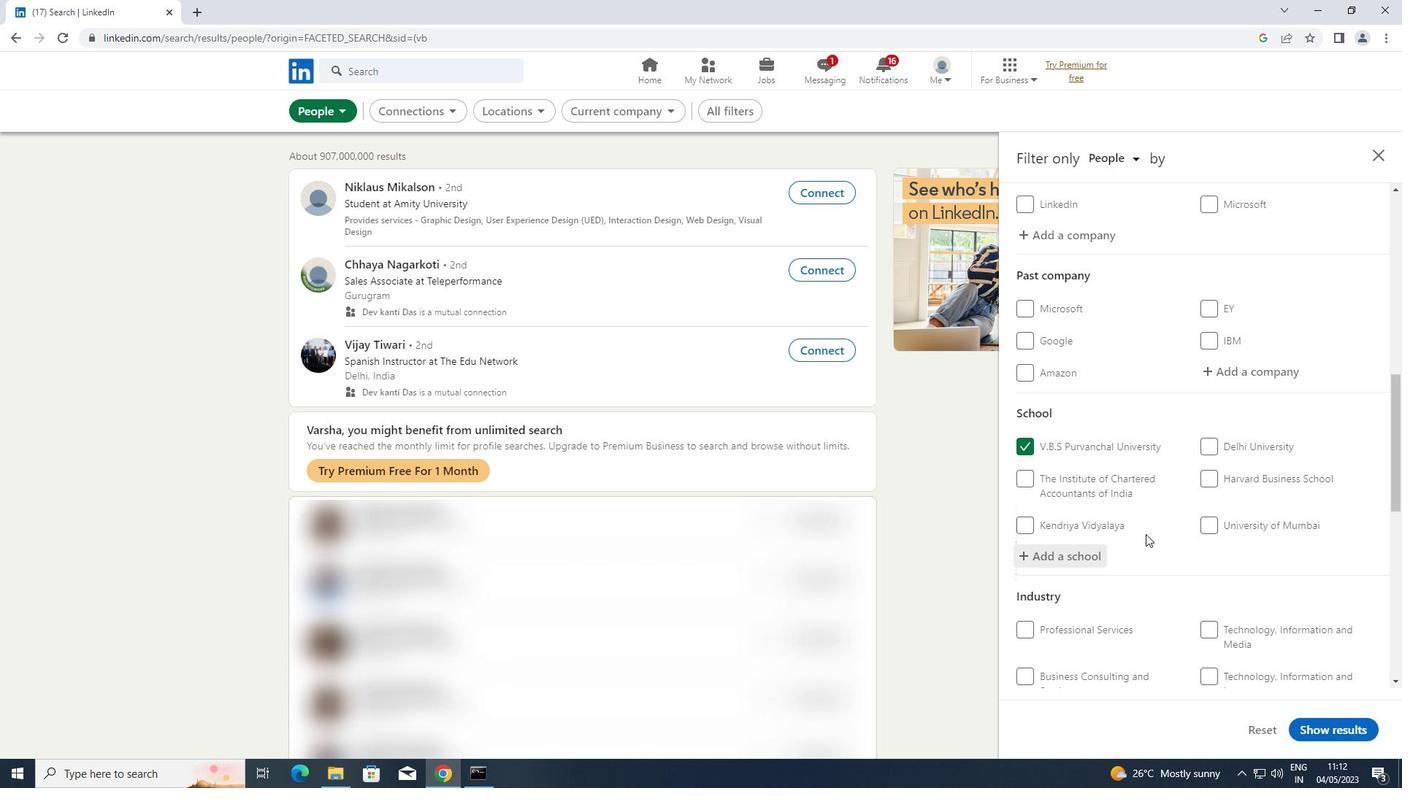 
Action: Mouse scrolled (1146, 534) with delta (0, 0)
Screenshot: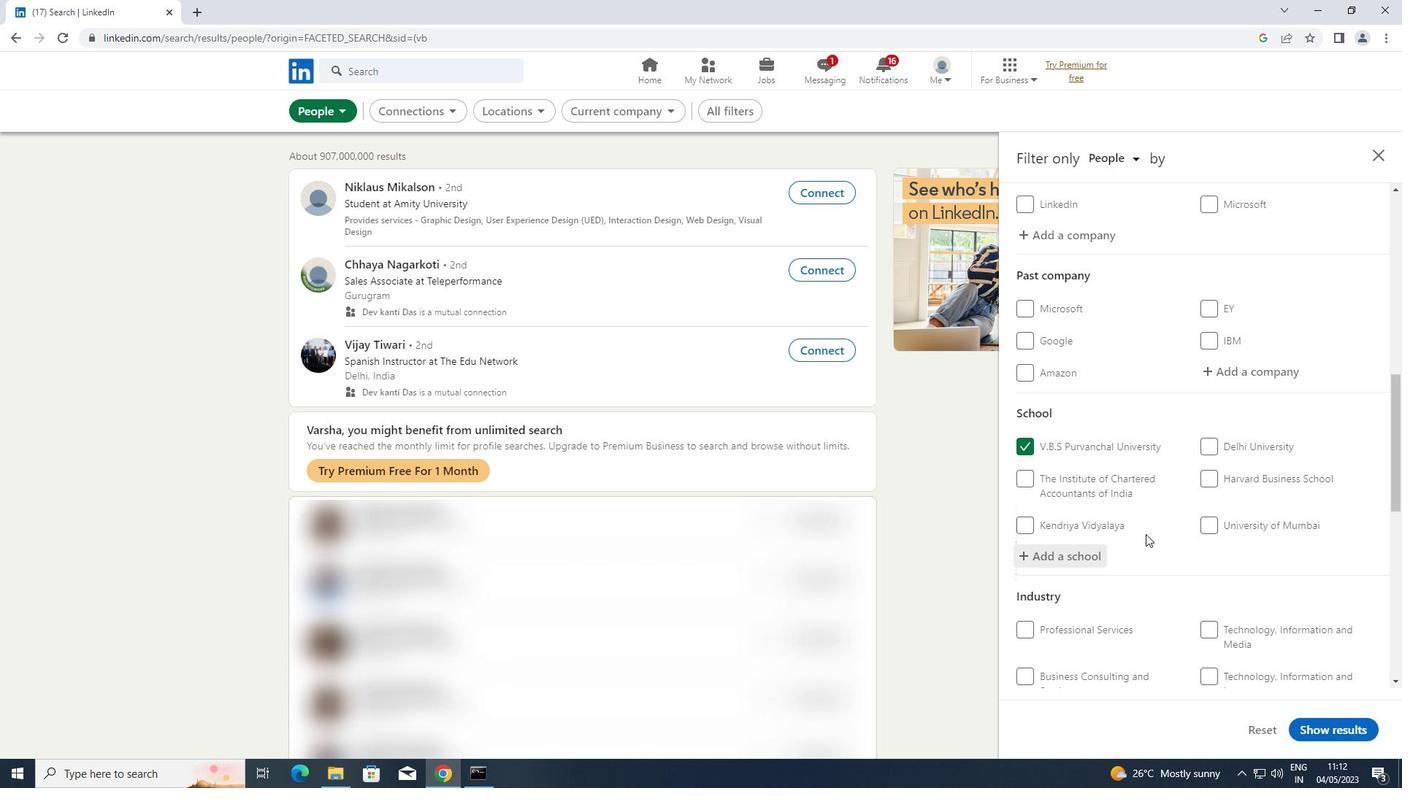 
Action: Mouse moved to (1223, 578)
Screenshot: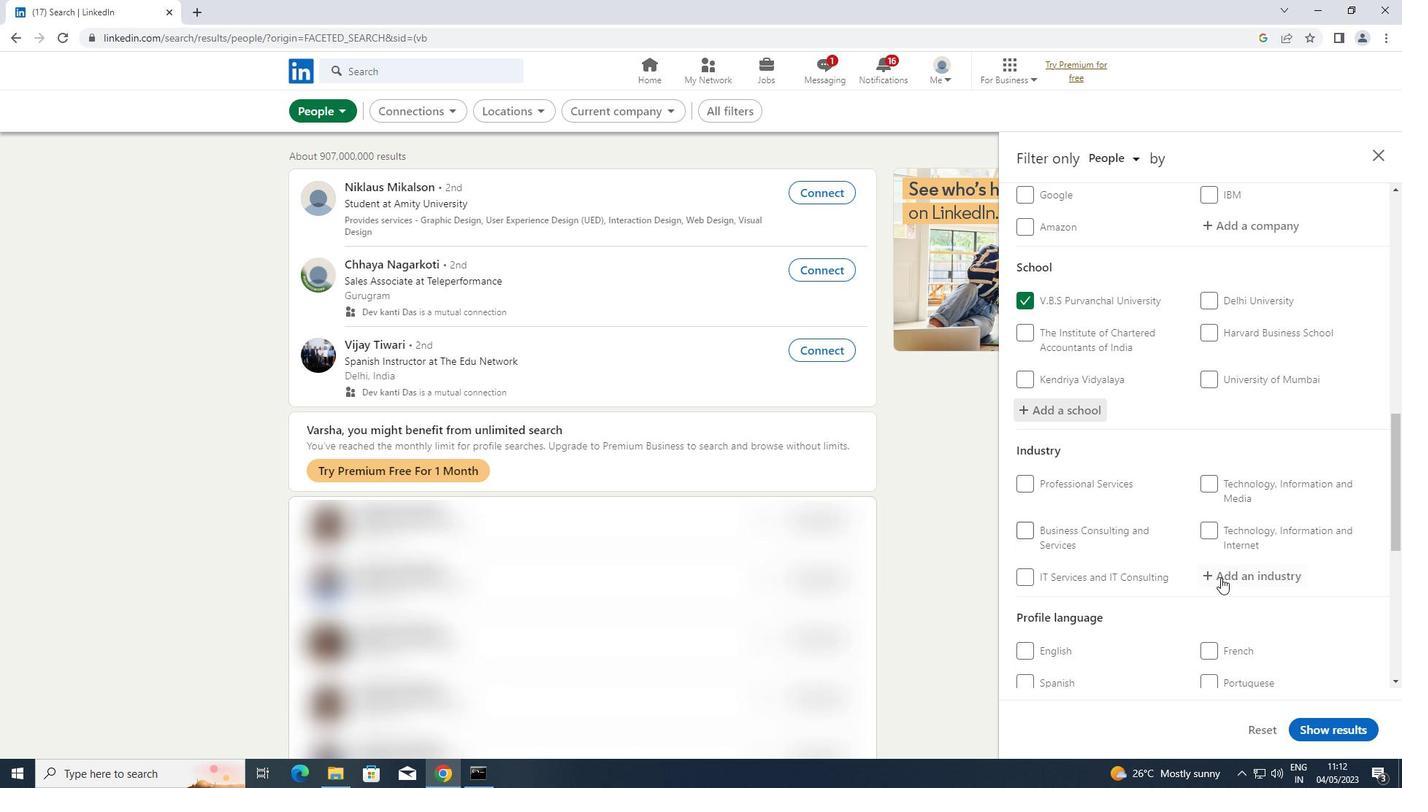 
Action: Mouse pressed left at (1223, 578)
Screenshot: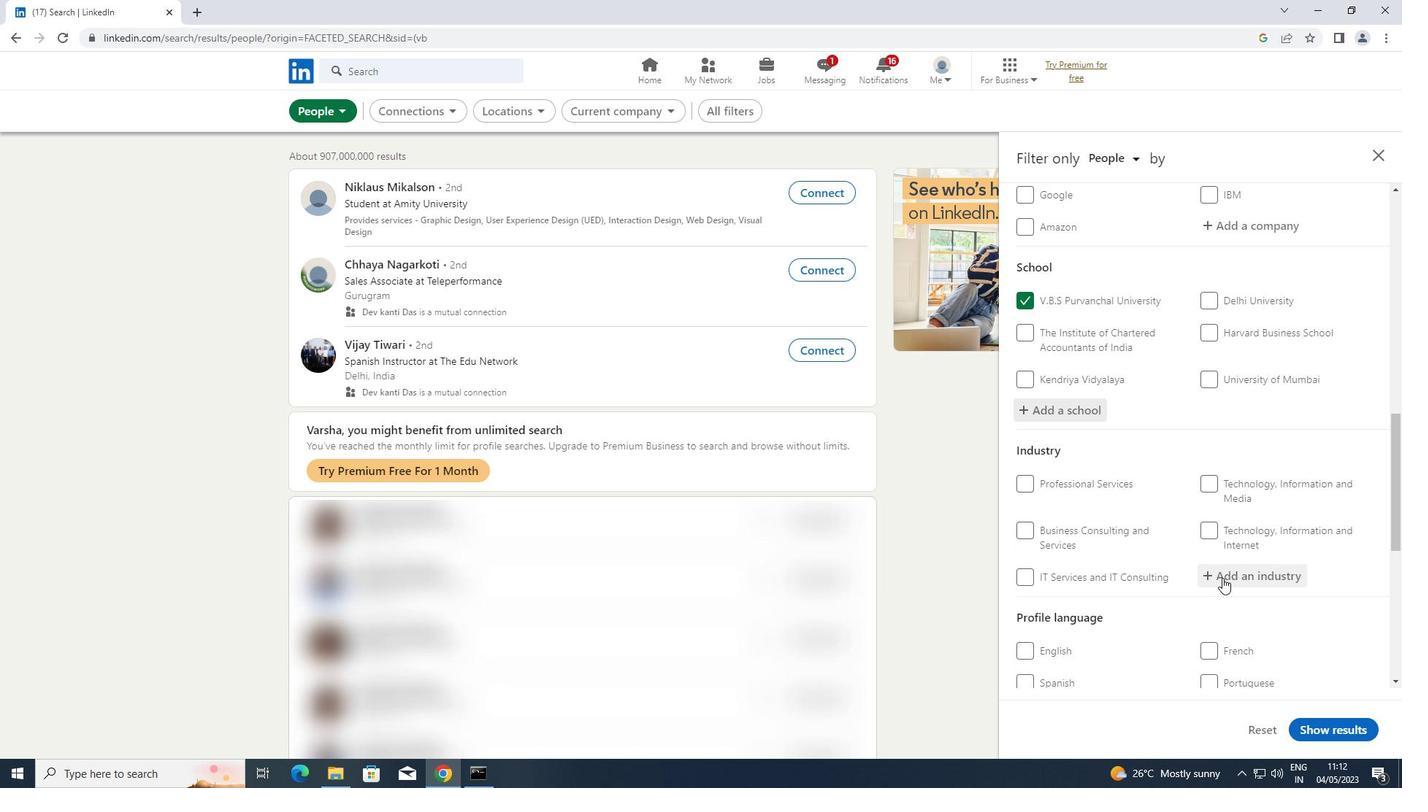 
Action: Key pressed <Key.shift><Key.shift>INSURANCE
Screenshot: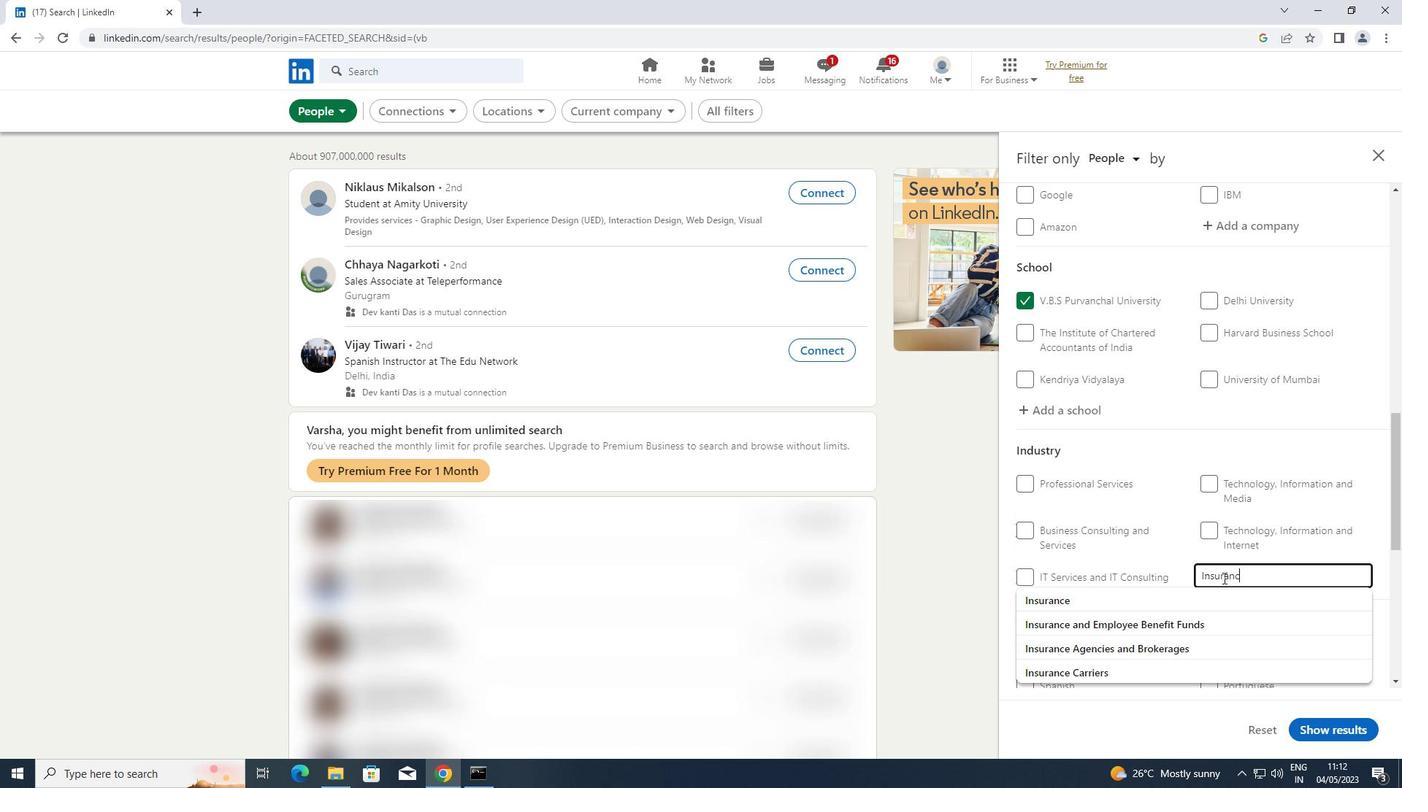 
Action: Mouse moved to (1133, 602)
Screenshot: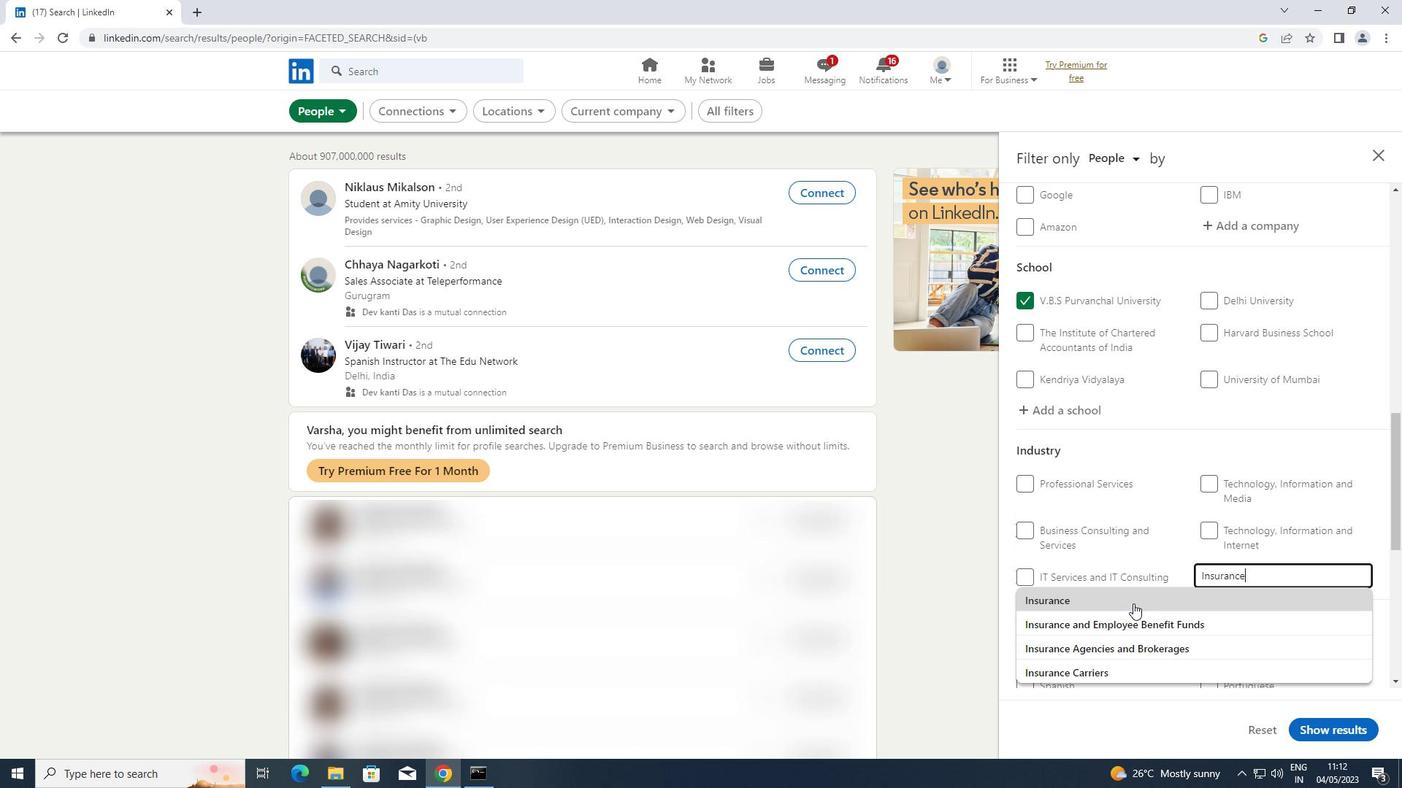 
Action: Mouse pressed left at (1133, 602)
Screenshot: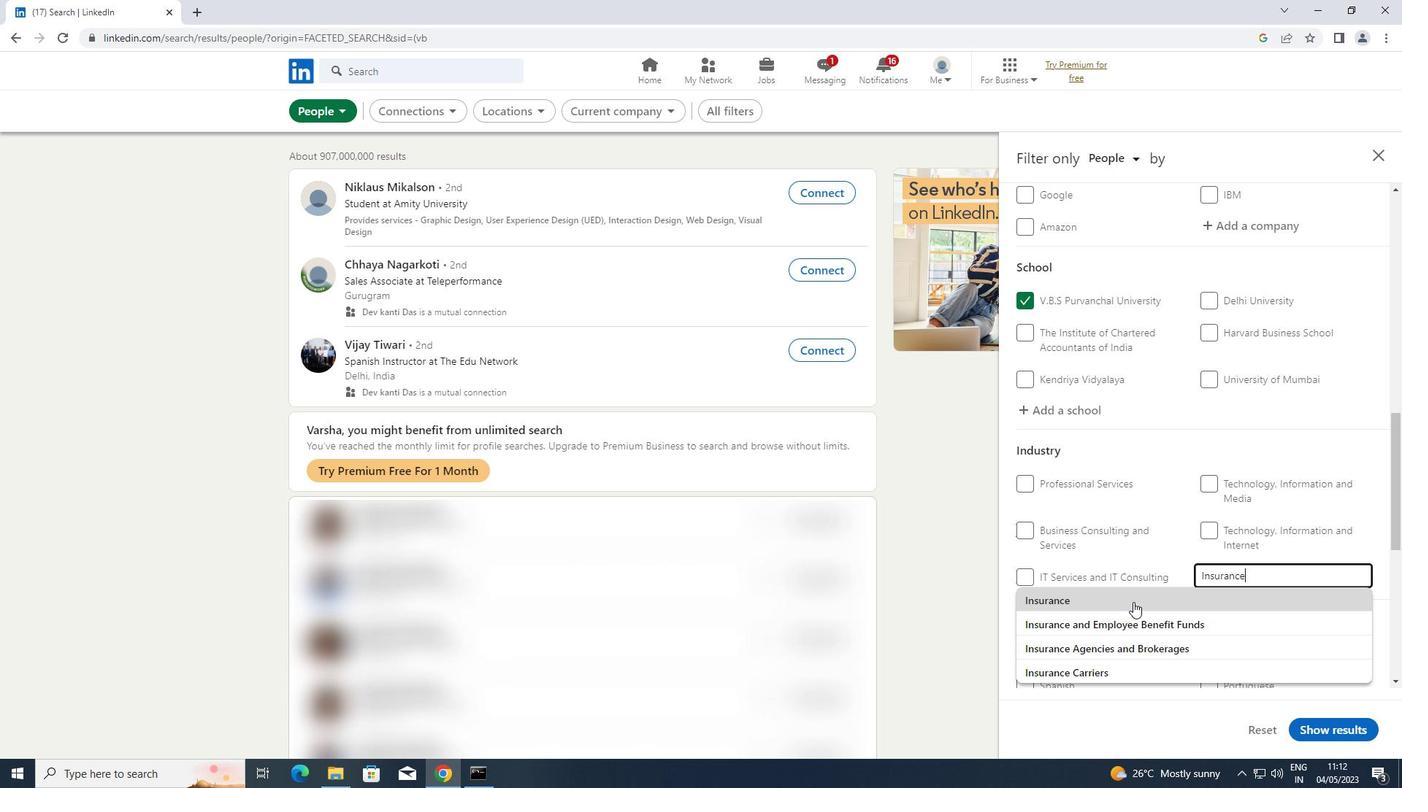 
Action: Mouse moved to (1134, 601)
Screenshot: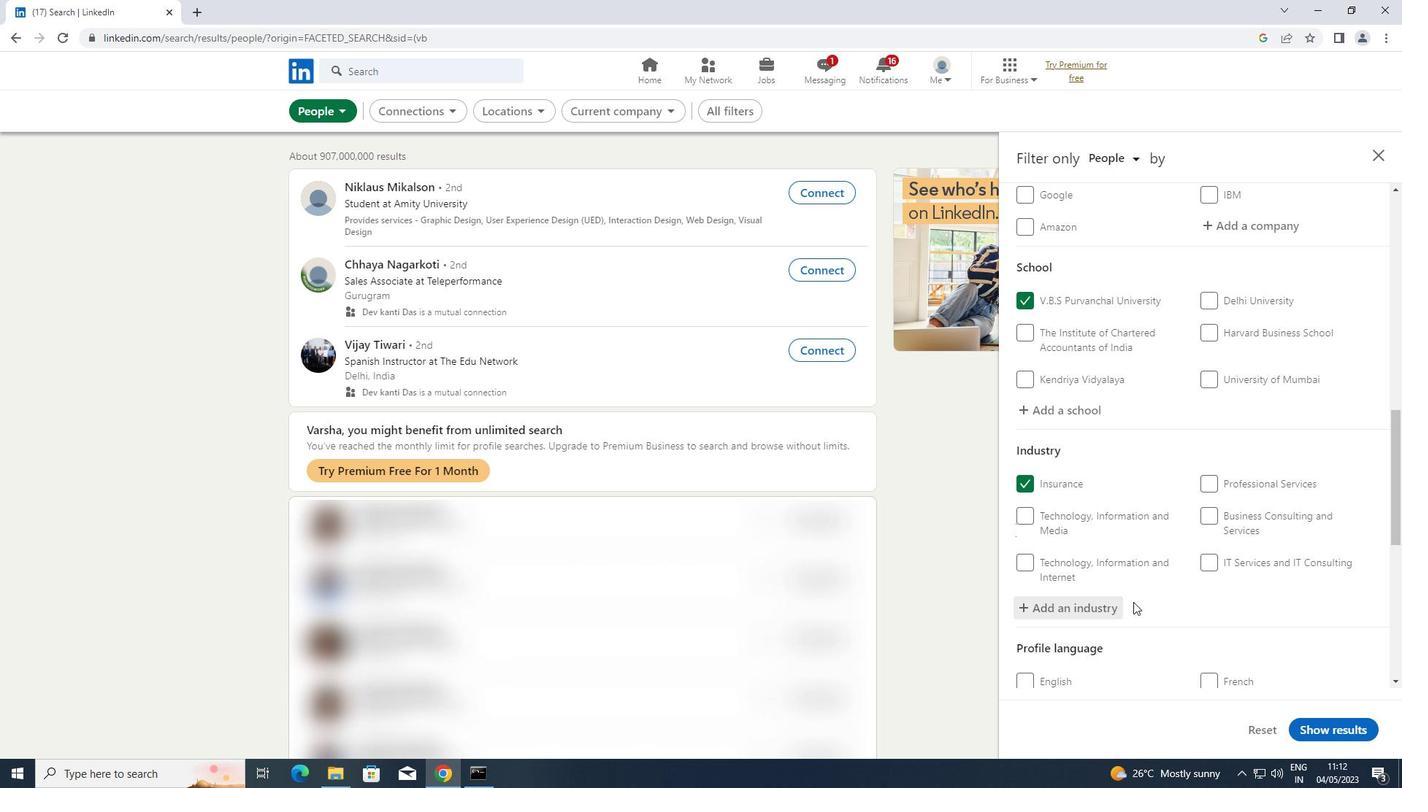 
Action: Mouse scrolled (1134, 600) with delta (0, 0)
Screenshot: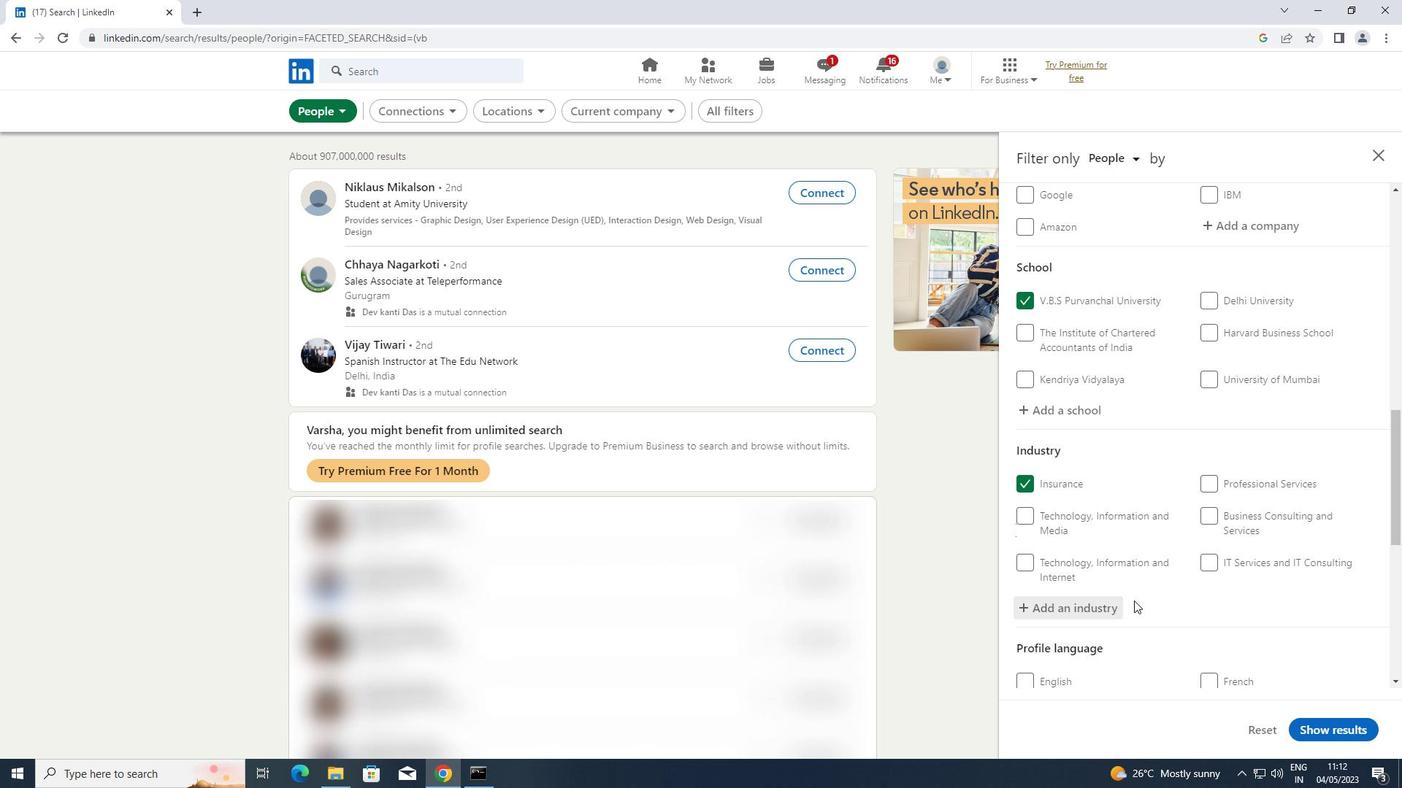 
Action: Mouse scrolled (1134, 600) with delta (0, 0)
Screenshot: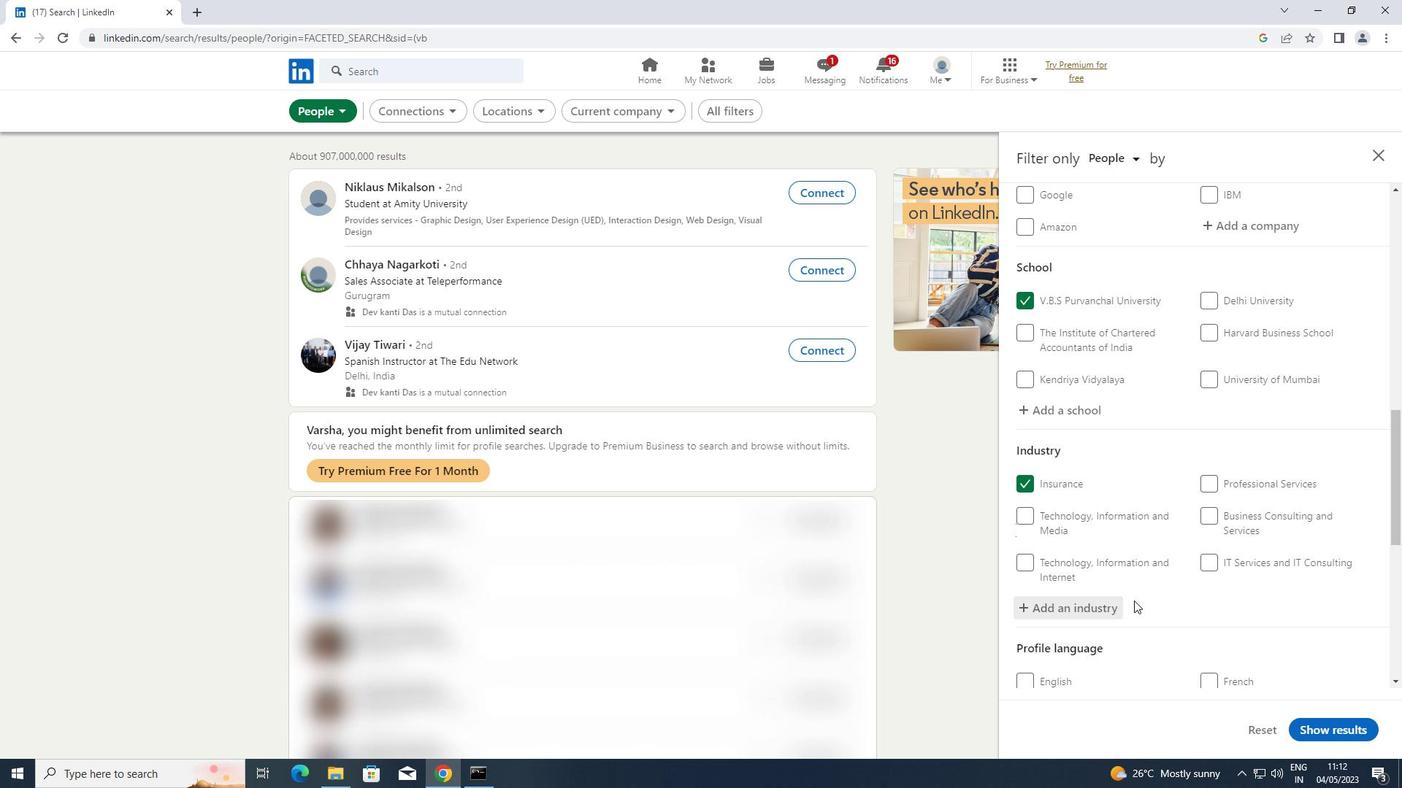 
Action: Mouse scrolled (1134, 600) with delta (0, 0)
Screenshot: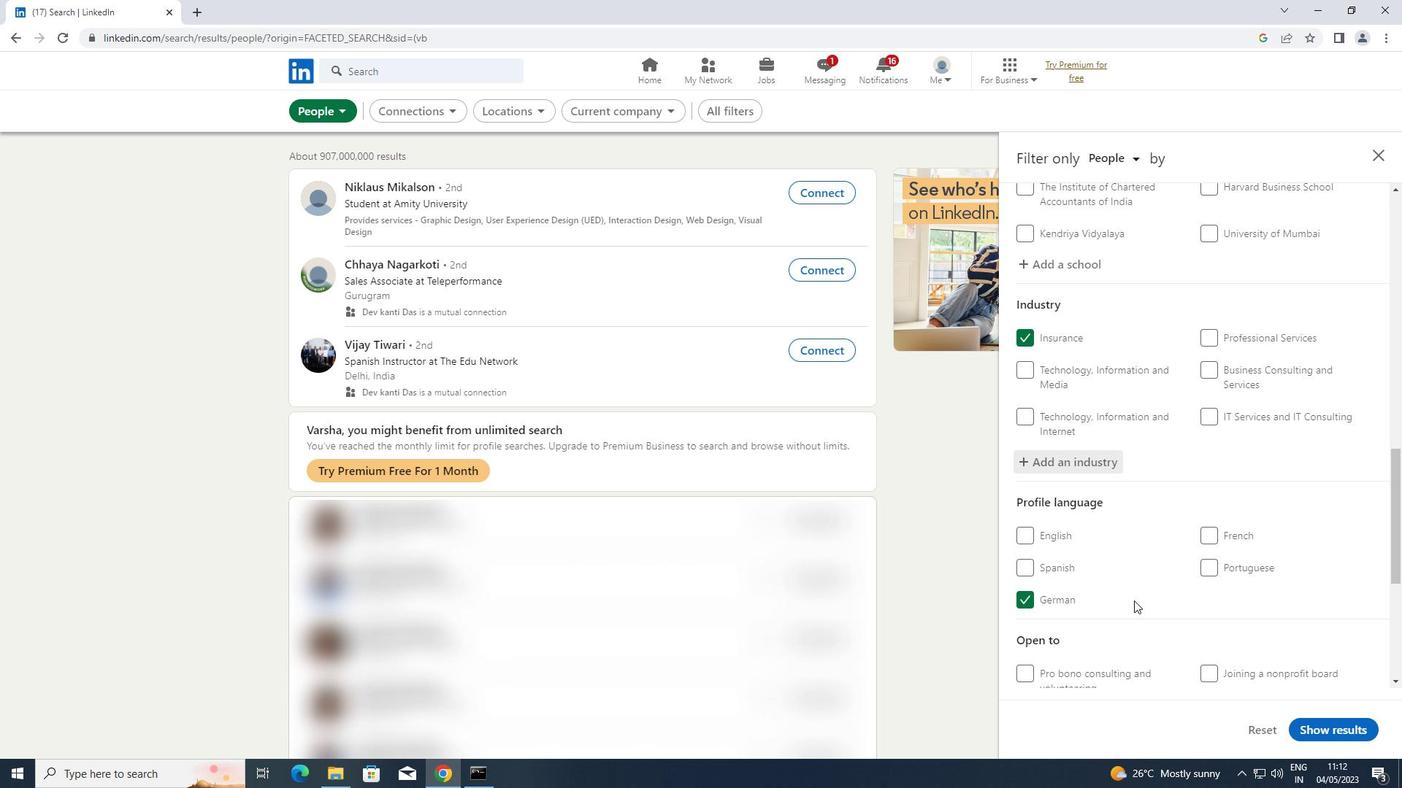 
Action: Mouse scrolled (1134, 600) with delta (0, 0)
Screenshot: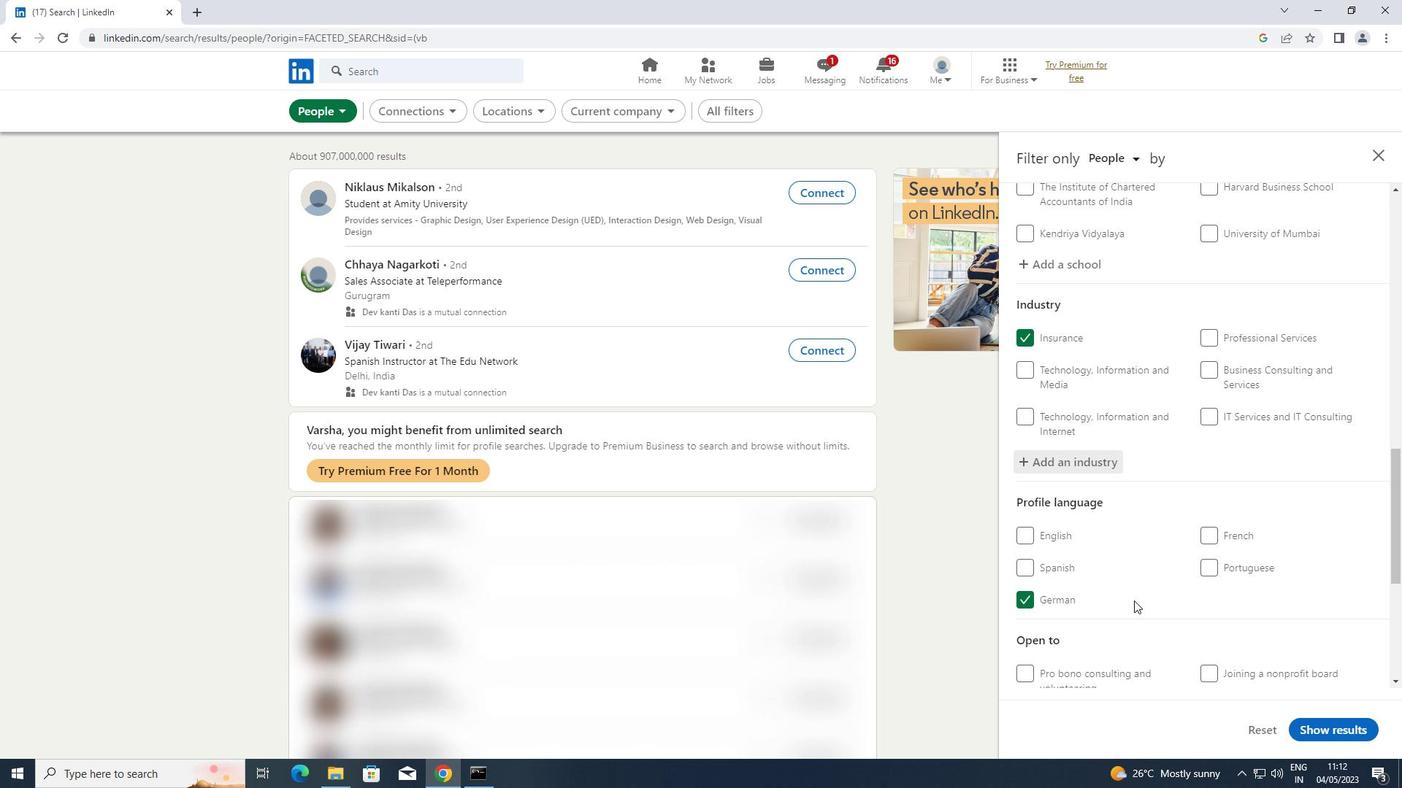 
Action: Mouse moved to (1171, 564)
Screenshot: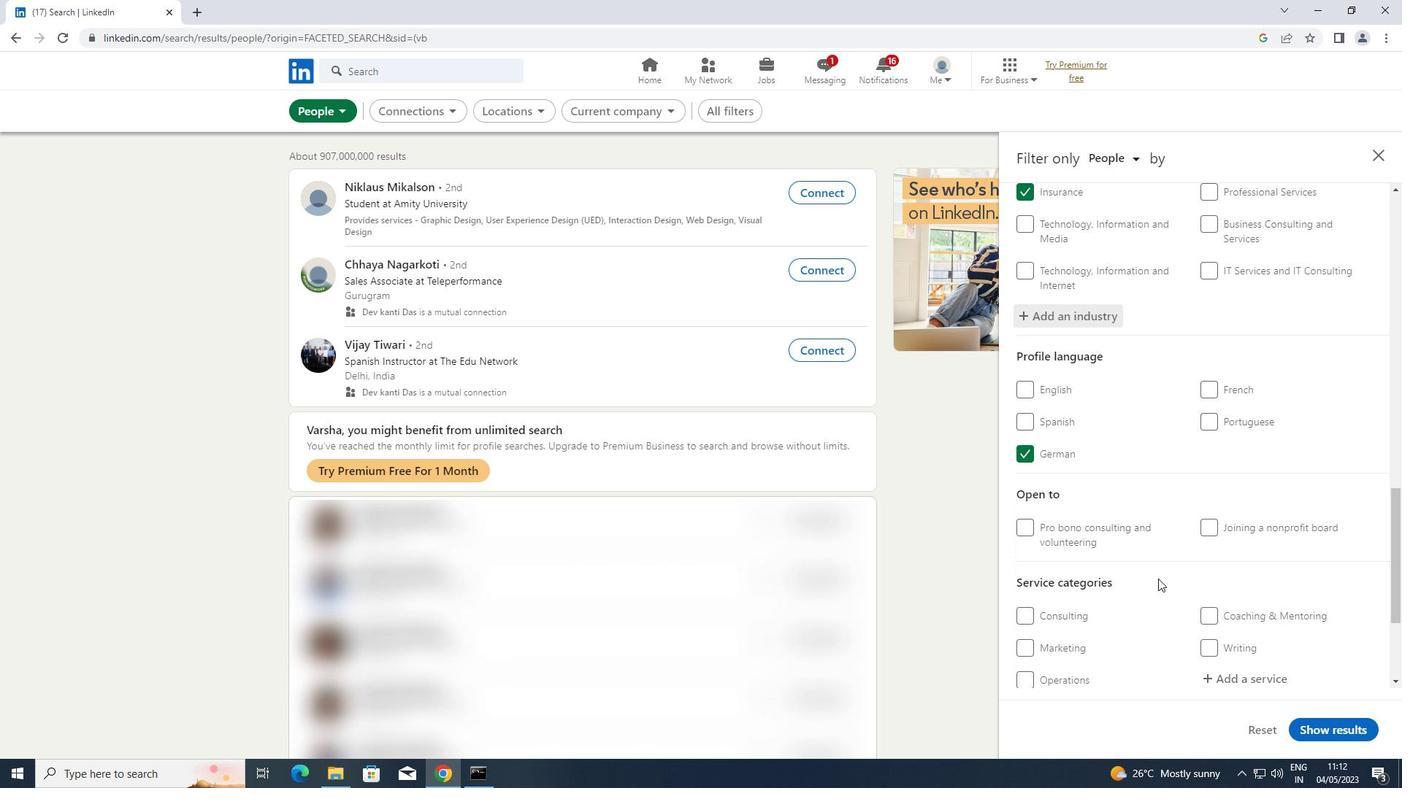 
Action: Mouse scrolled (1171, 563) with delta (0, 0)
Screenshot: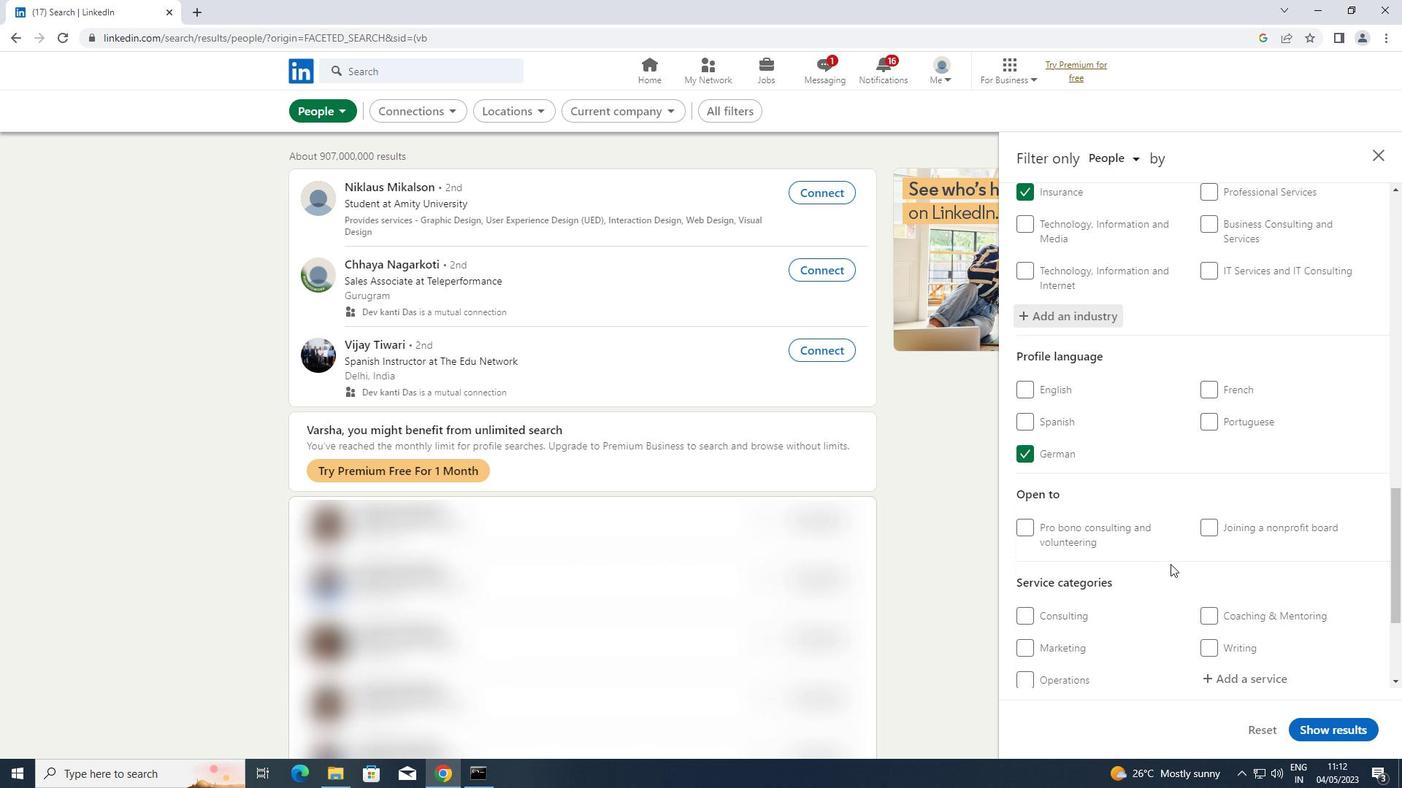 
Action: Mouse scrolled (1171, 563) with delta (0, 0)
Screenshot: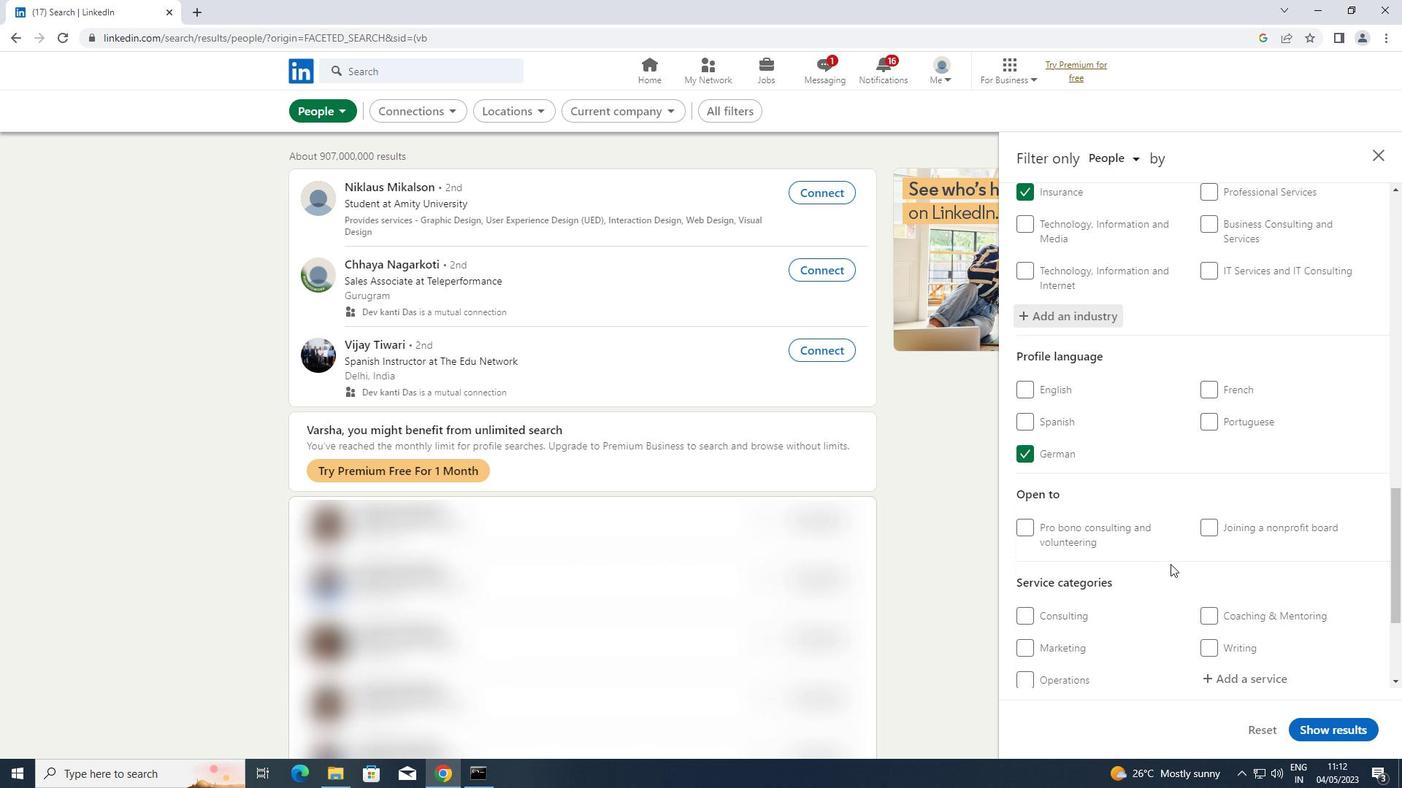 
Action: Mouse moved to (1256, 537)
Screenshot: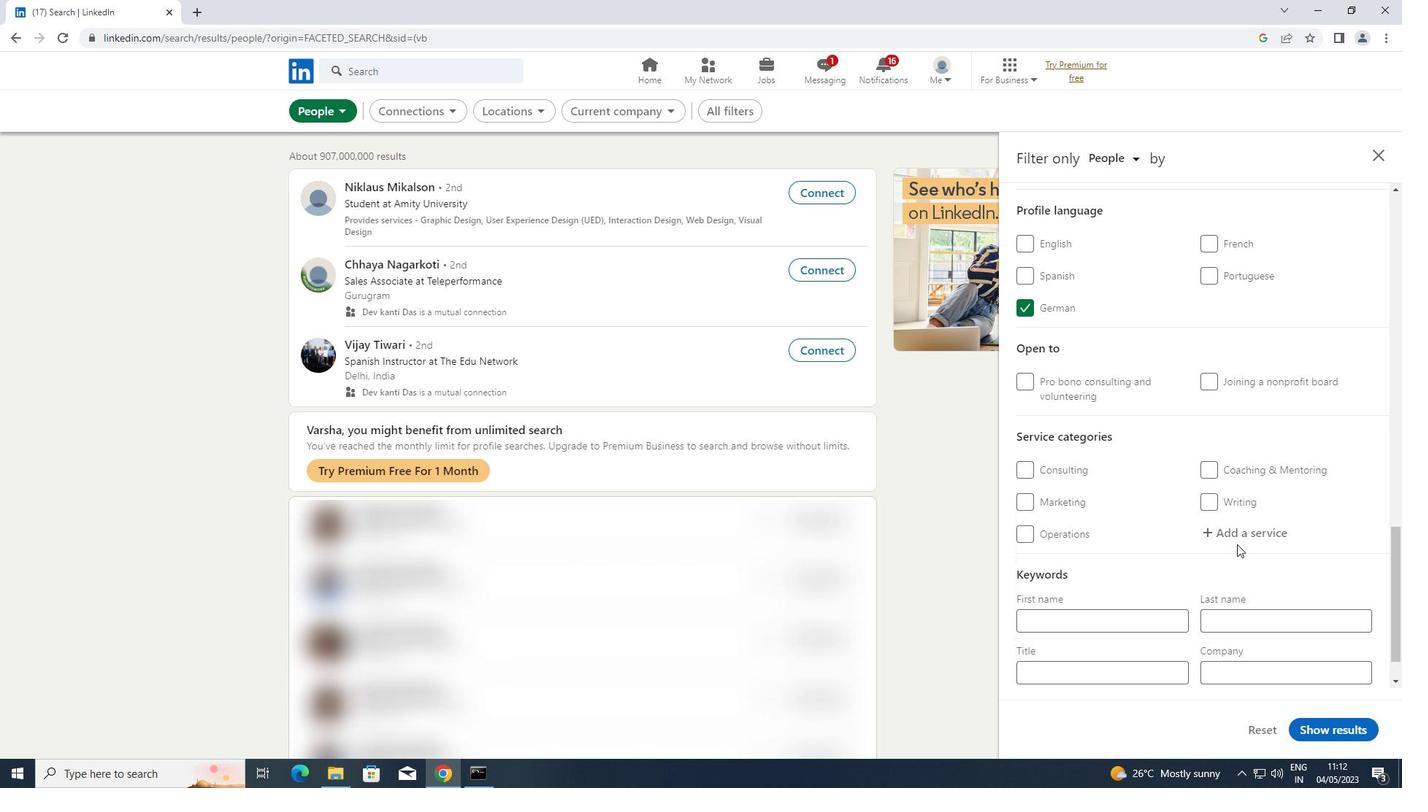 
Action: Mouse pressed left at (1256, 537)
Screenshot: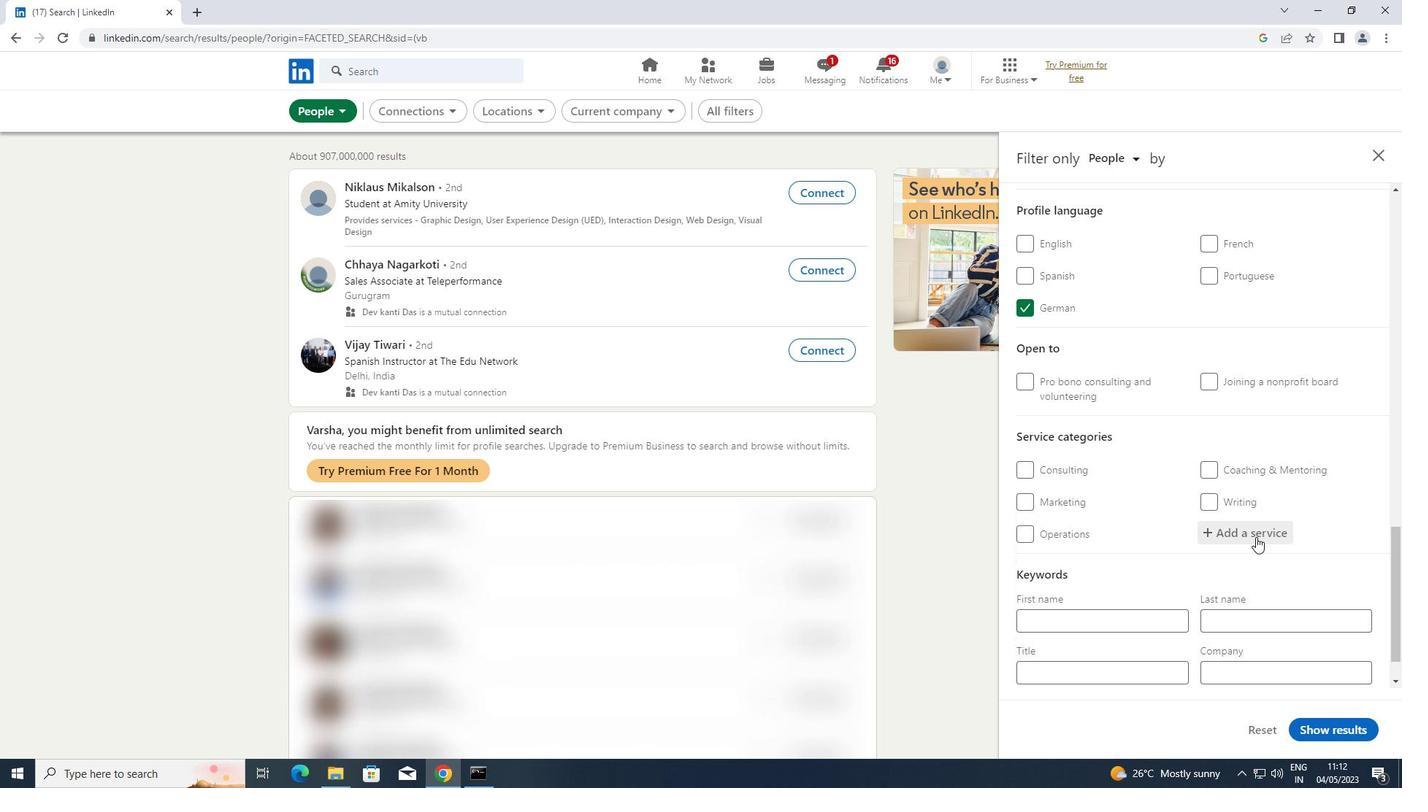 
Action: Key pressed <Key.shift>TEAM<Key.space><Key.shift>BUILDI
Screenshot: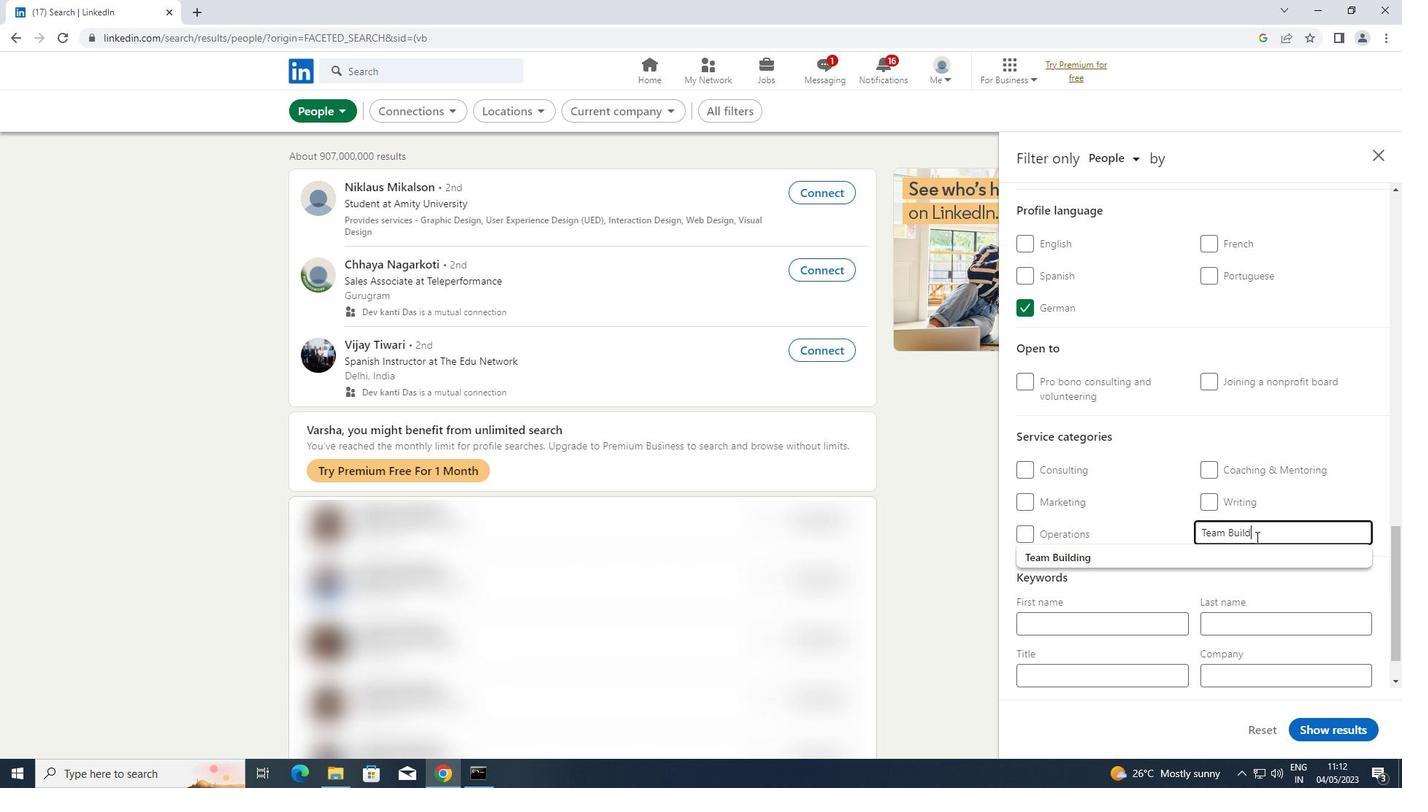 
Action: Mouse moved to (1076, 550)
Screenshot: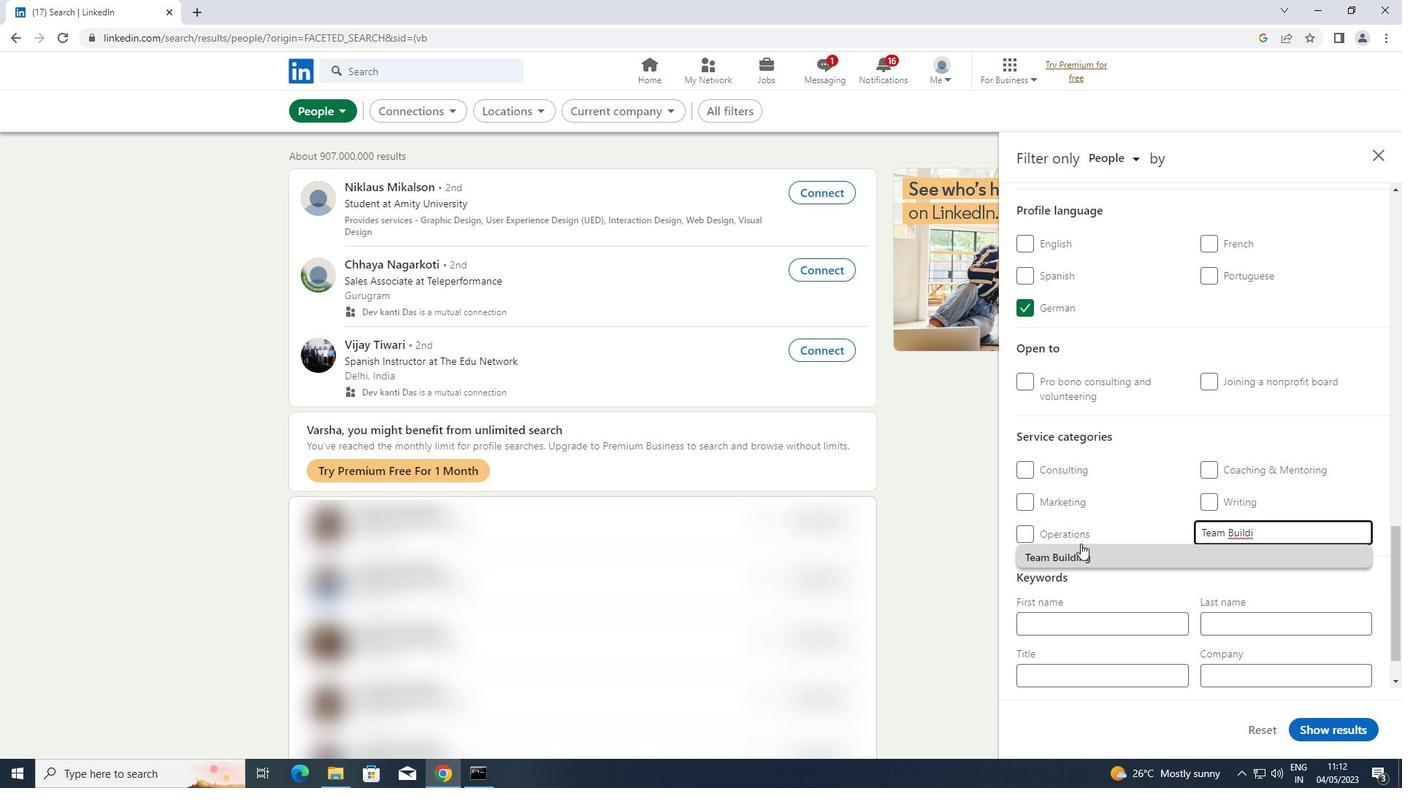 
Action: Mouse pressed left at (1076, 550)
Screenshot: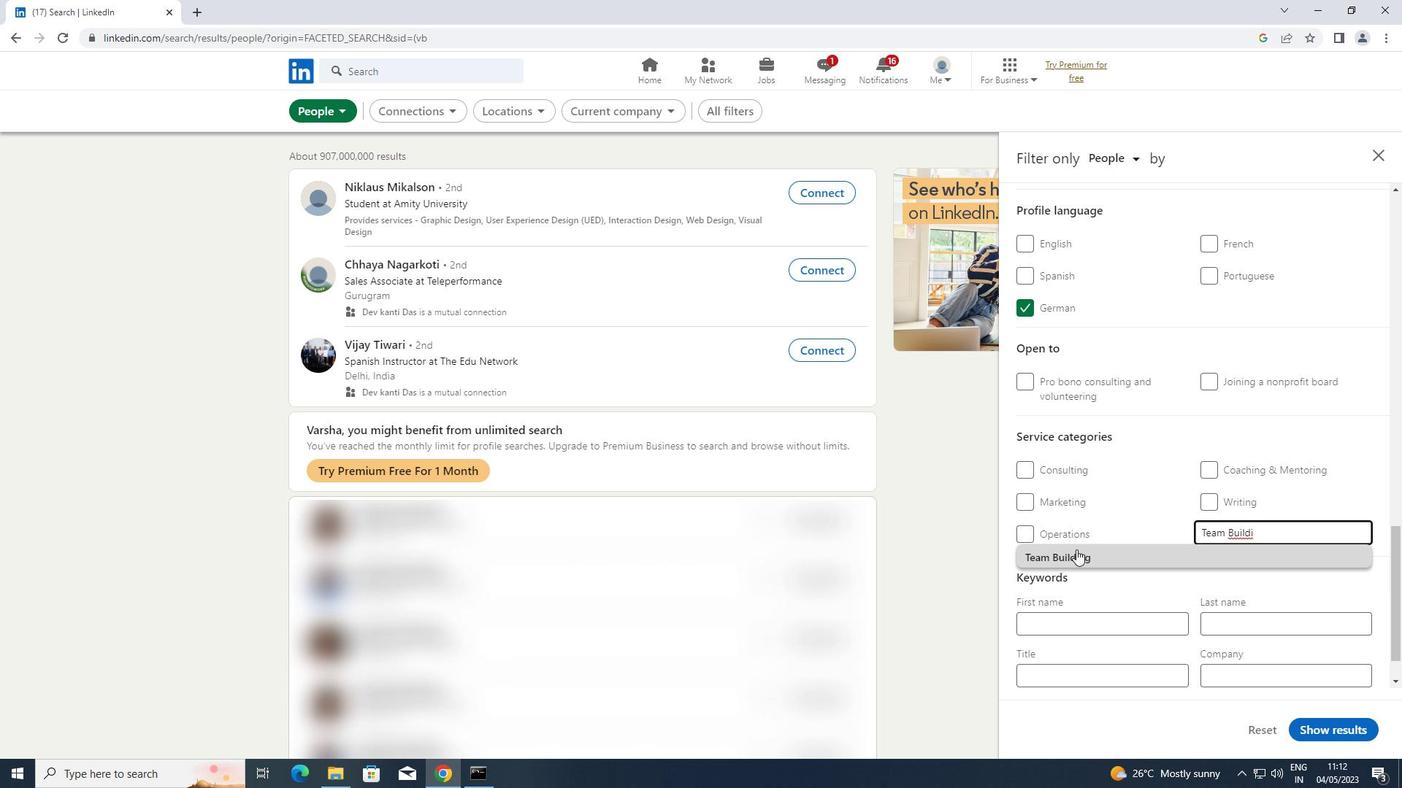 
Action: Mouse scrolled (1076, 549) with delta (0, 0)
Screenshot: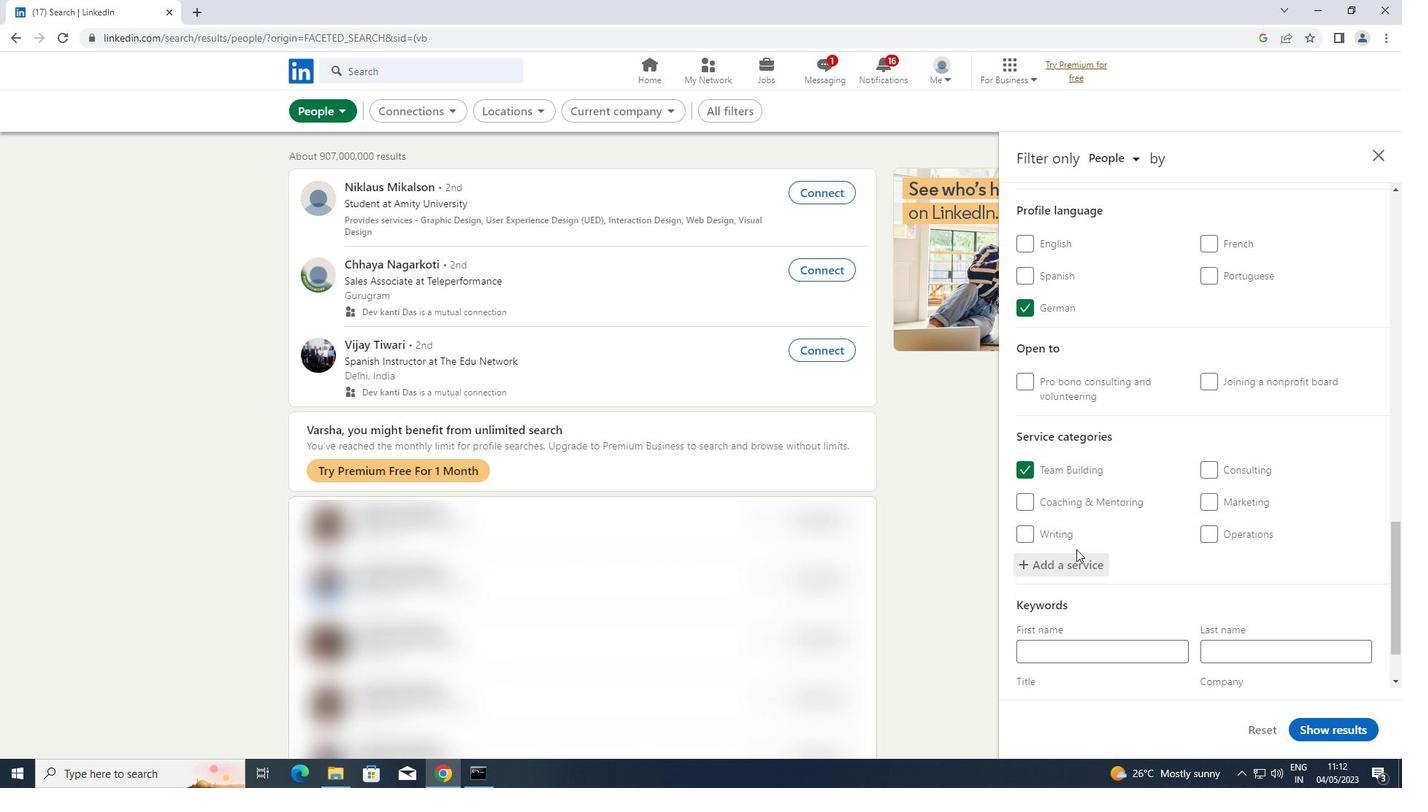 
Action: Mouse scrolled (1076, 549) with delta (0, 0)
Screenshot: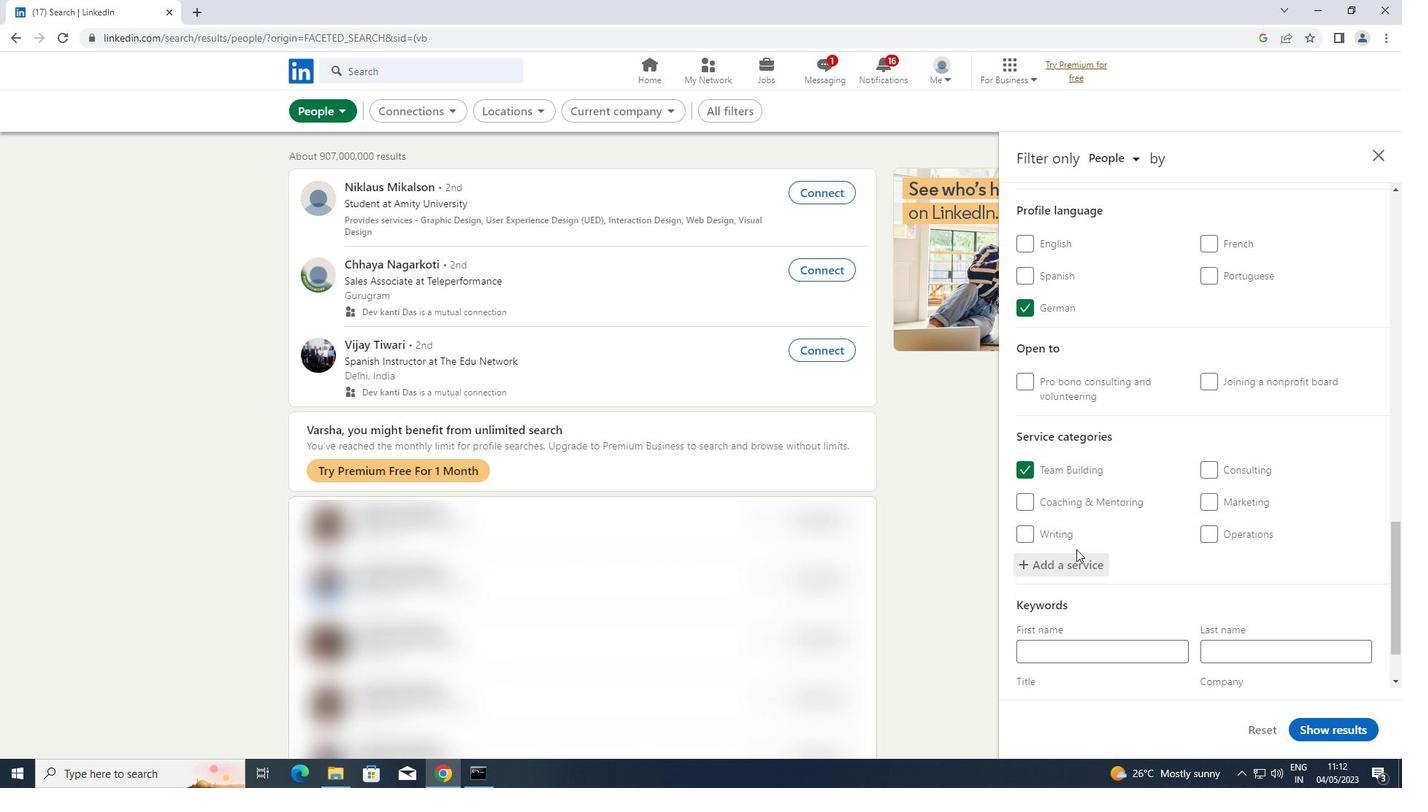 
Action: Mouse scrolled (1076, 549) with delta (0, 0)
Screenshot: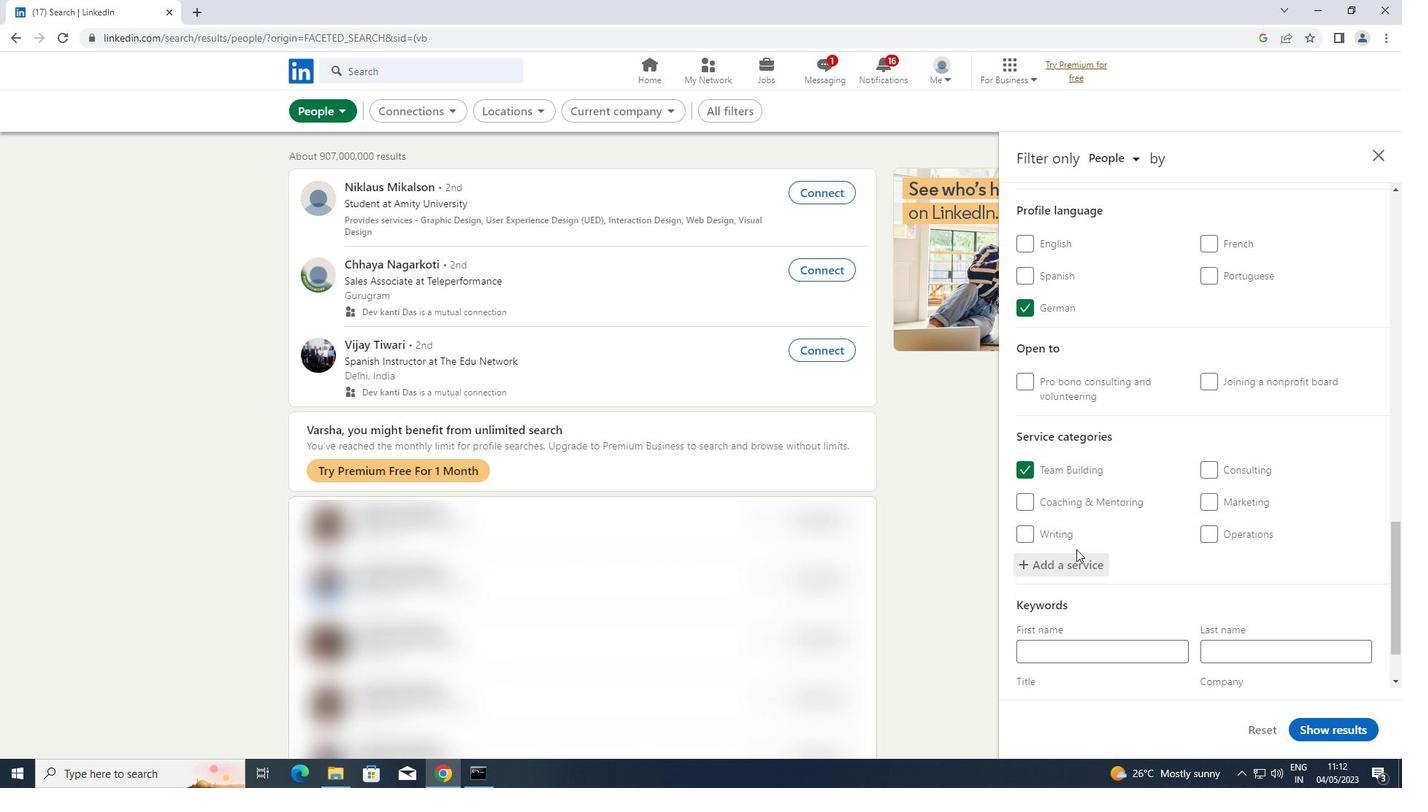 
Action: Mouse scrolled (1076, 549) with delta (0, 0)
Screenshot: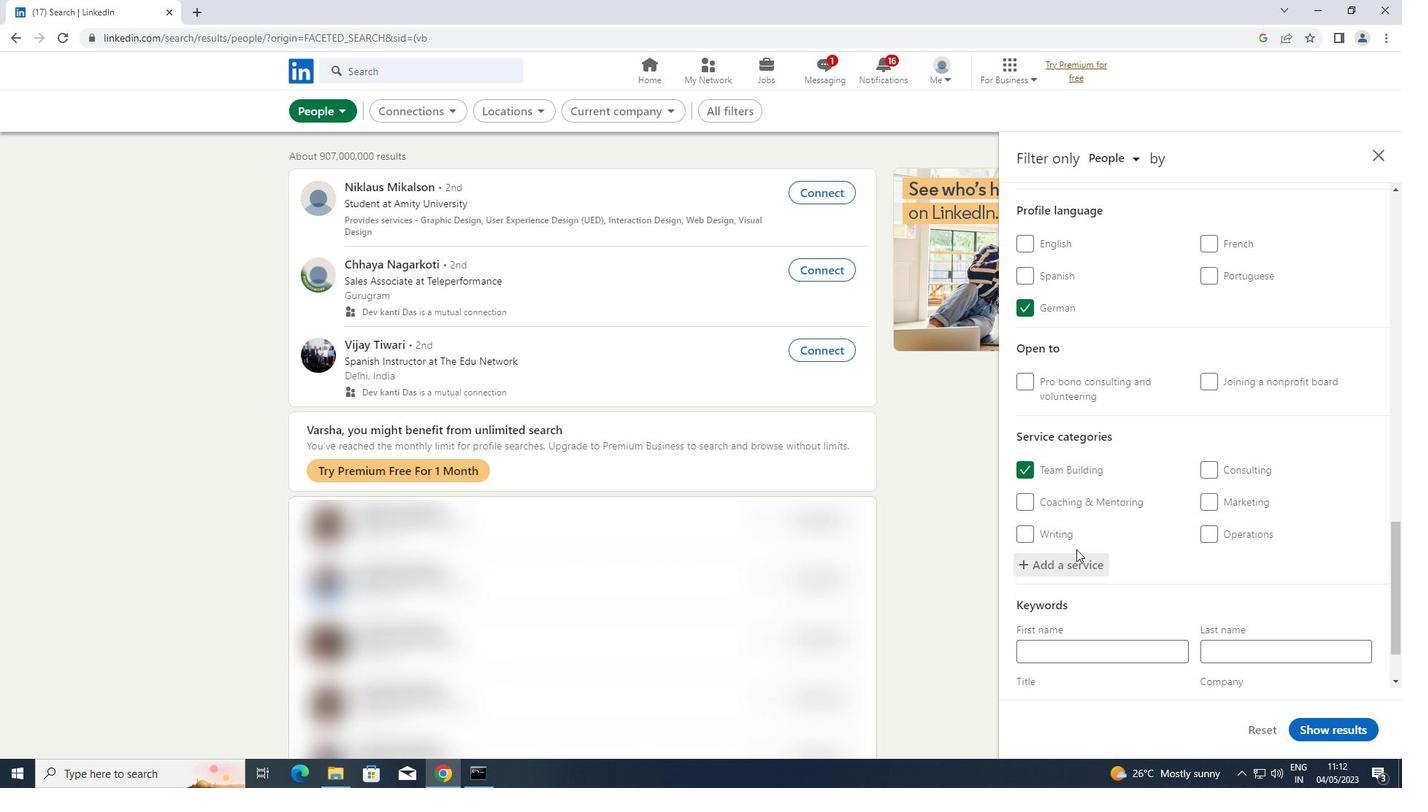 
Action: Mouse scrolled (1076, 549) with delta (0, 0)
Screenshot: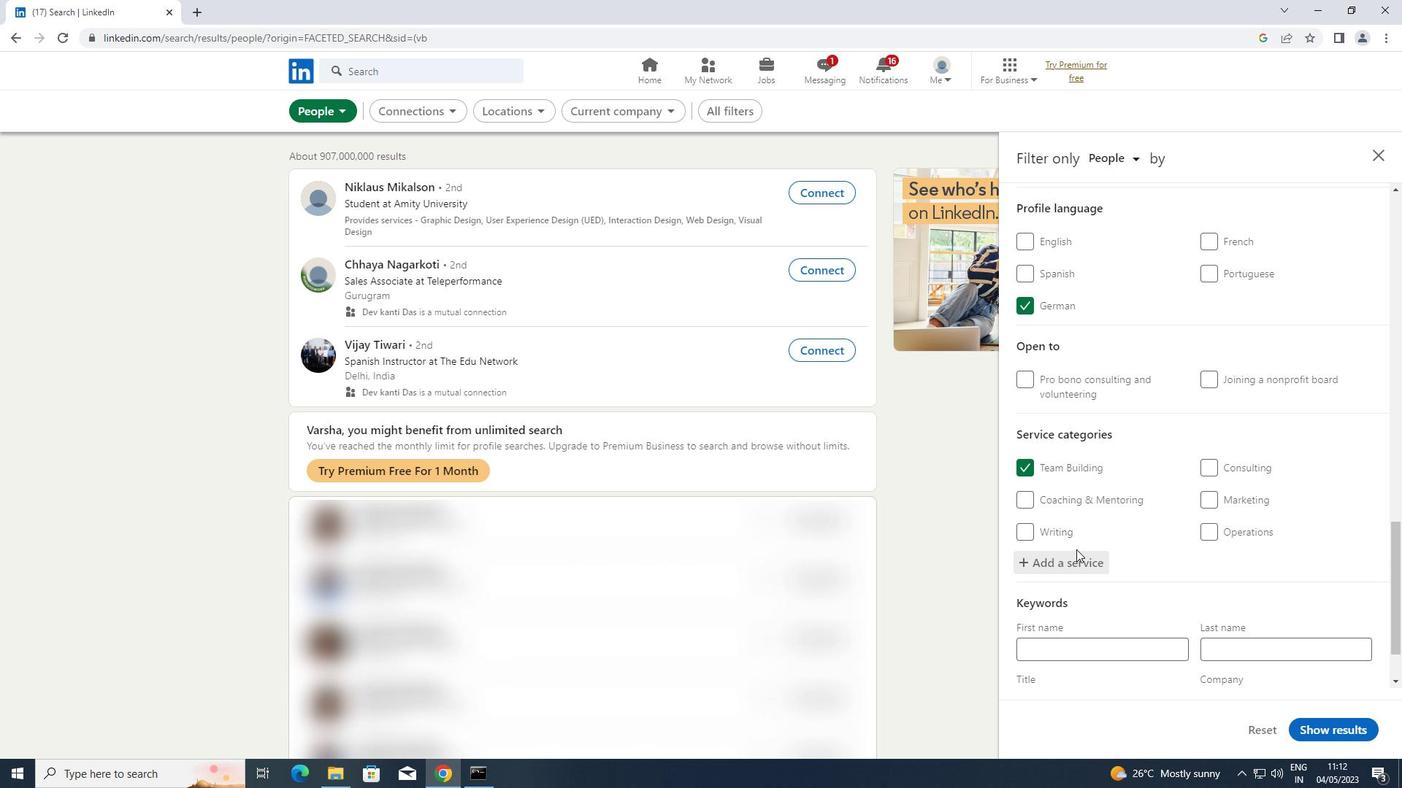 
Action: Mouse moved to (1055, 618)
Screenshot: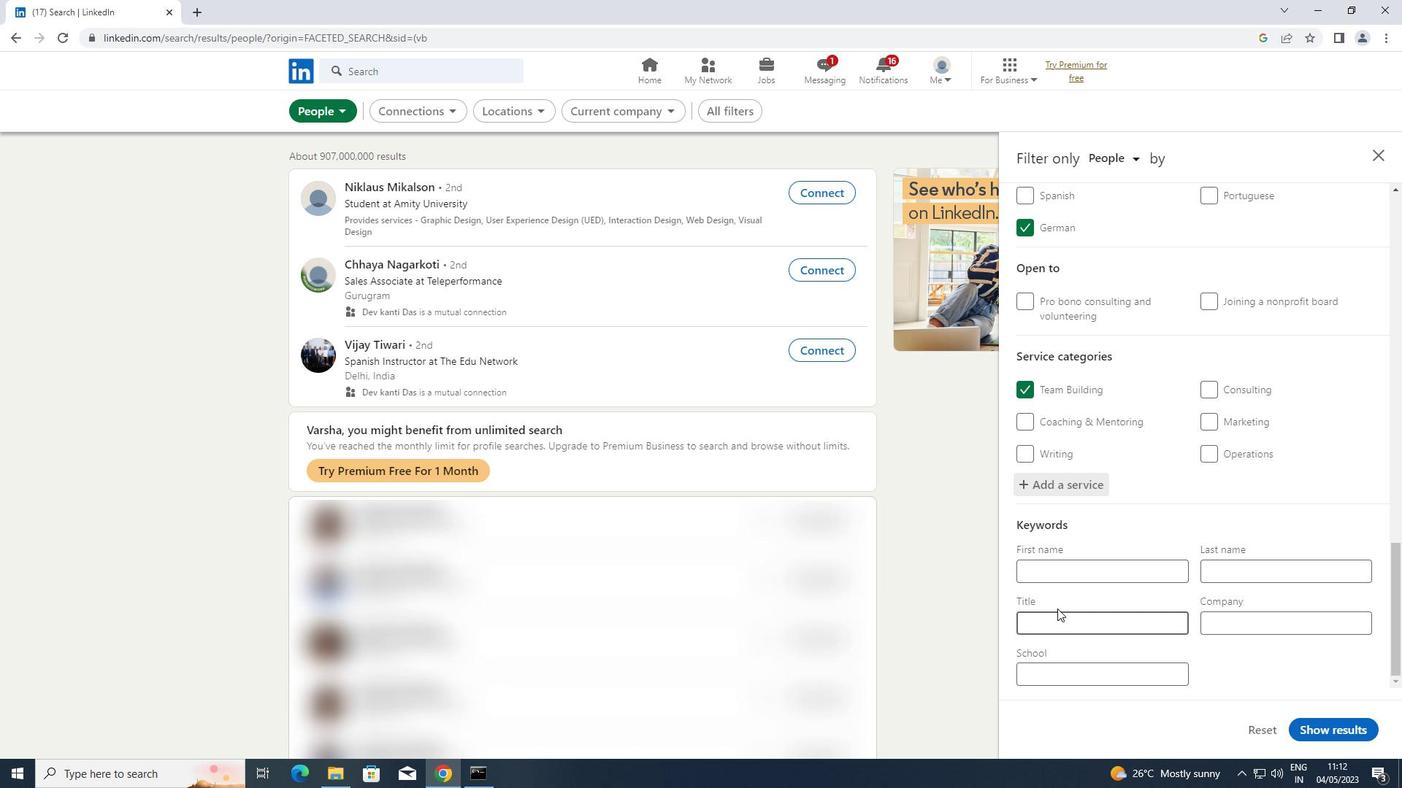 
Action: Mouse pressed left at (1055, 618)
Screenshot: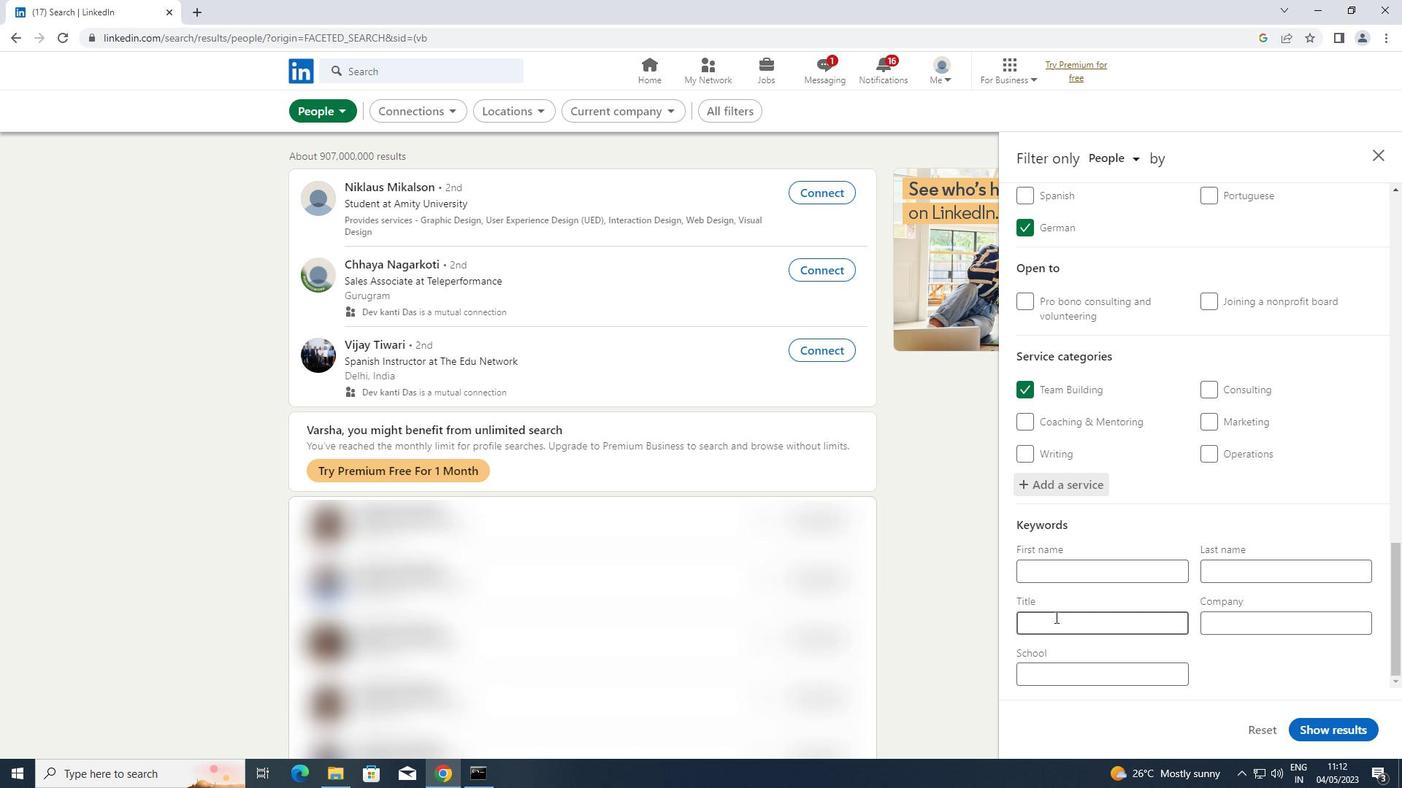 
Action: Key pressed <Key.shift>QUALITY<Key.space><Key.shift>ENGINEER
Screenshot: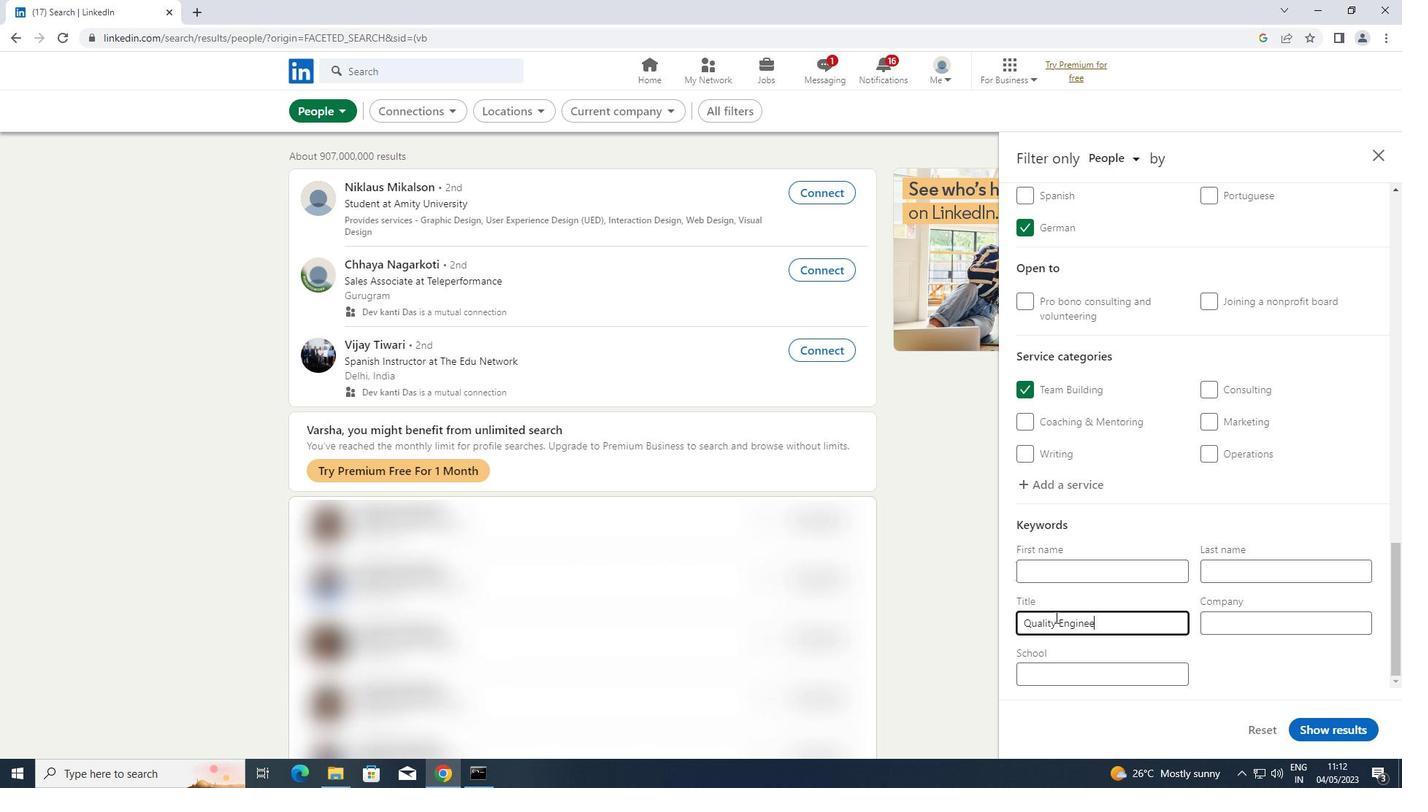 
Action: Mouse moved to (1313, 724)
Screenshot: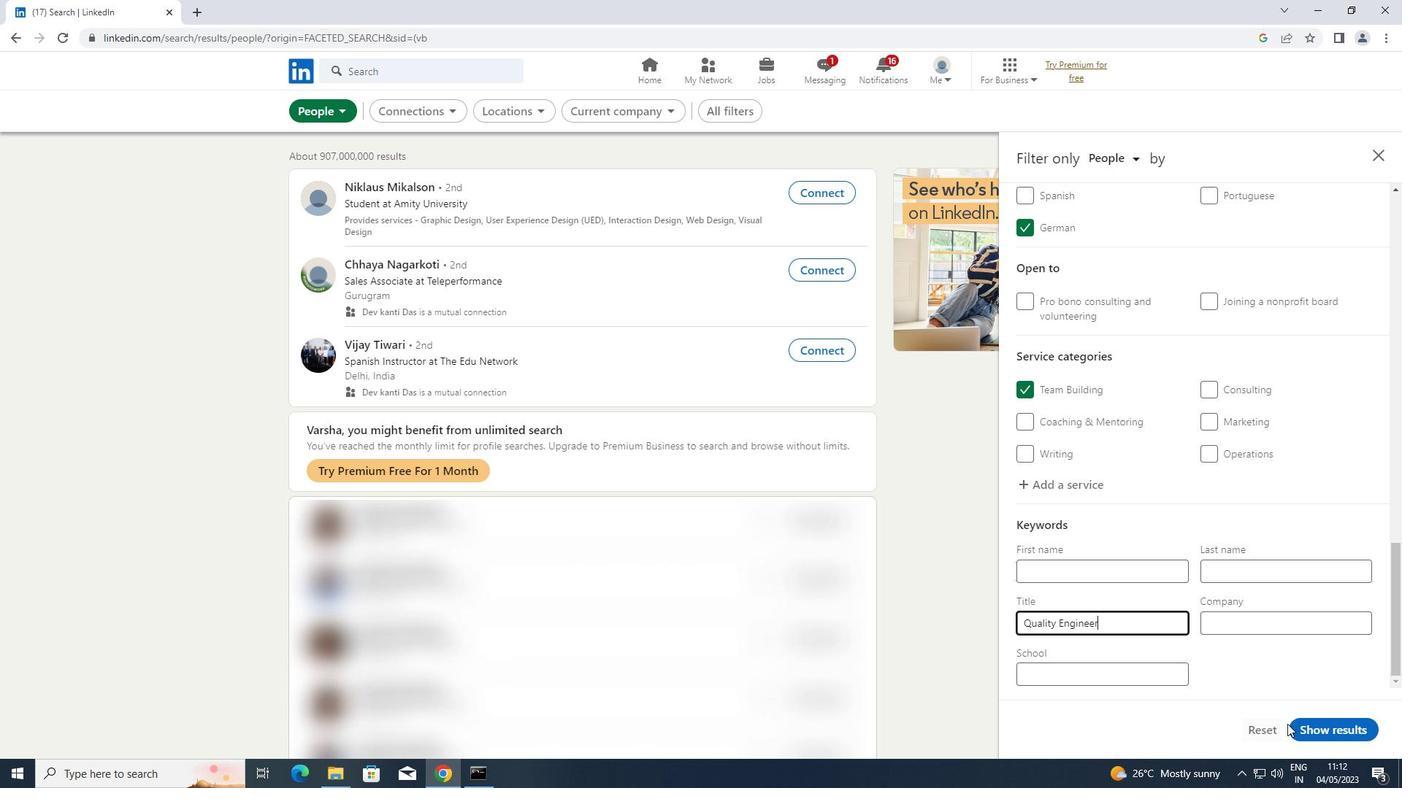 
Action: Mouse pressed left at (1313, 724)
Screenshot: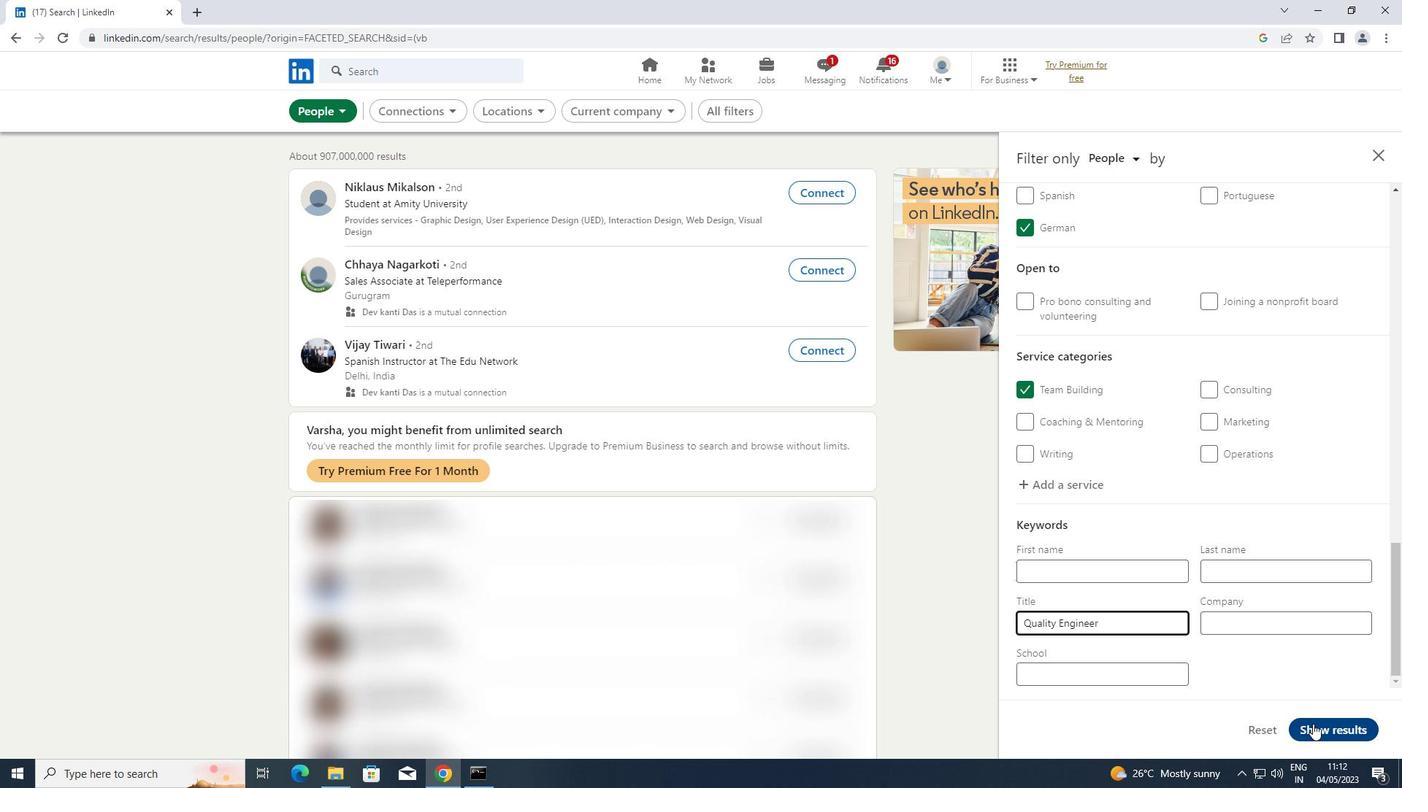 
